Task: Find an image of a breathtaking sunrise and post it on Instagram with a caption.
Action: Mouse moved to (1244, 66)
Screenshot: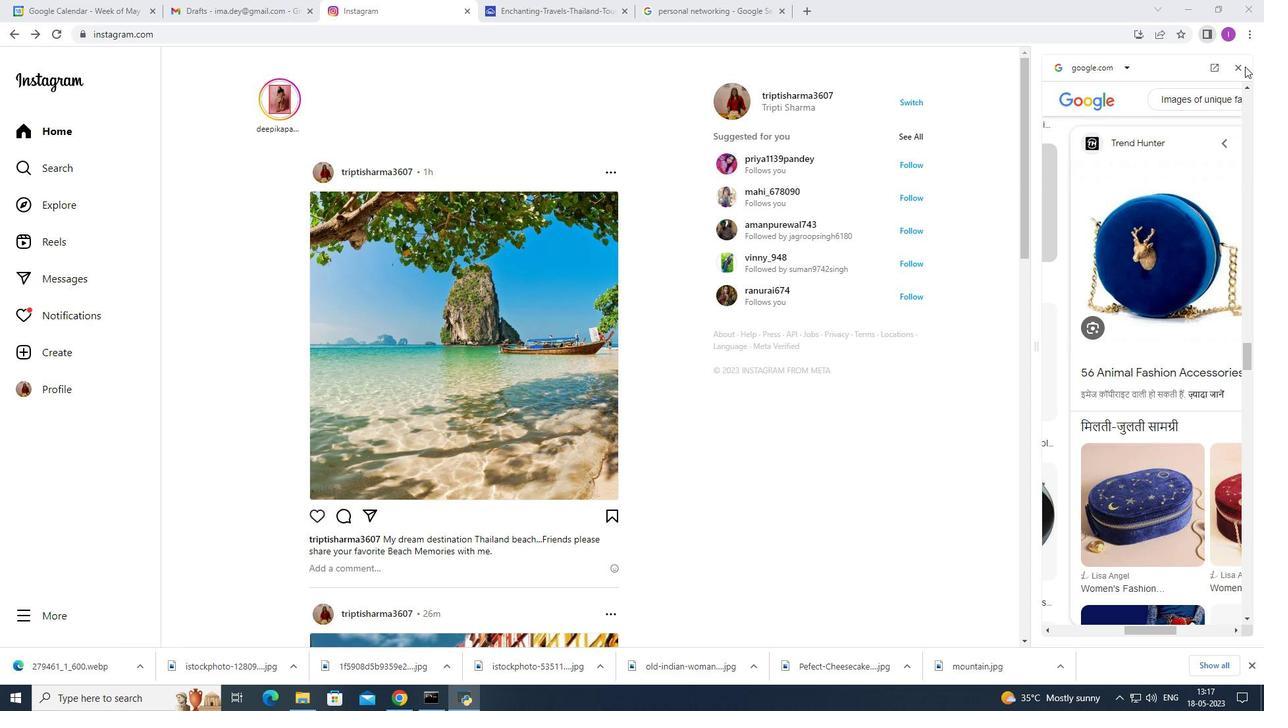 
Action: Mouse pressed left at (1244, 66)
Screenshot: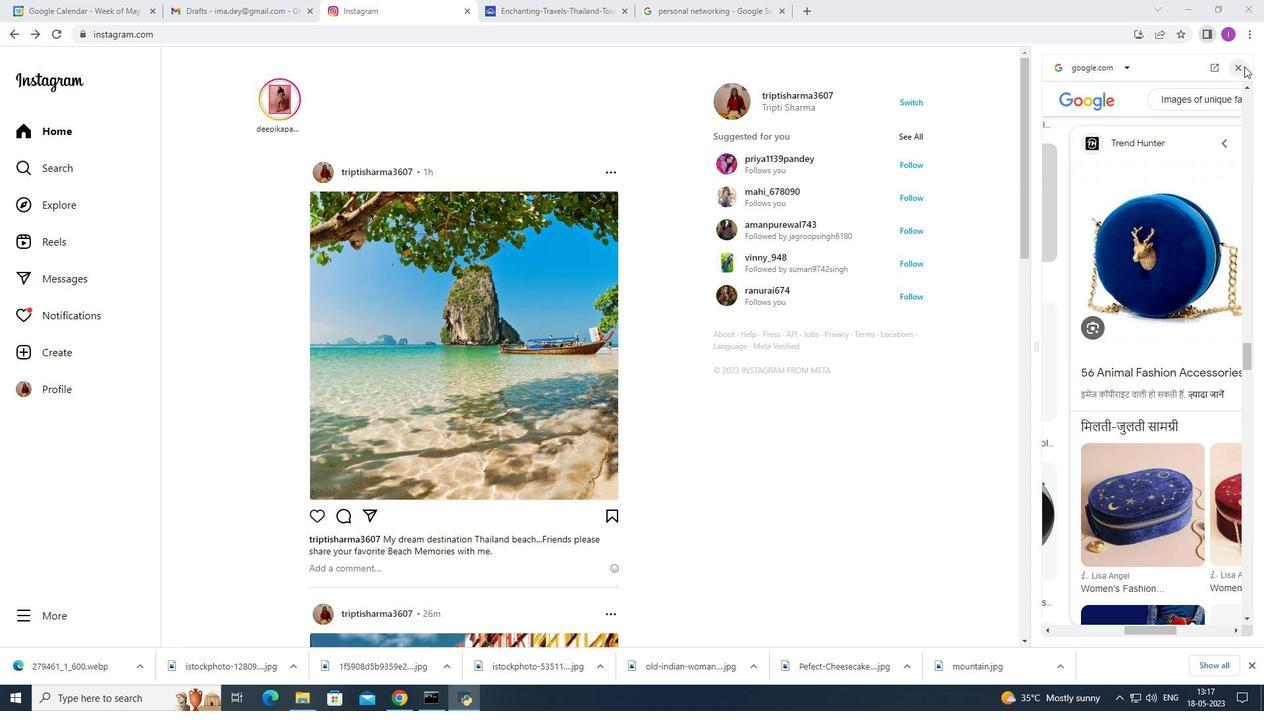 
Action: Mouse moved to (1108, 33)
Screenshot: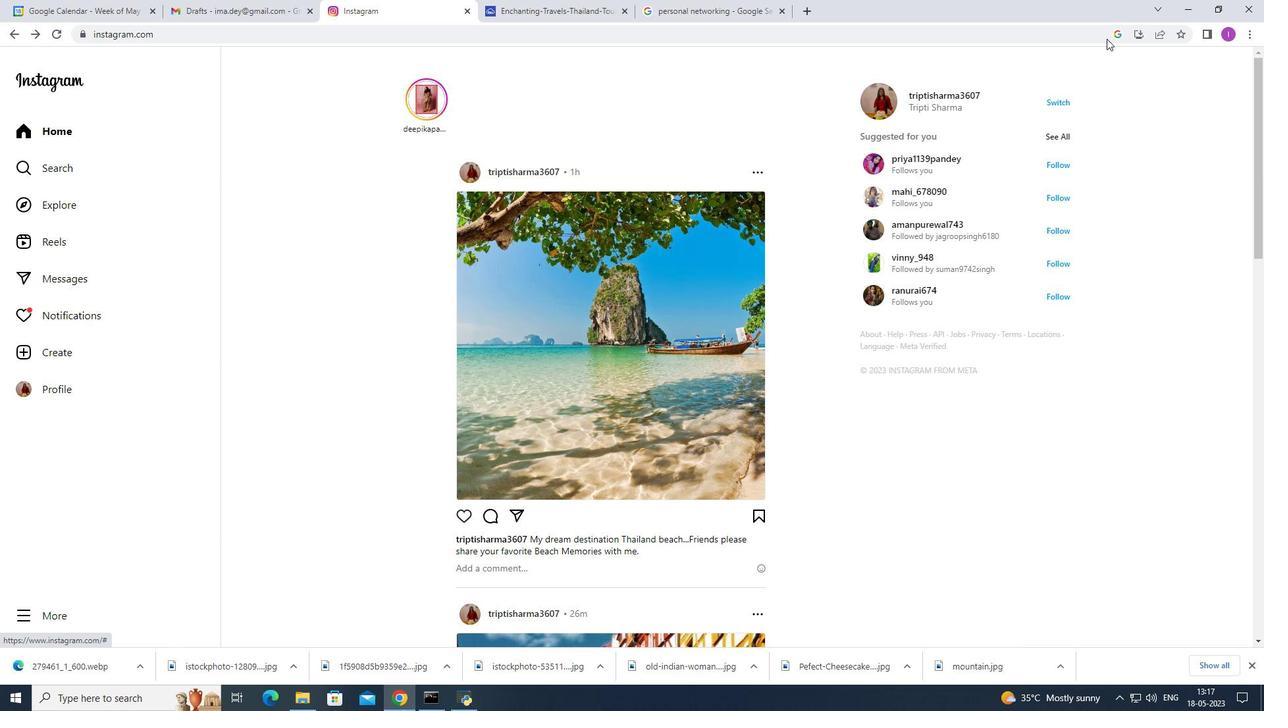 
Action: Mouse pressed left at (1108, 33)
Screenshot: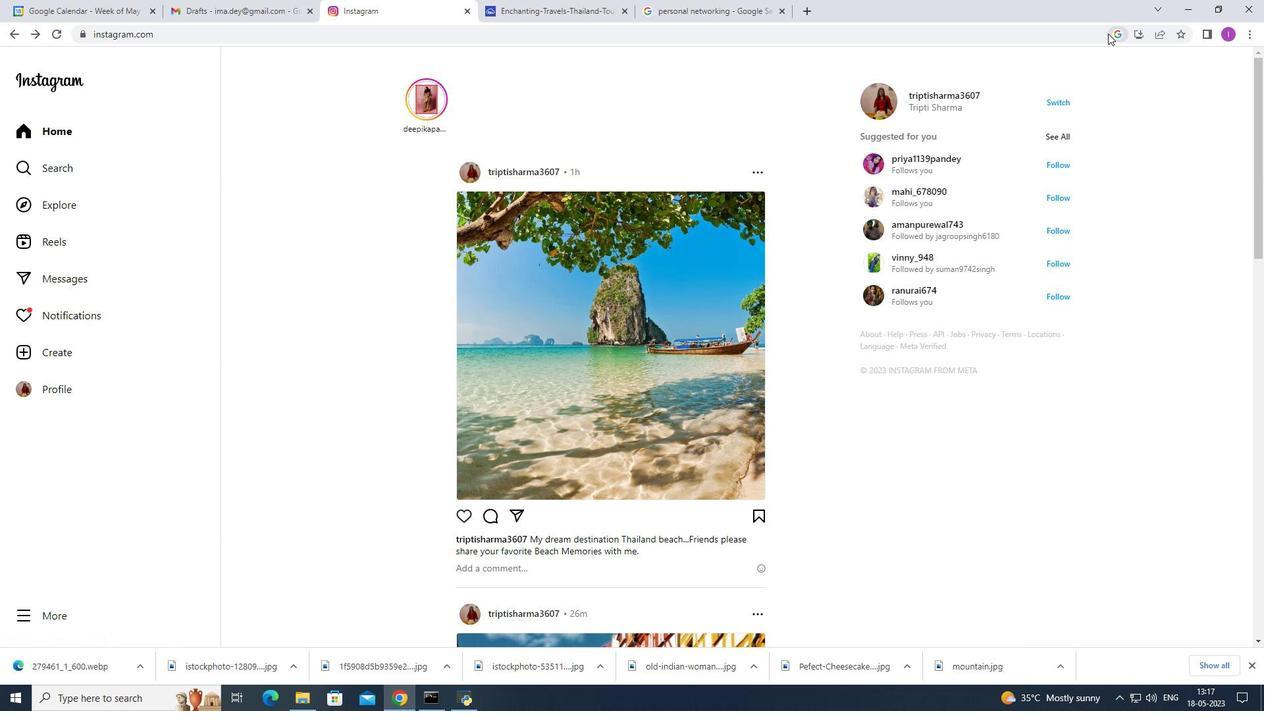 
Action: Mouse moved to (1192, 140)
Screenshot: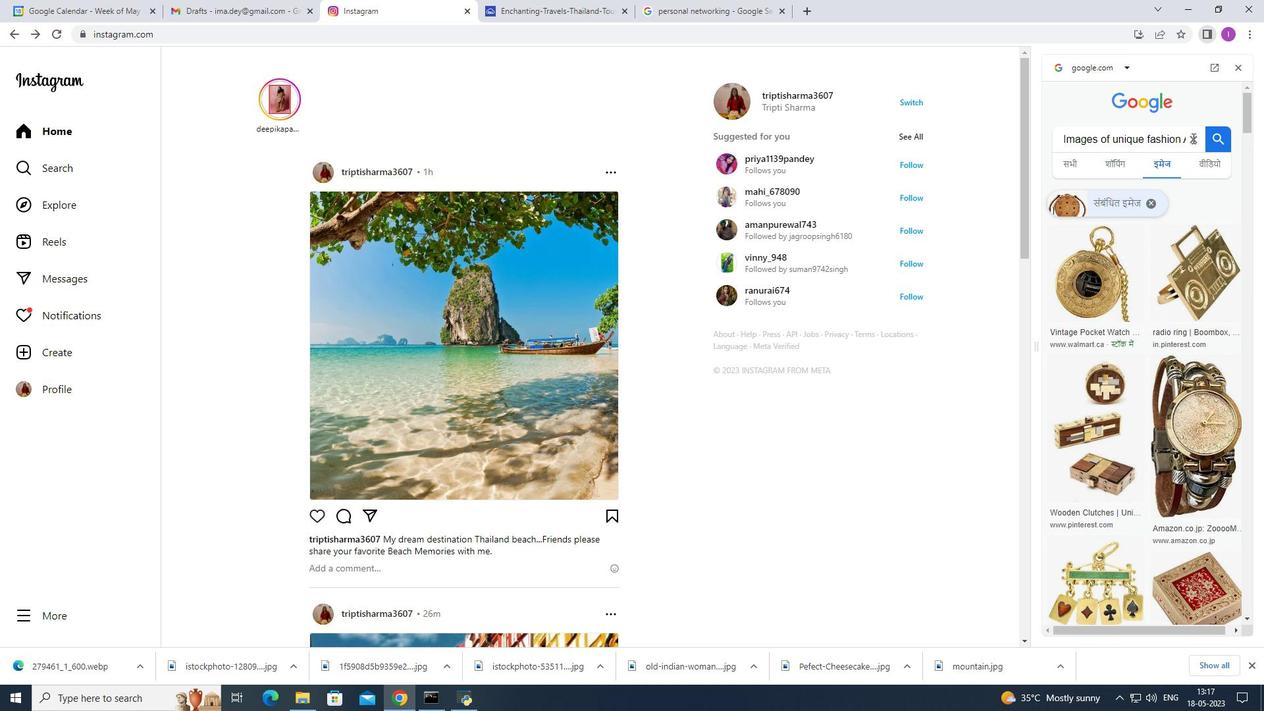 
Action: Mouse pressed left at (1192, 140)
Screenshot: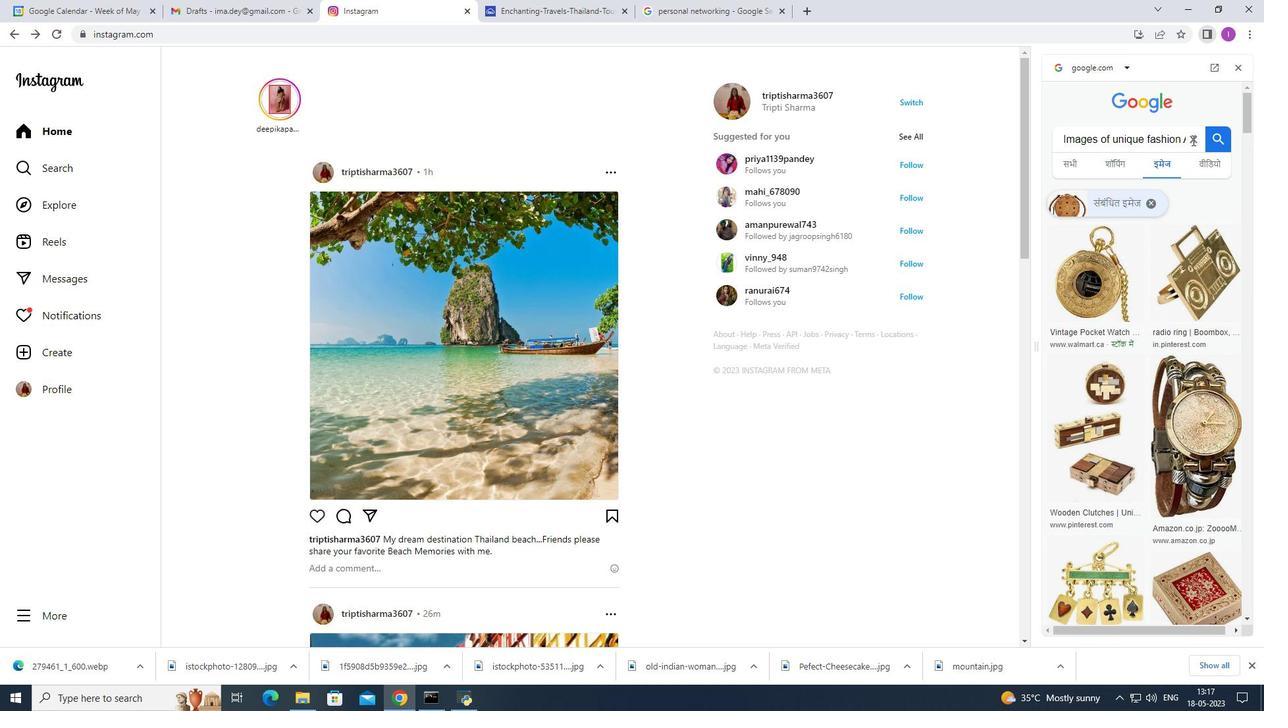 
Action: Mouse moved to (1188, 142)
Screenshot: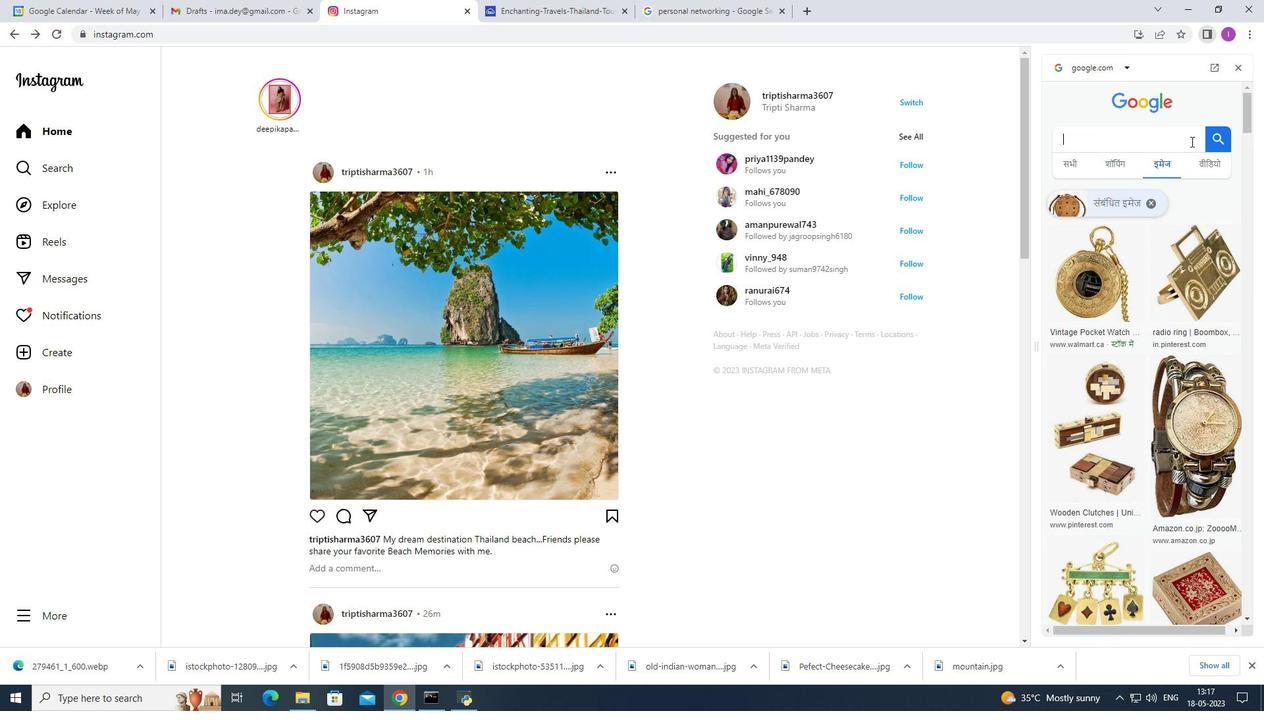 
Action: Key pressed image<Key.space>of<Key.space>breathtaking<Key.space>sunrise<Key.enter>
Screenshot: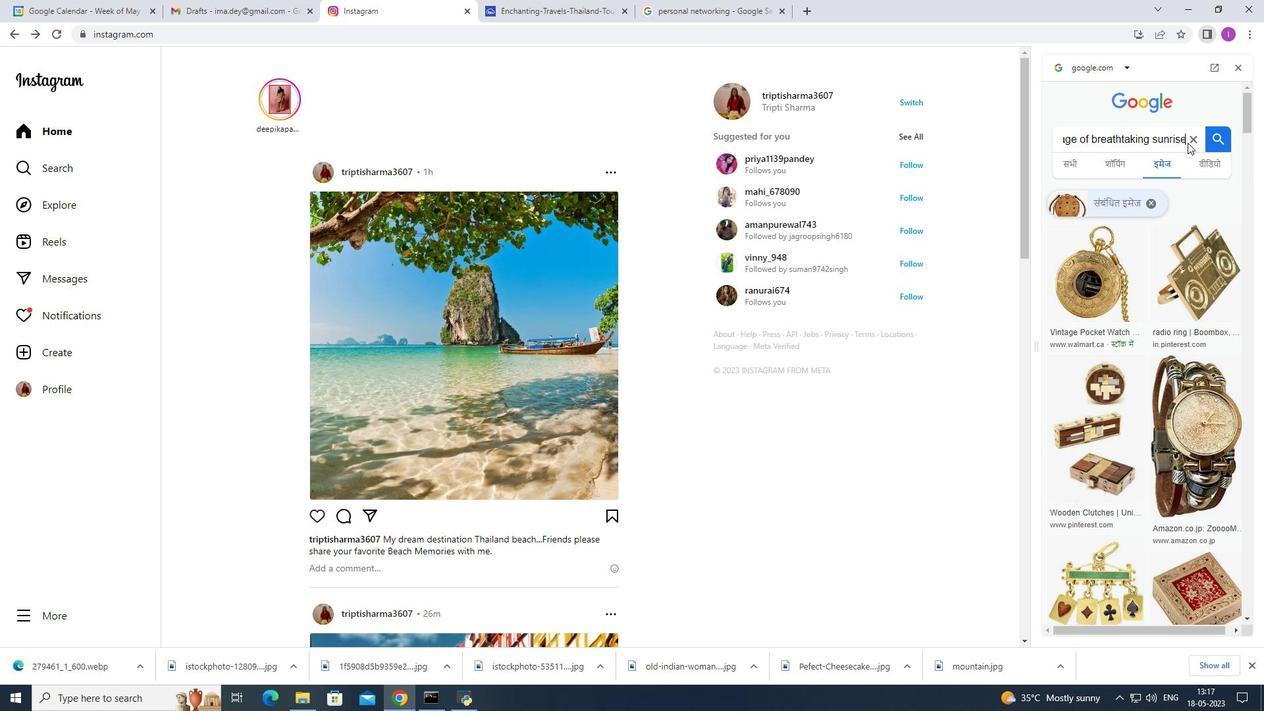 
Action: Mouse moved to (1078, 545)
Screenshot: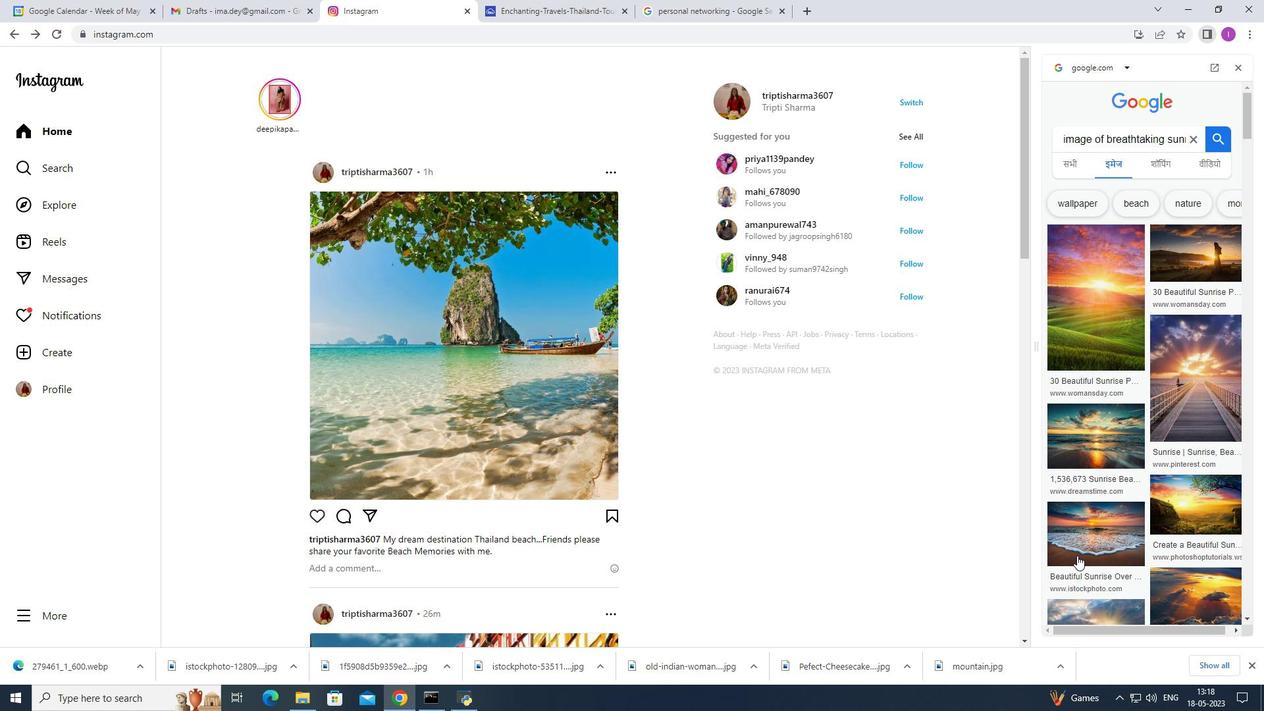 
Action: Mouse pressed left at (1078, 545)
Screenshot: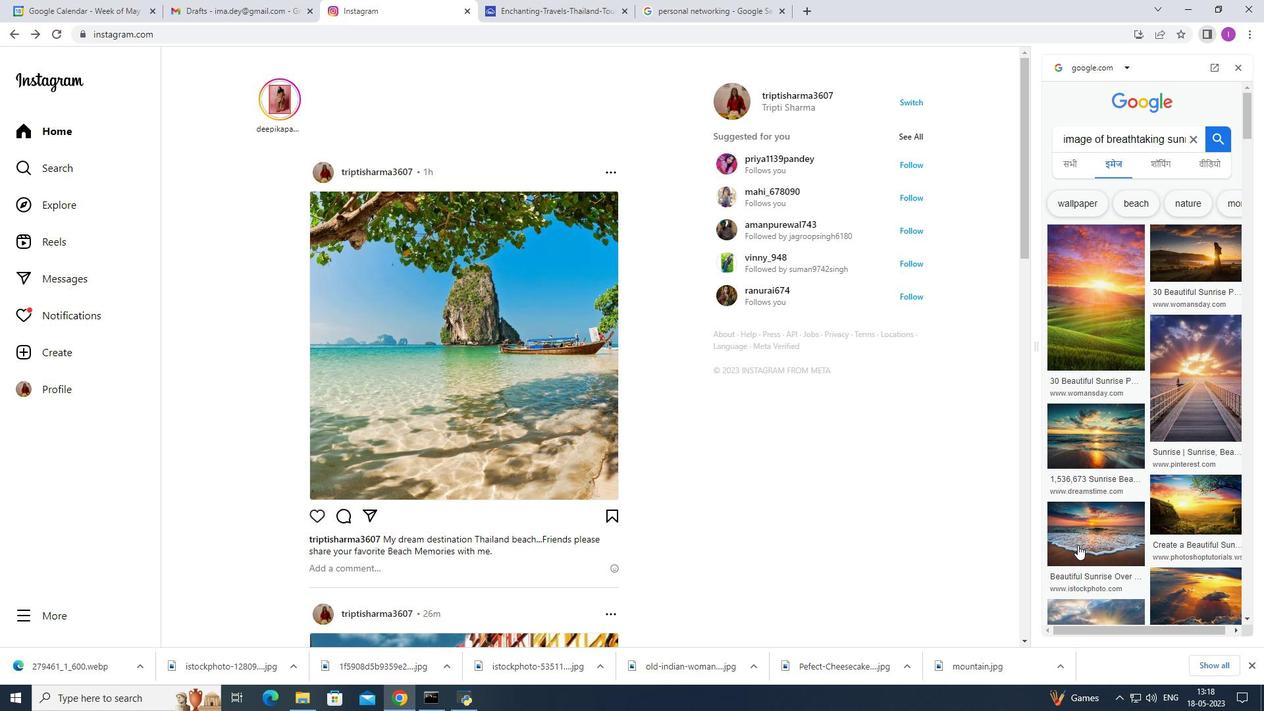 
Action: Mouse moved to (1136, 165)
Screenshot: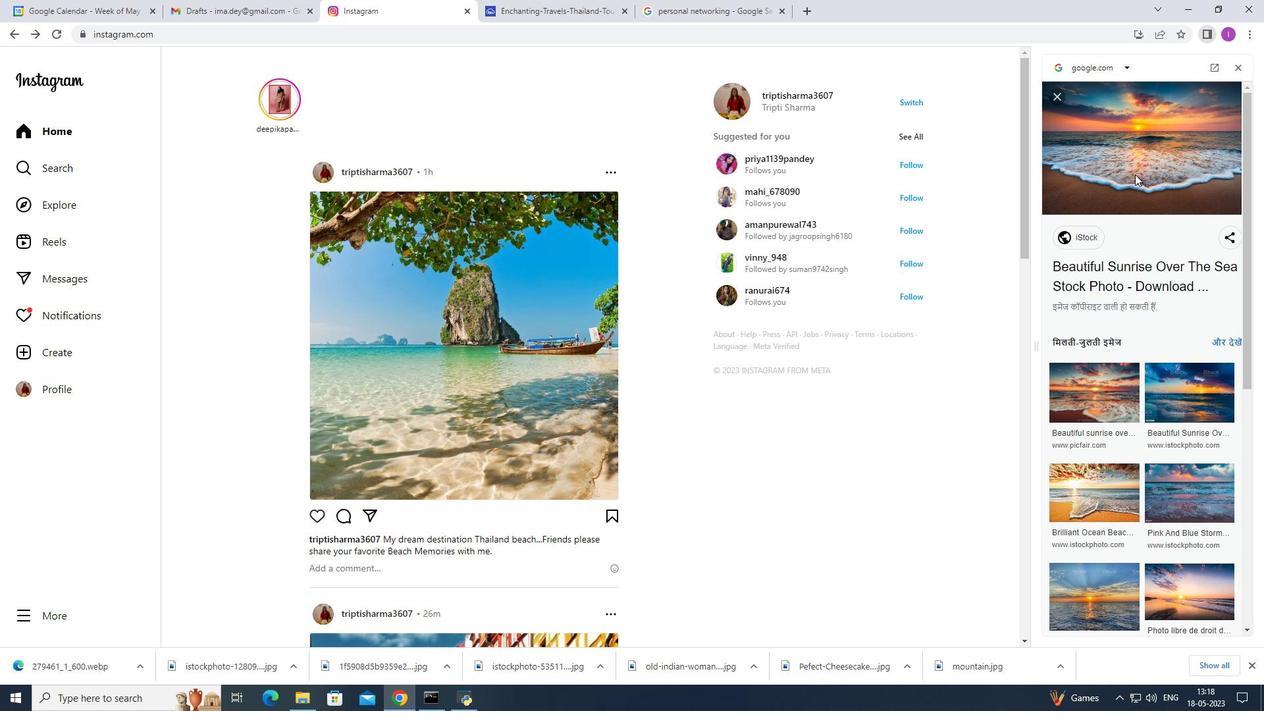
Action: Mouse pressed left at (1136, 165)
Screenshot: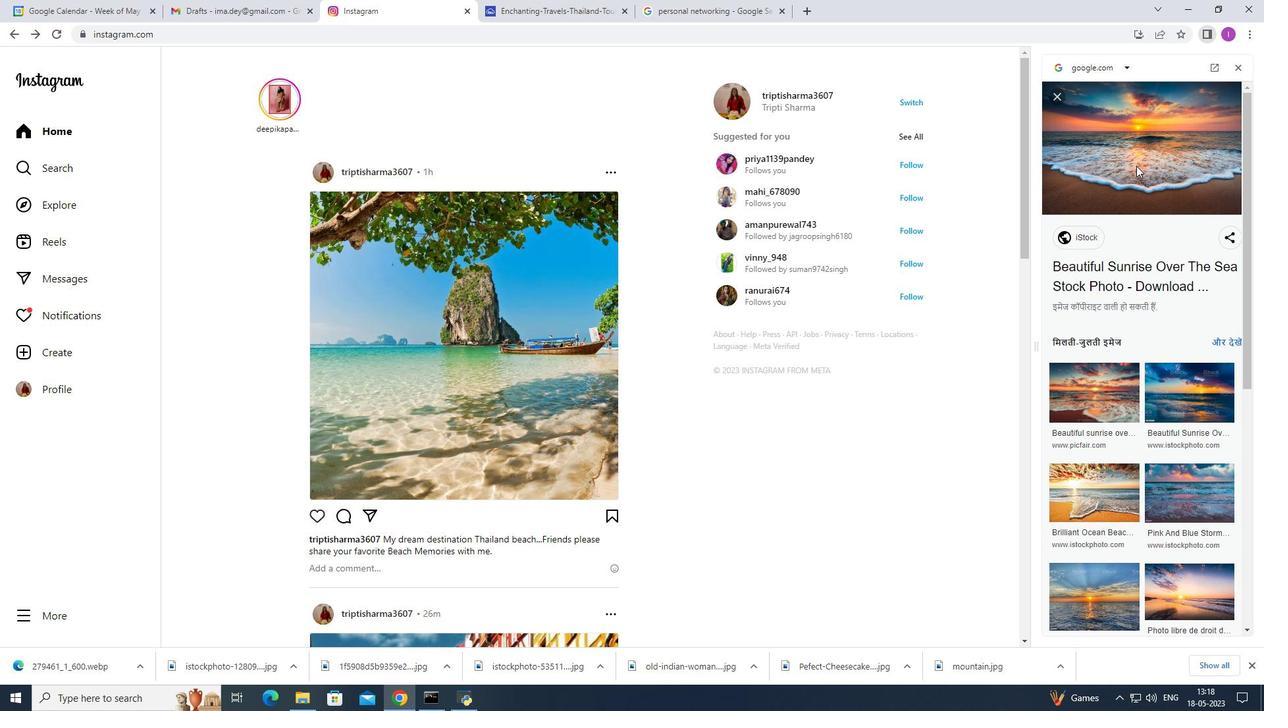 
Action: Mouse moved to (1125, 132)
Screenshot: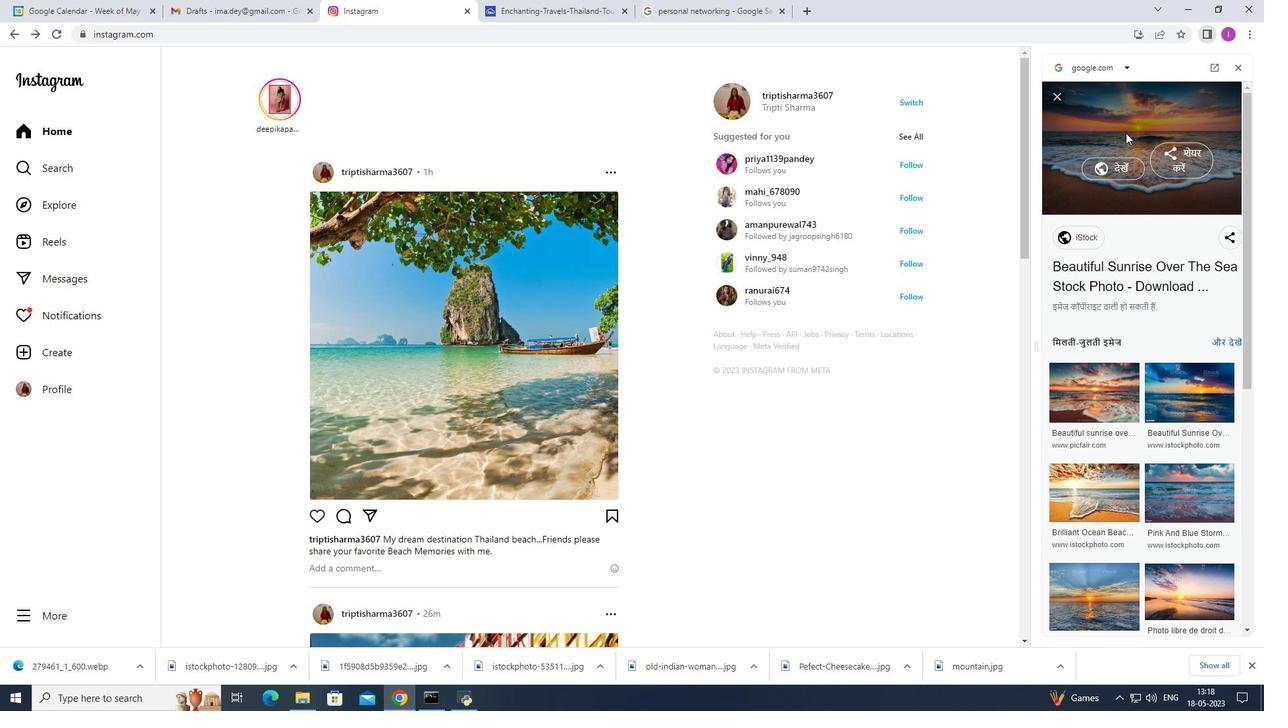 
Action: Mouse pressed right at (1125, 132)
Screenshot: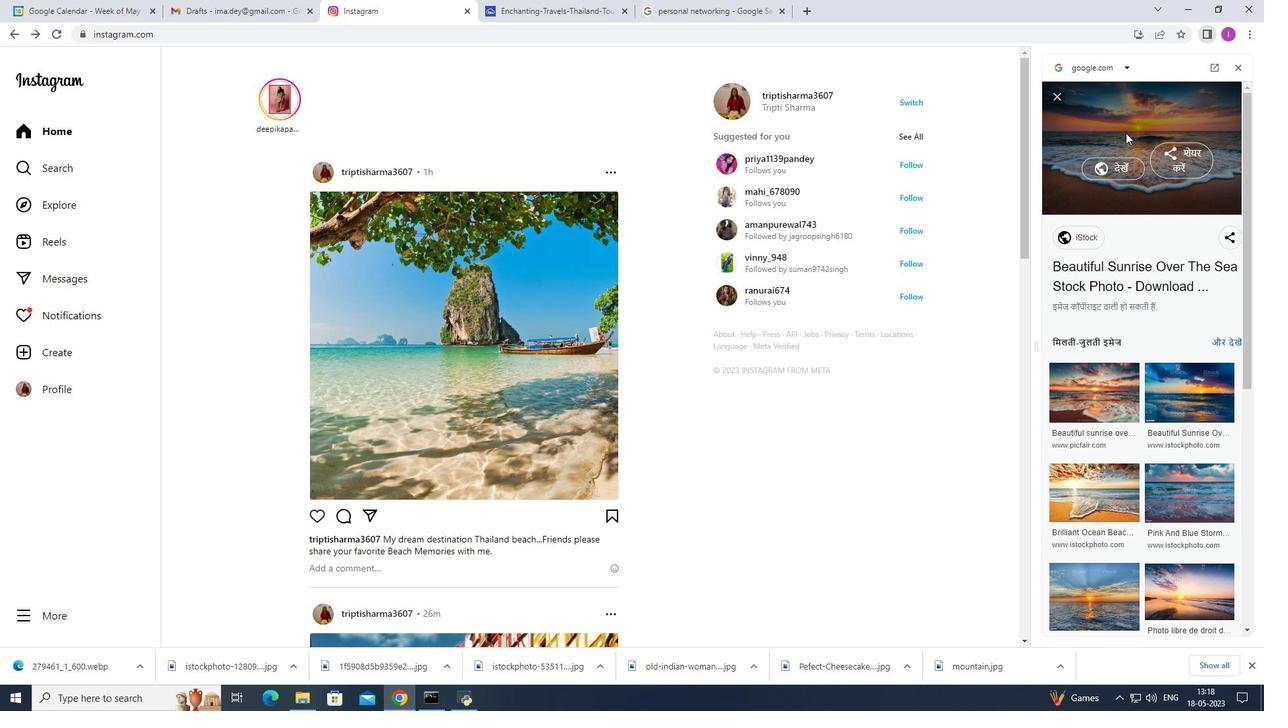 
Action: Mouse moved to (1164, 161)
Screenshot: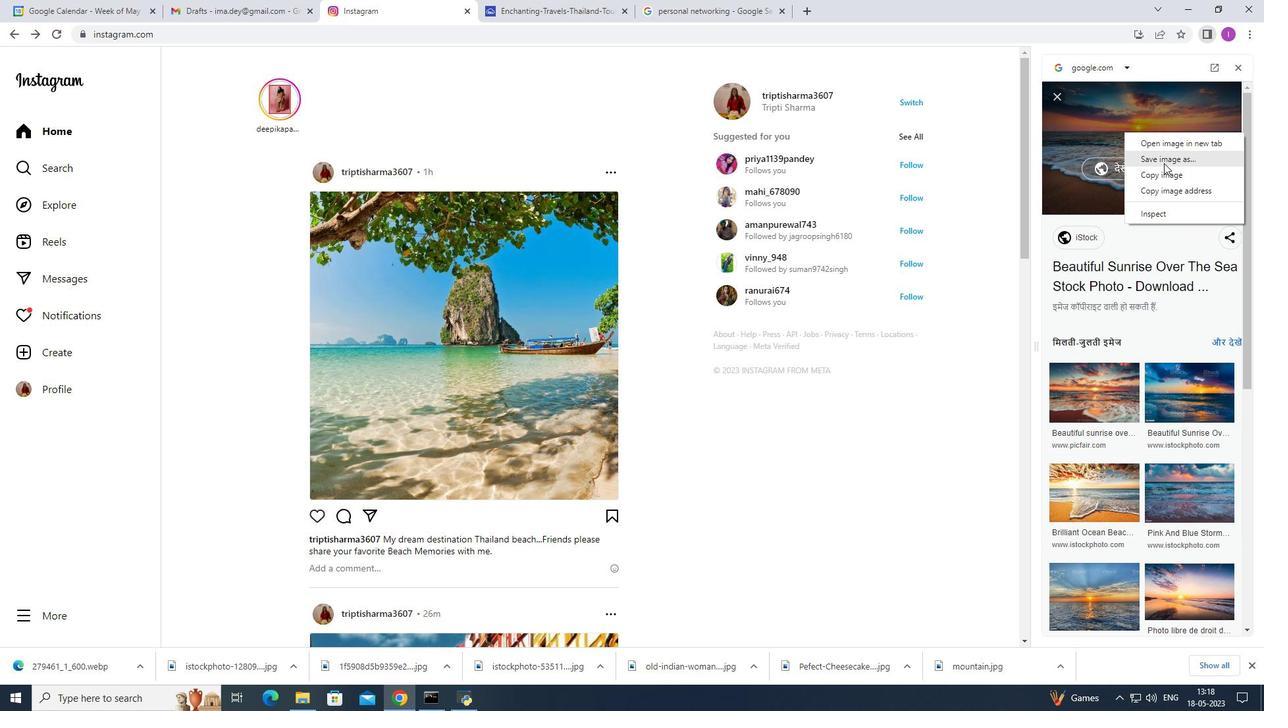 
Action: Mouse pressed left at (1164, 161)
Screenshot: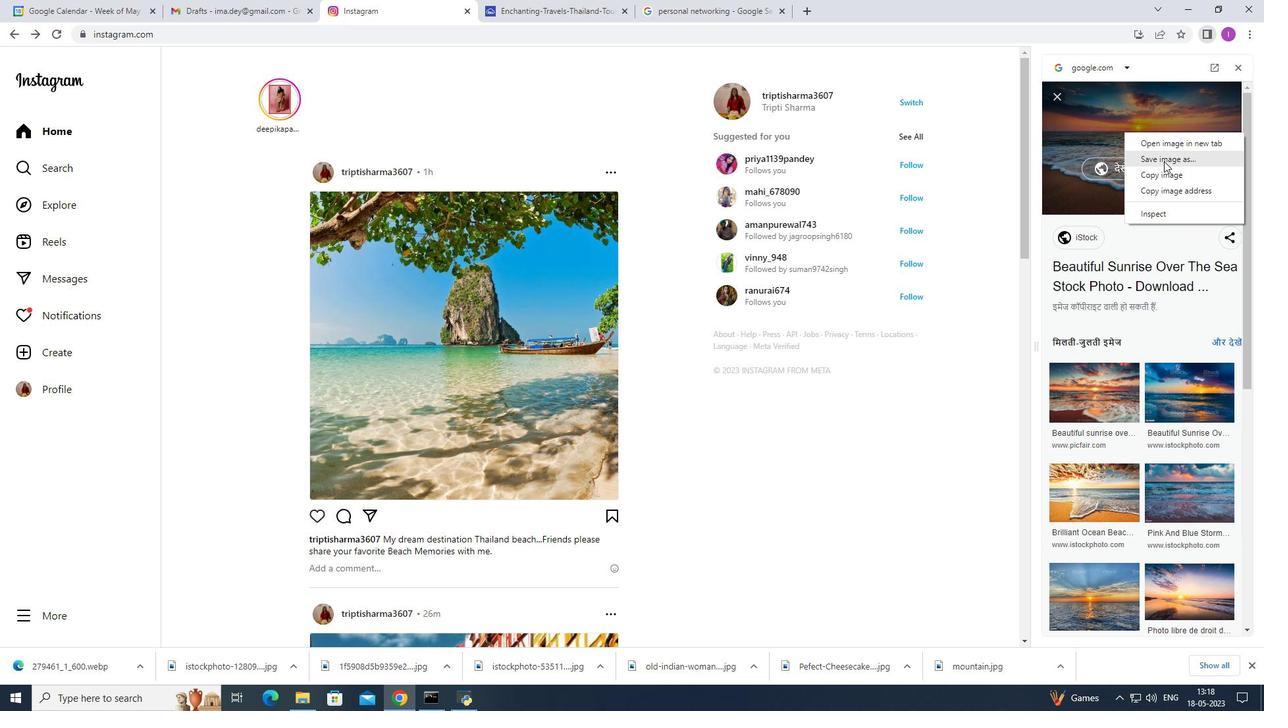 
Action: Mouse moved to (248, 285)
Screenshot: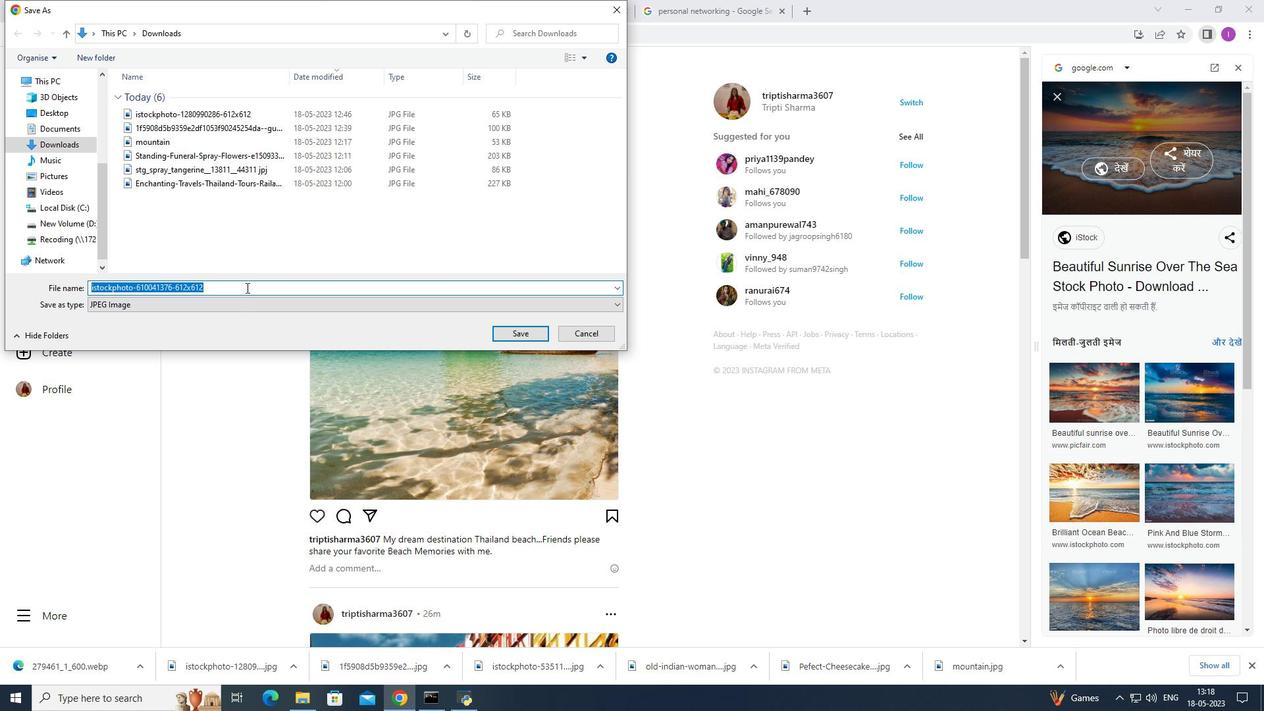 
Action: Key pressed sun
Screenshot: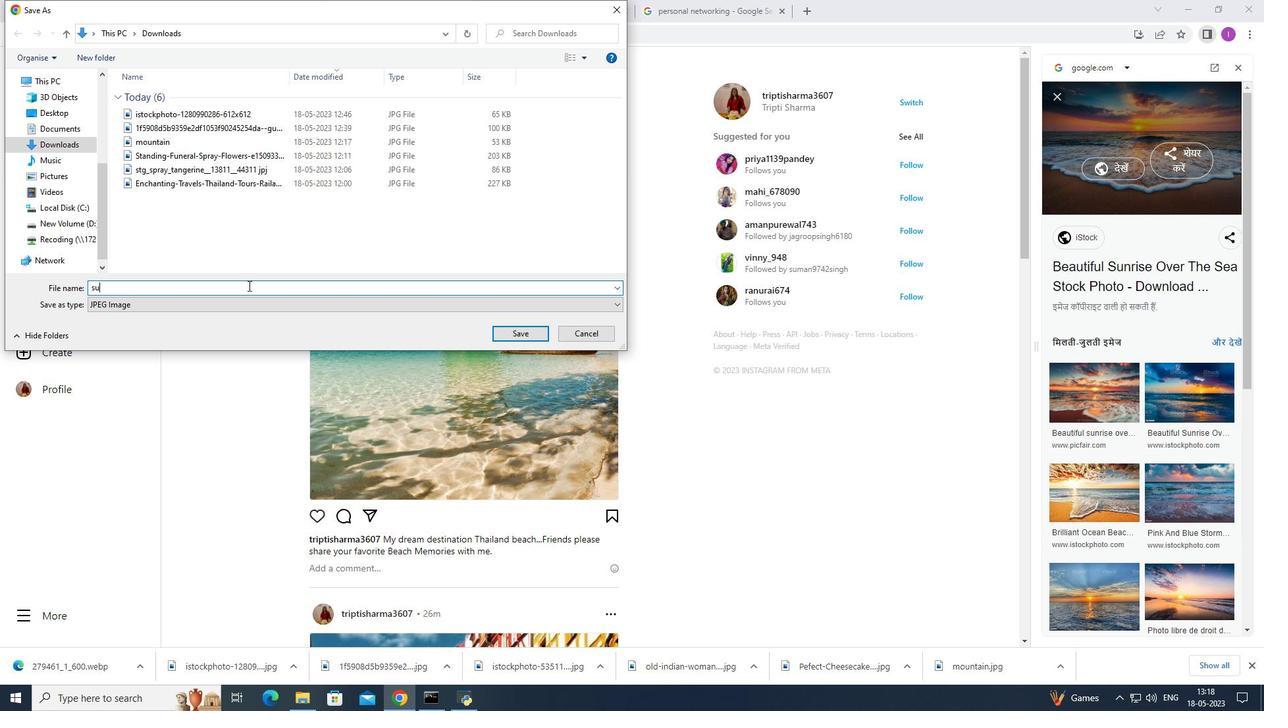 
Action: Mouse moved to (248, 284)
Screenshot: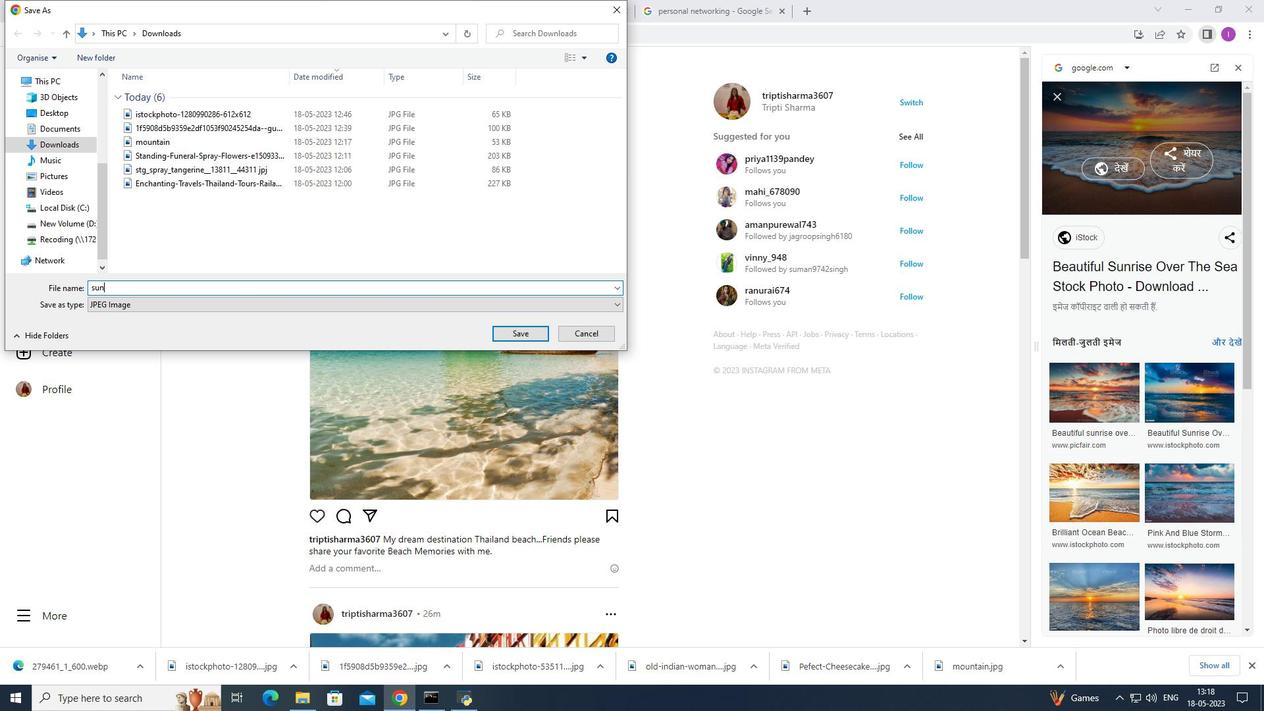 
Action: Key pressed rise
Screenshot: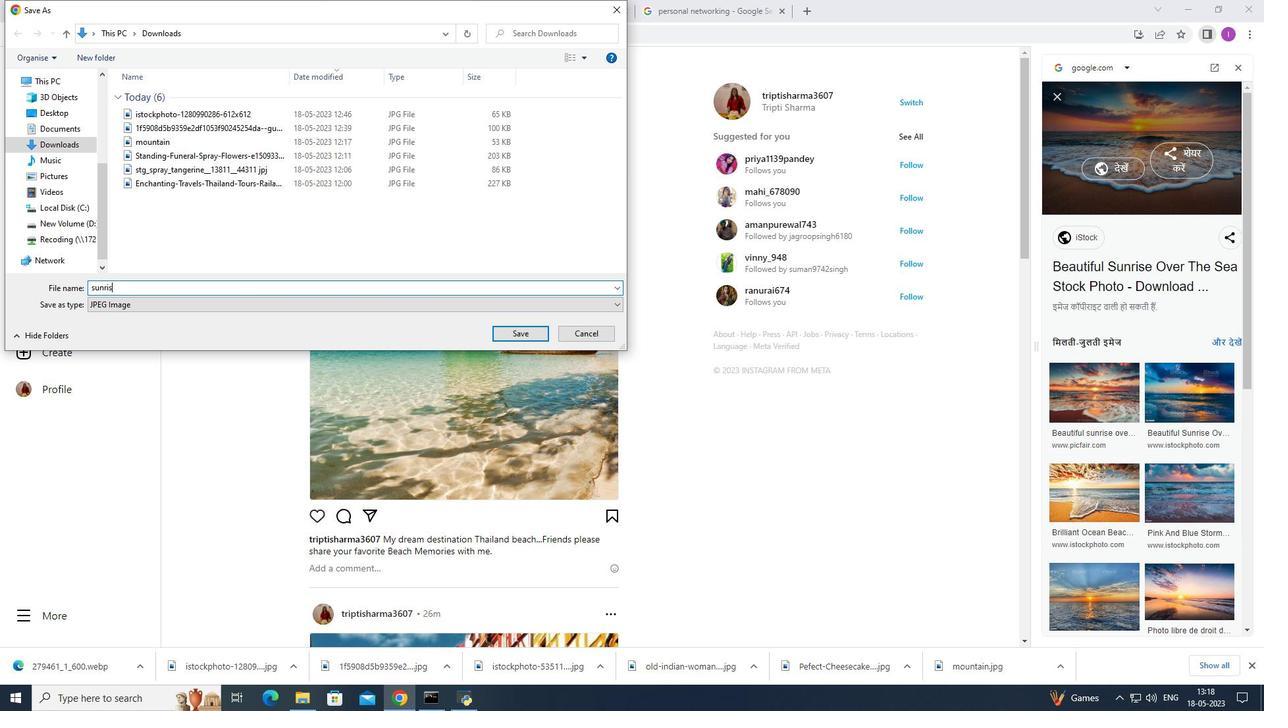 
Action: Mouse moved to (510, 329)
Screenshot: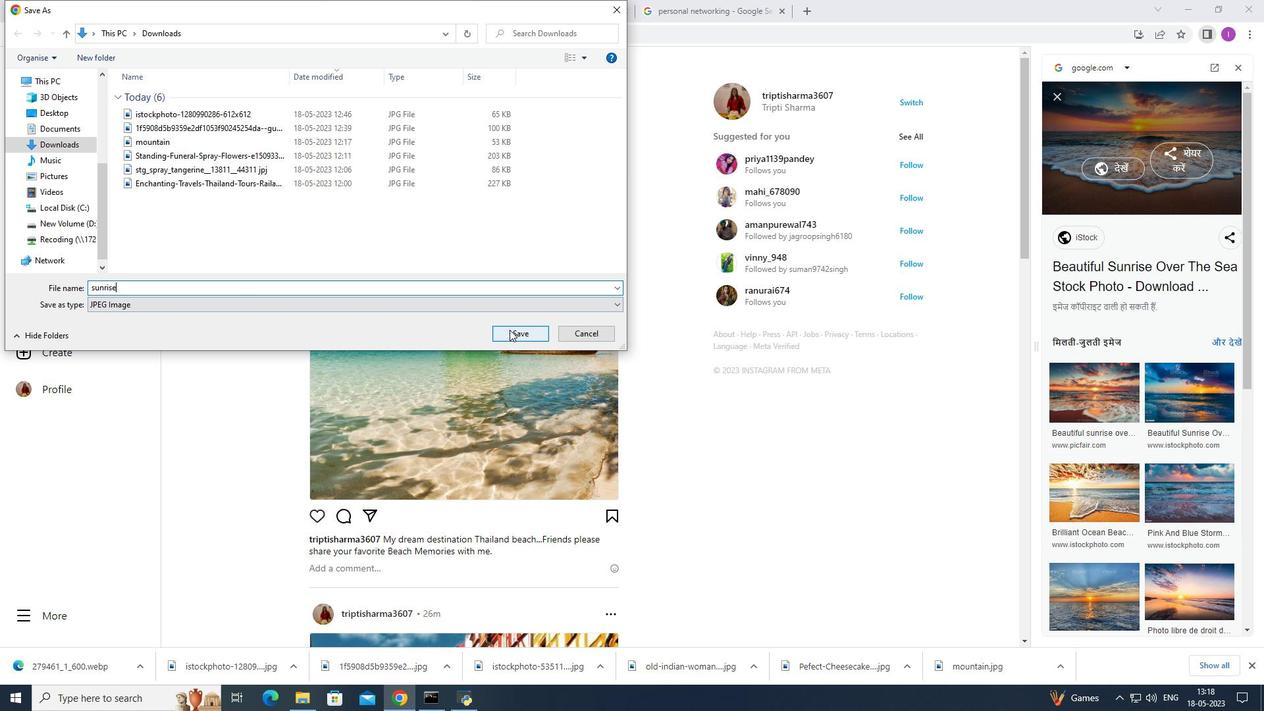 
Action: Mouse pressed left at (510, 329)
Screenshot: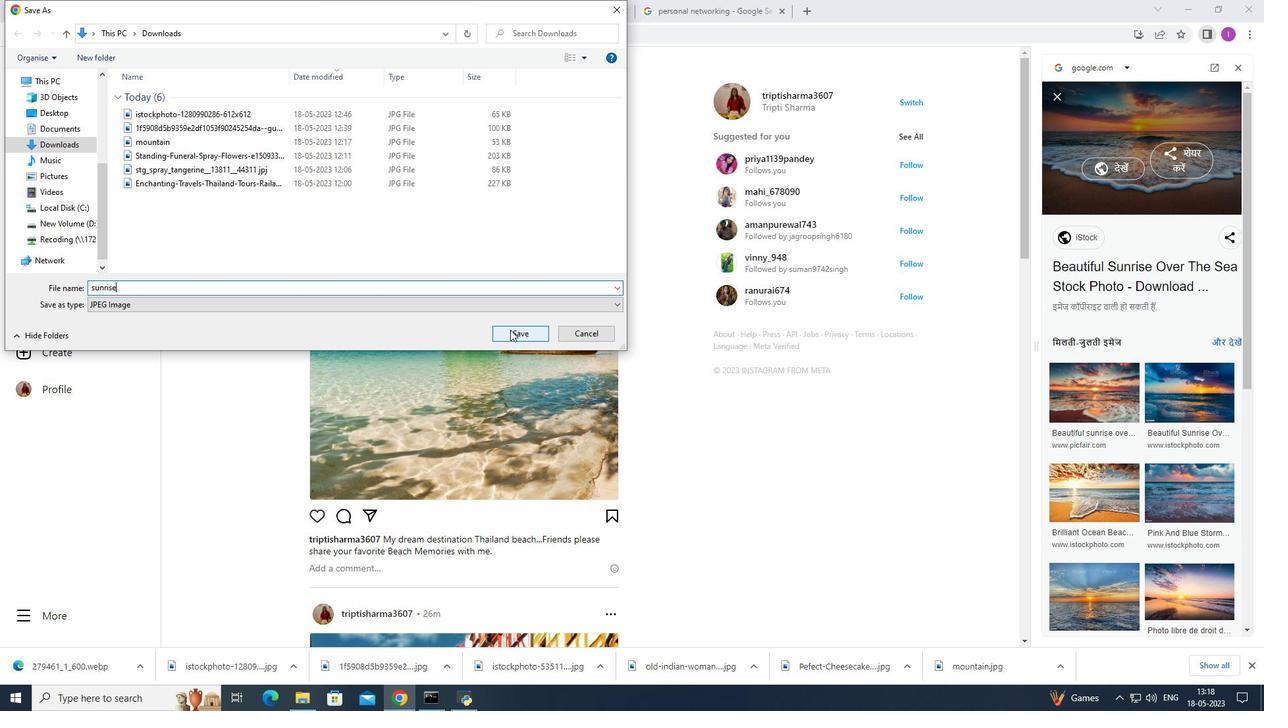 
Action: Mouse moved to (58, 355)
Screenshot: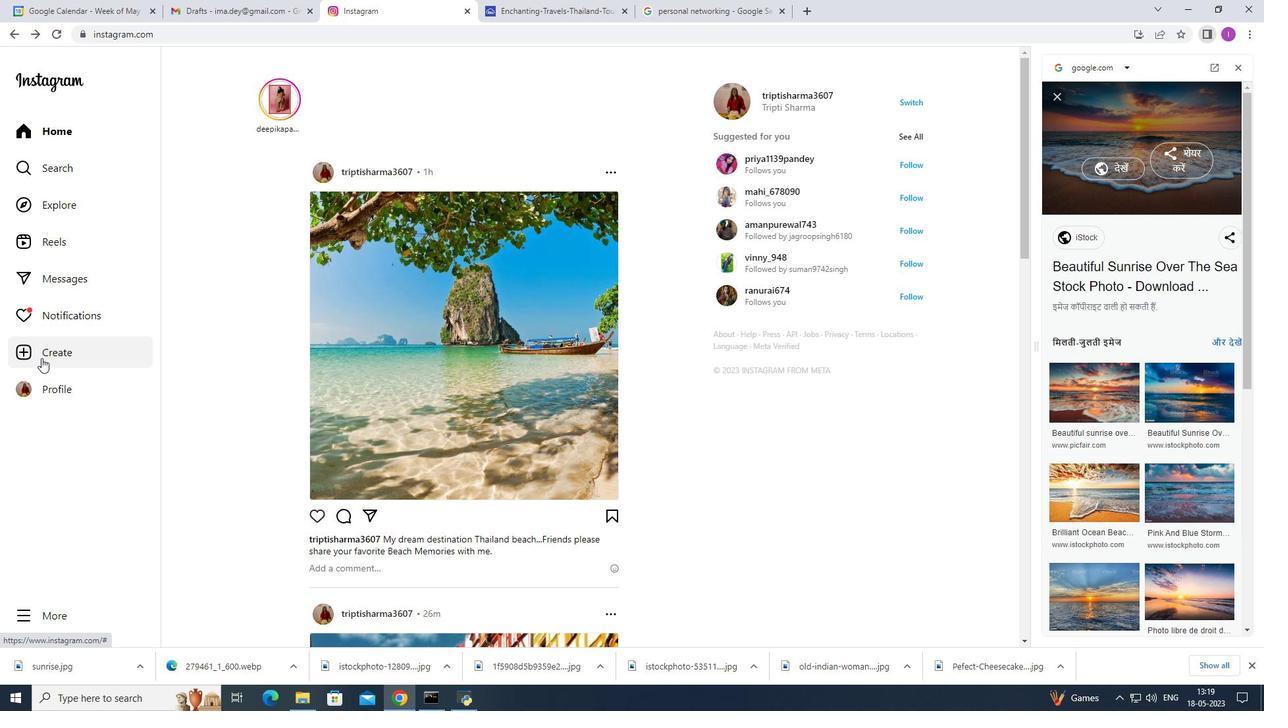 
Action: Mouse pressed left at (58, 355)
Screenshot: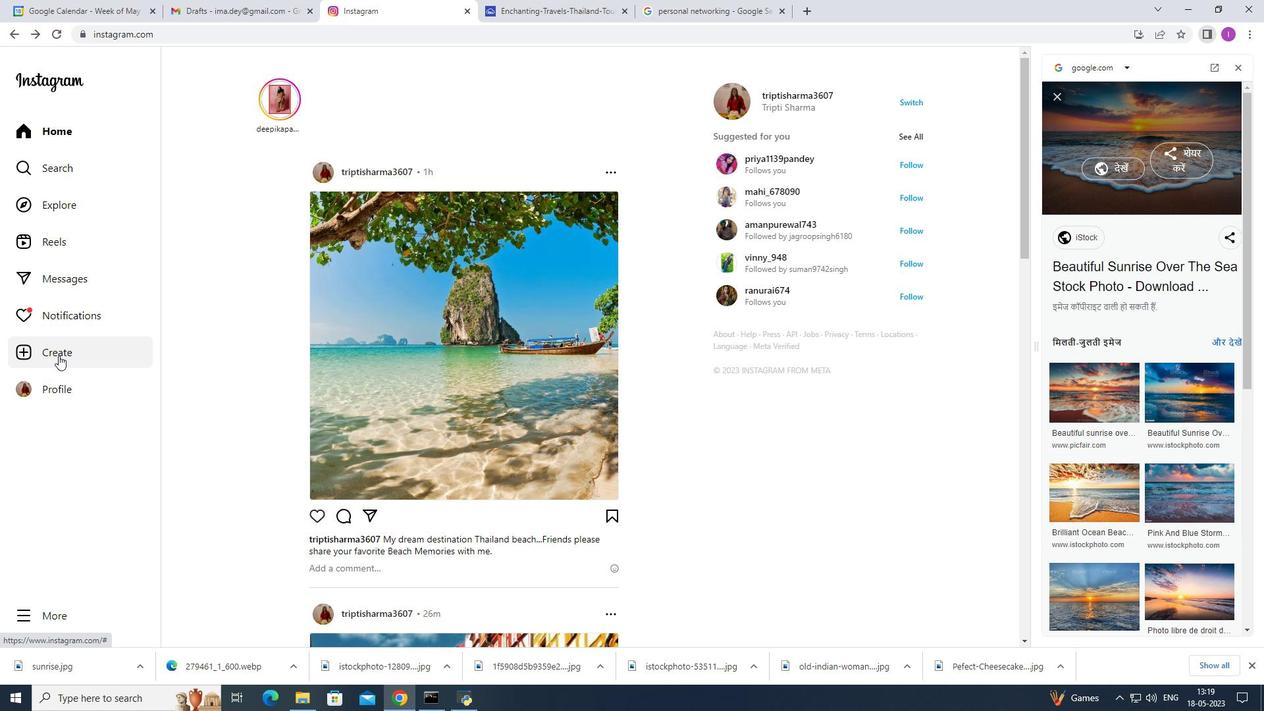 
Action: Mouse moved to (507, 406)
Screenshot: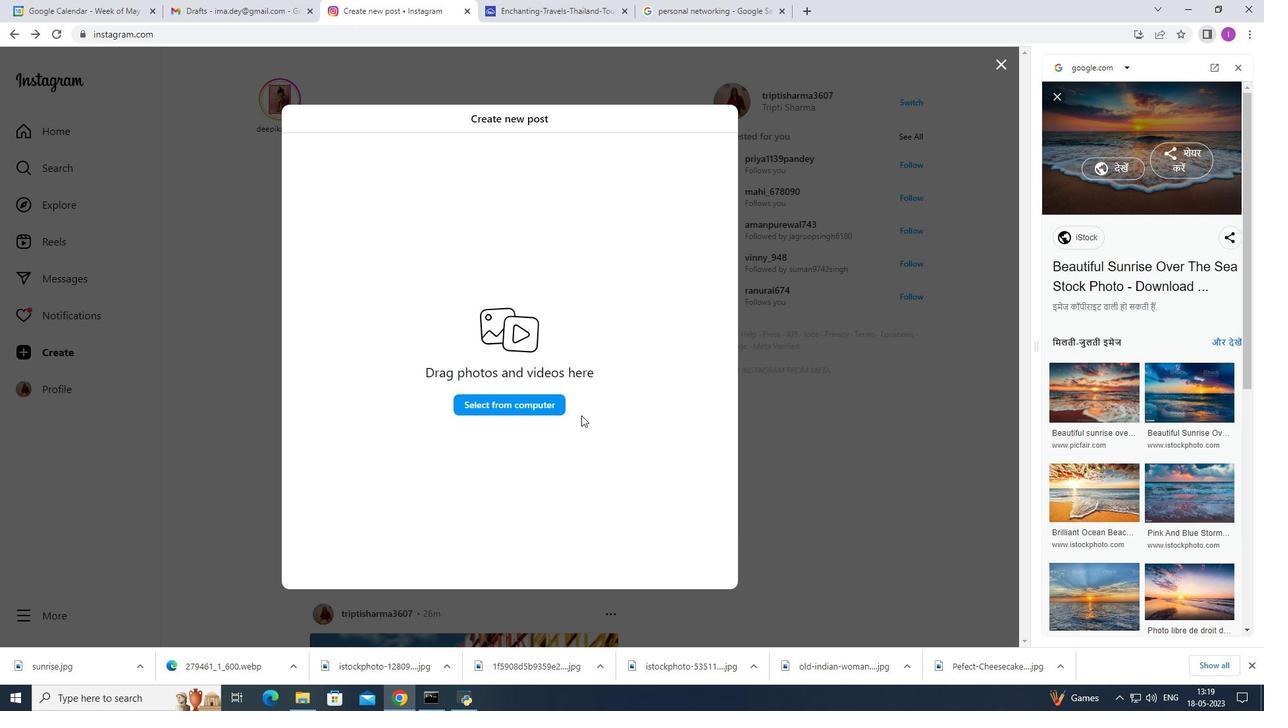 
Action: Mouse pressed left at (507, 406)
Screenshot: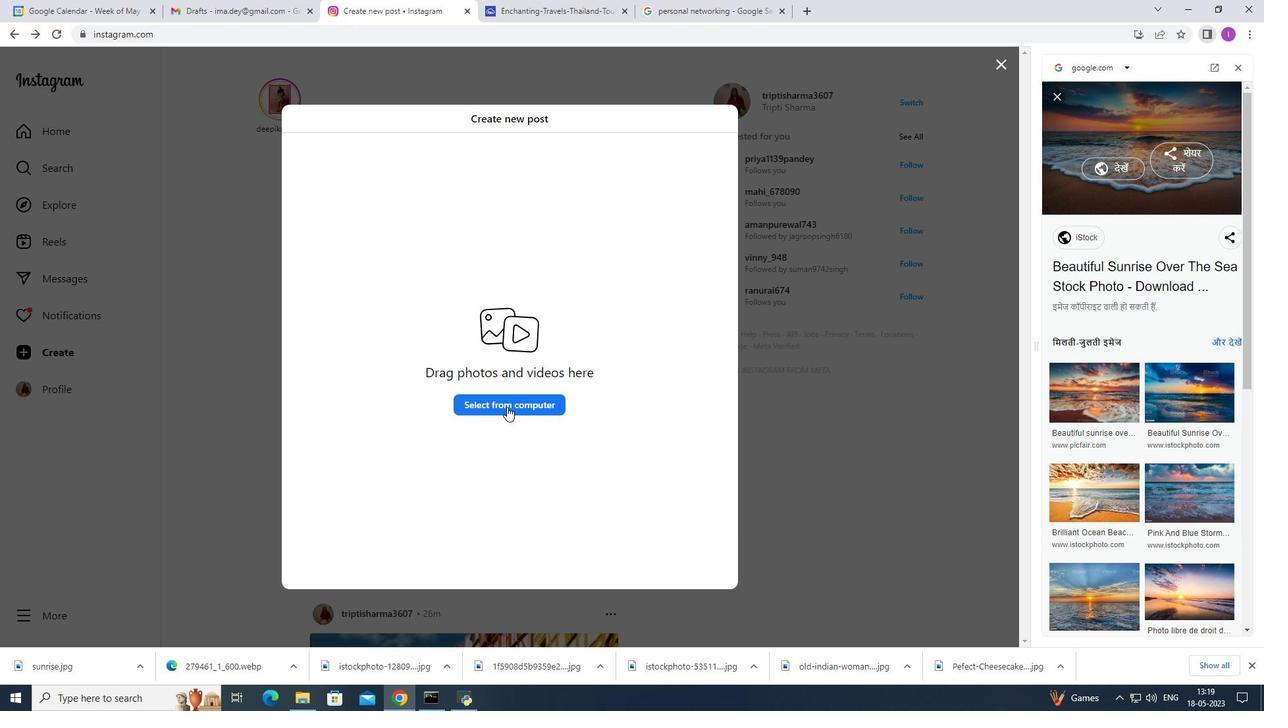 
Action: Mouse moved to (147, 115)
Screenshot: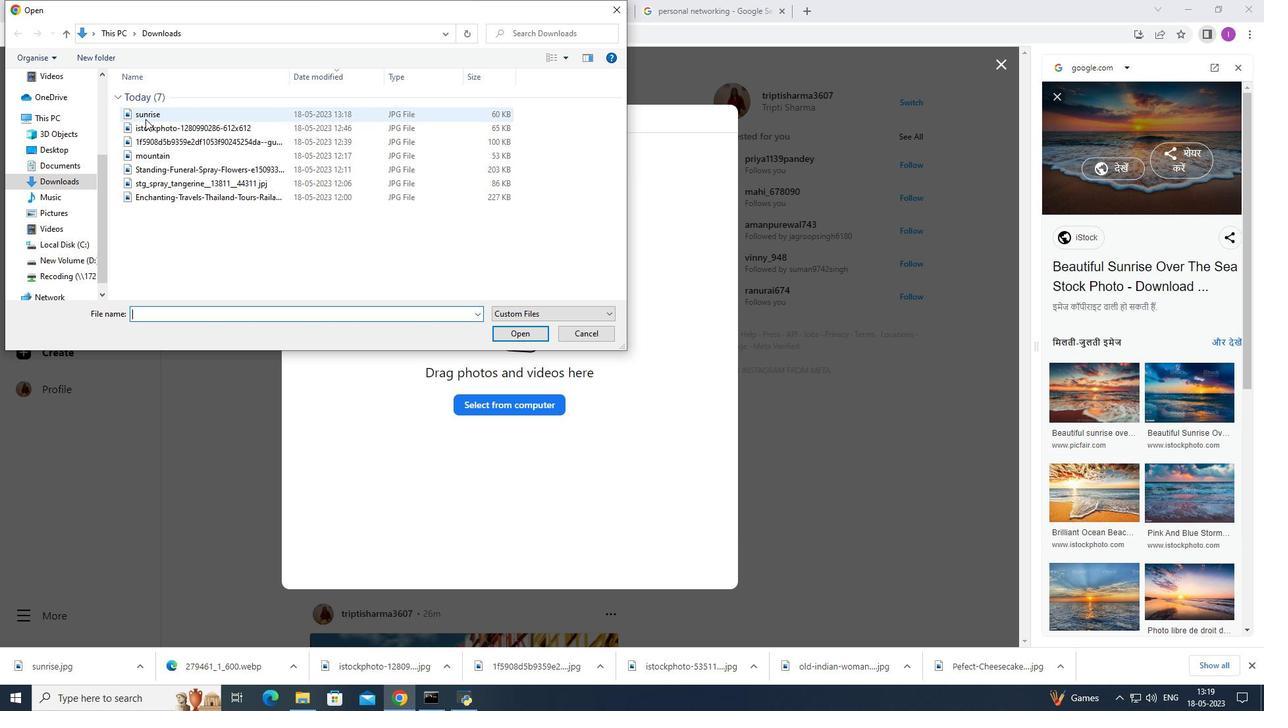 
Action: Mouse pressed left at (147, 115)
Screenshot: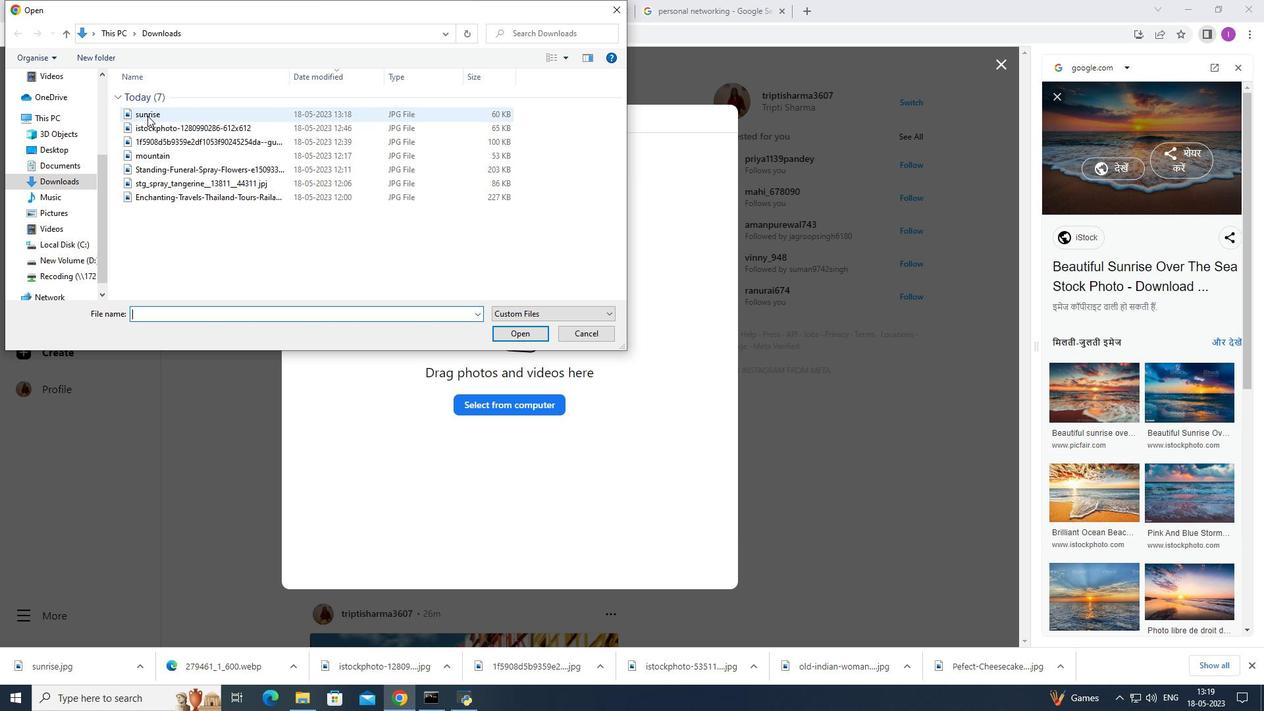 
Action: Mouse moved to (530, 335)
Screenshot: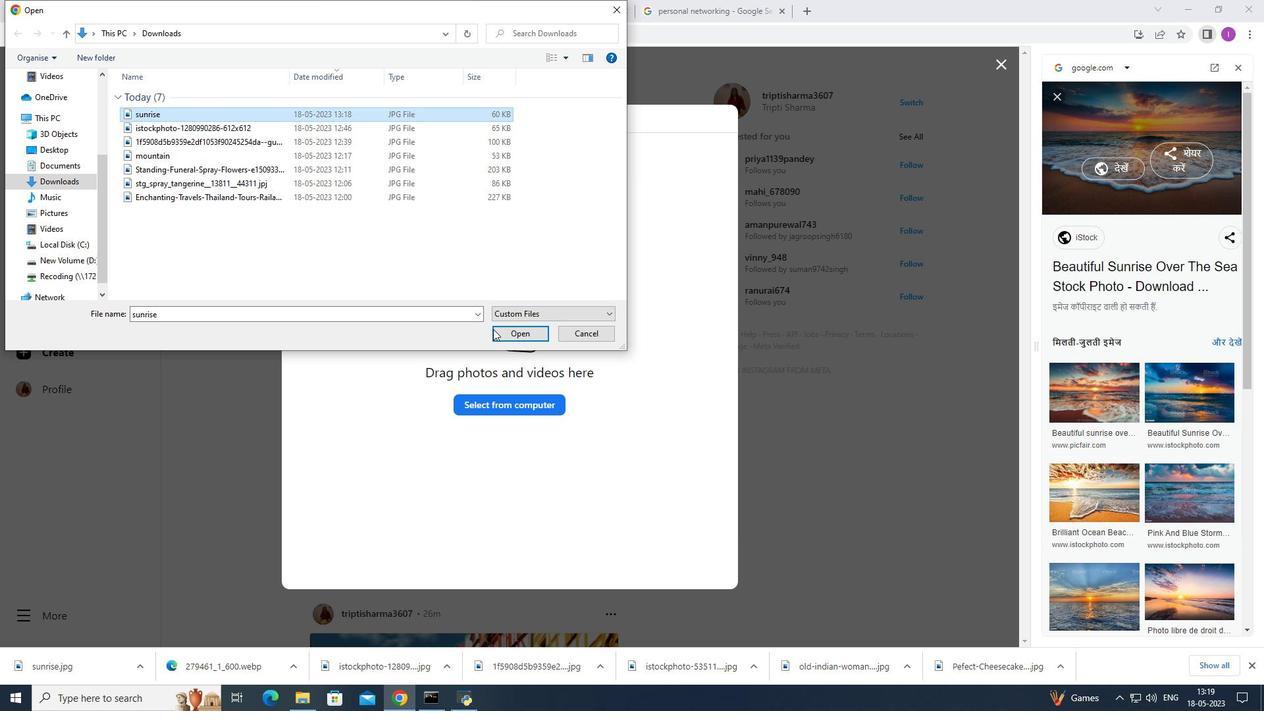 
Action: Mouse pressed left at (530, 335)
Screenshot: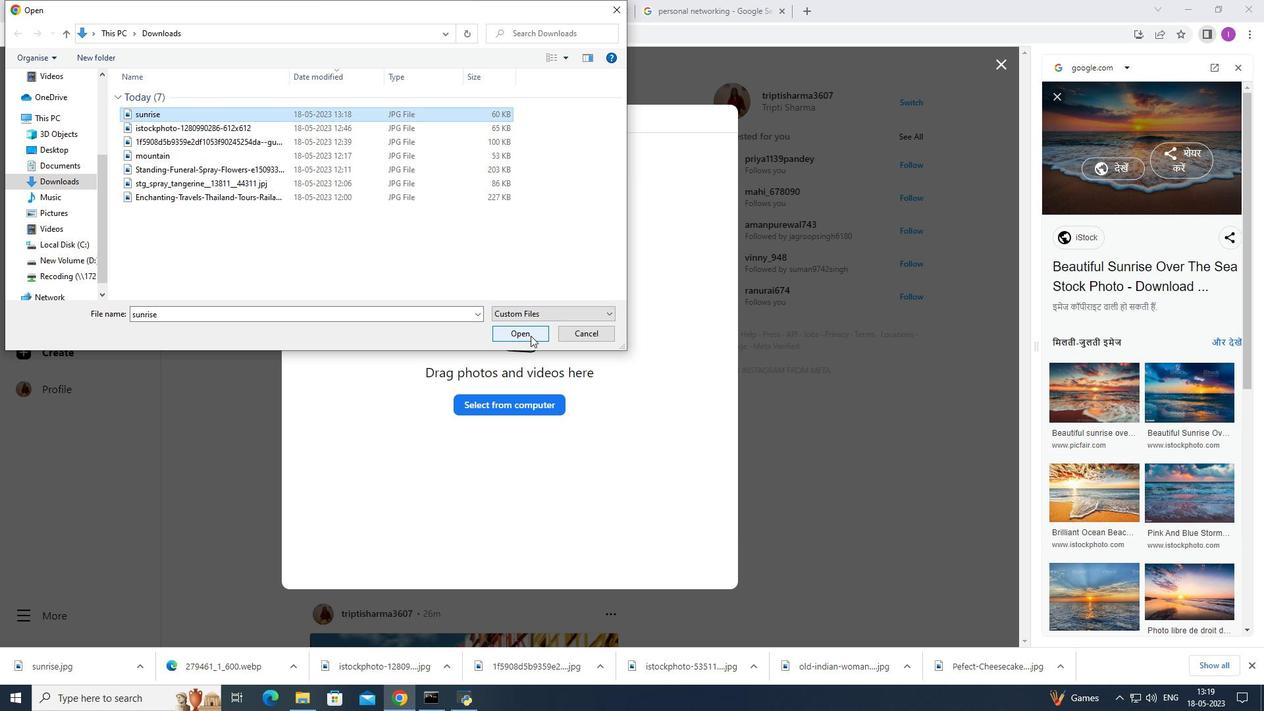 
Action: Mouse moved to (723, 120)
Screenshot: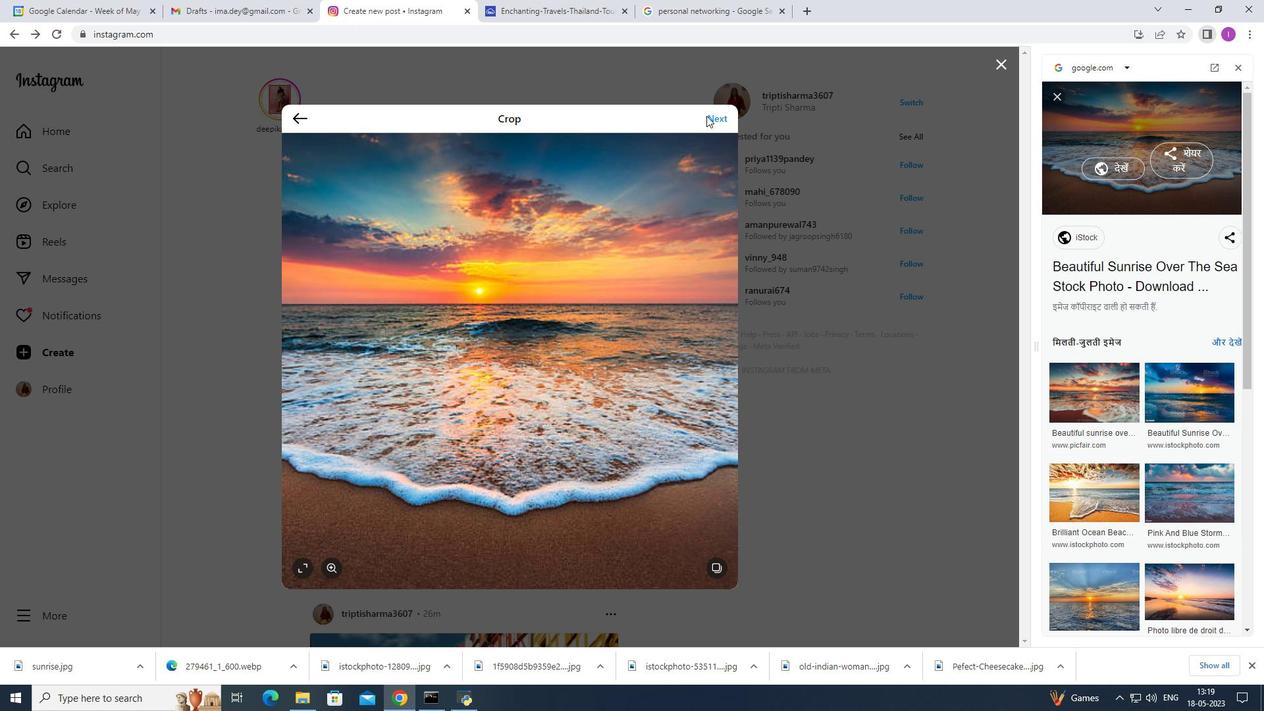 
Action: Mouse pressed left at (723, 120)
Screenshot: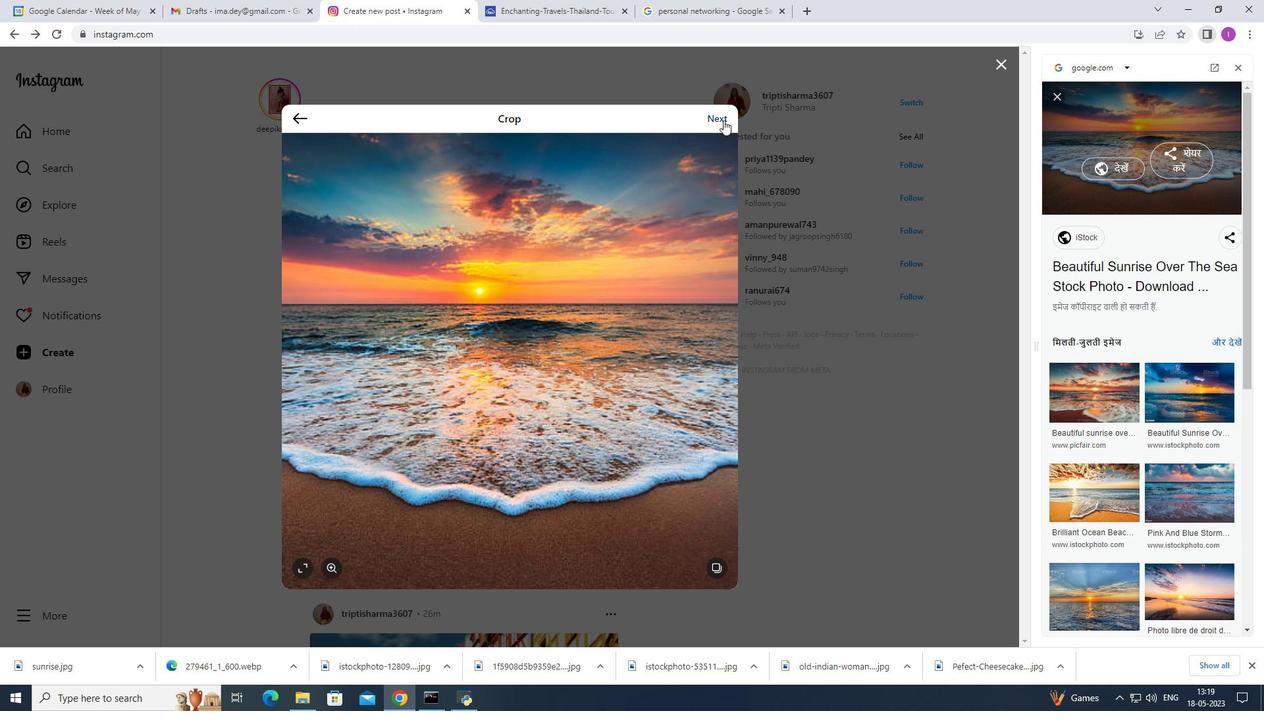
Action: Mouse moved to (824, 118)
Screenshot: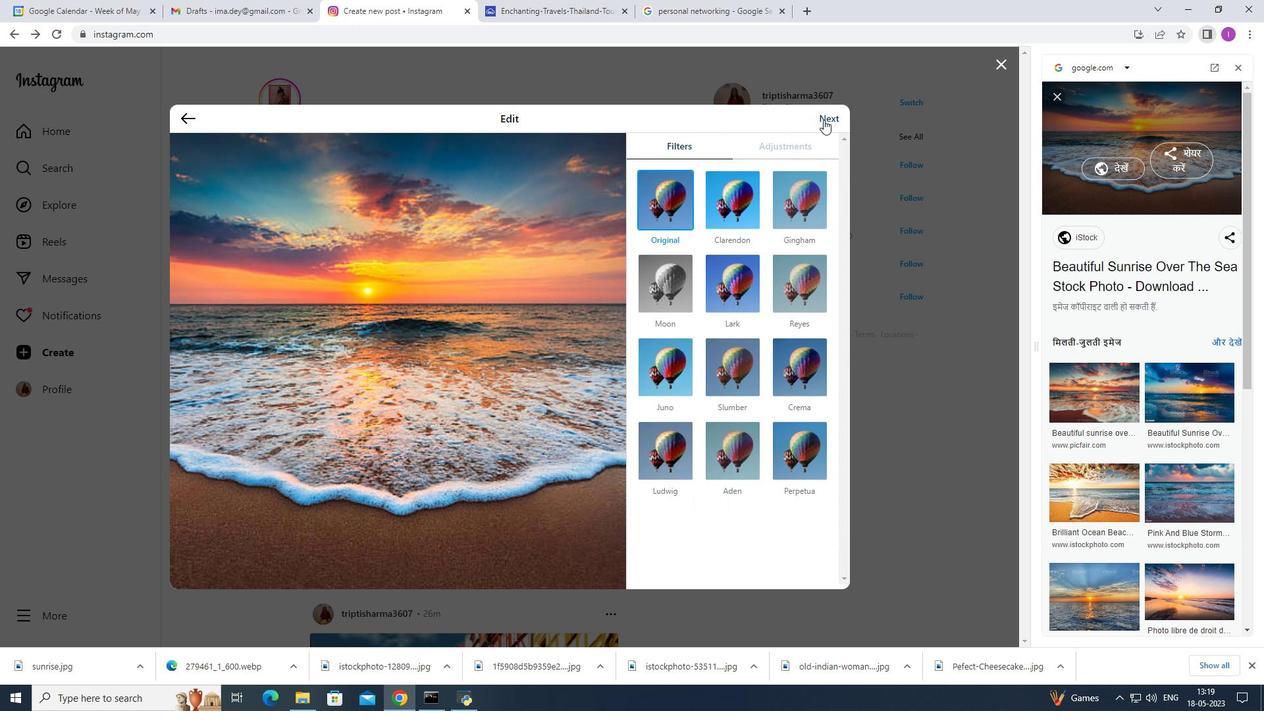 
Action: Mouse pressed left at (824, 118)
Screenshot: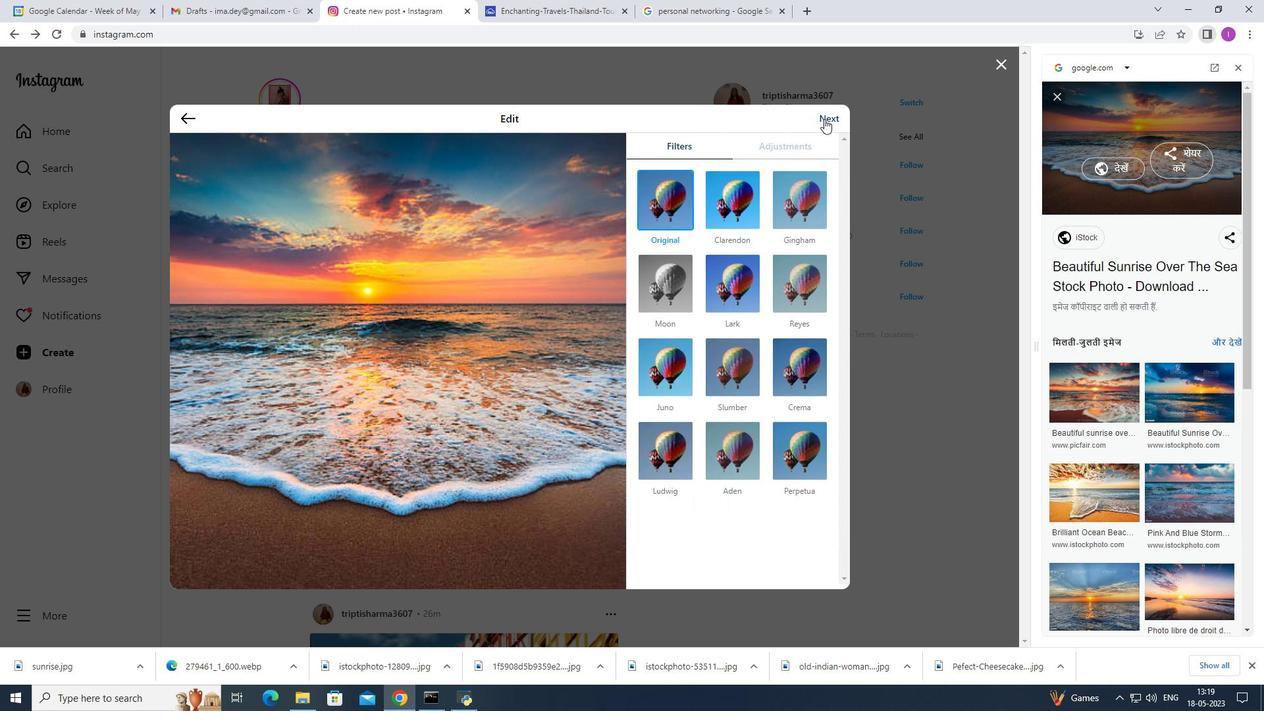 
Action: Mouse moved to (649, 186)
Screenshot: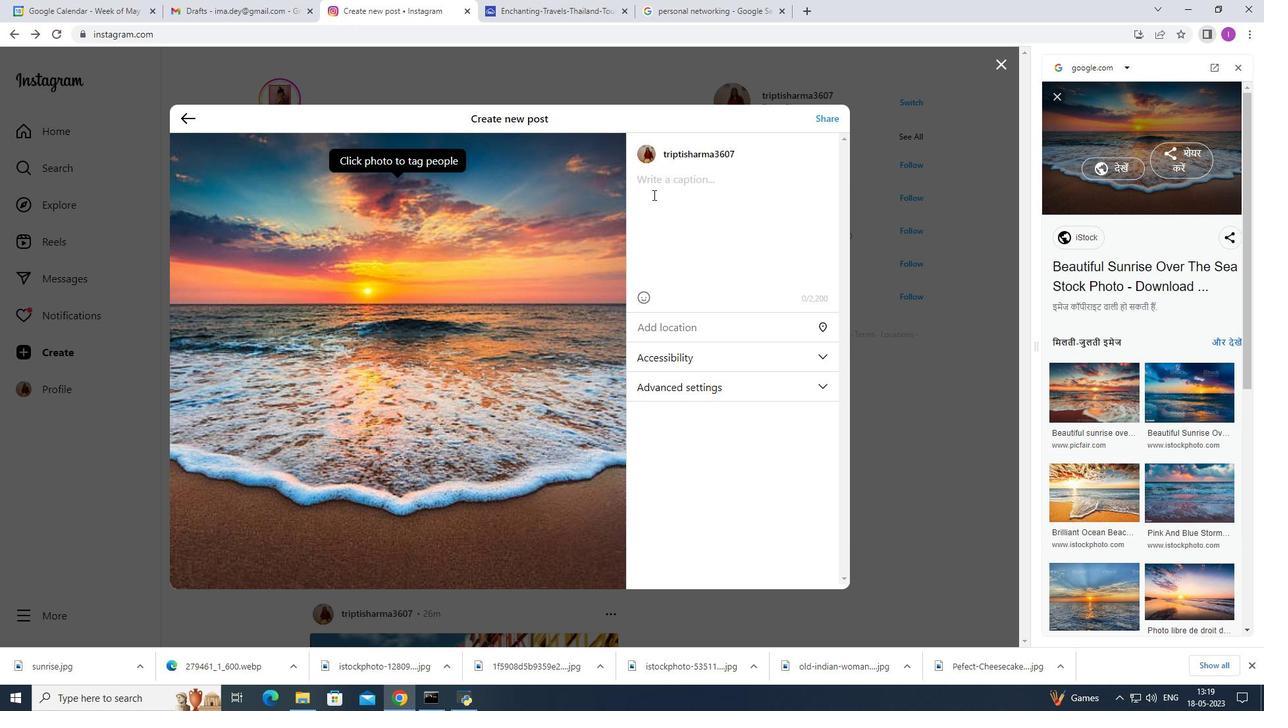 
Action: Mouse pressed left at (649, 186)
Screenshot: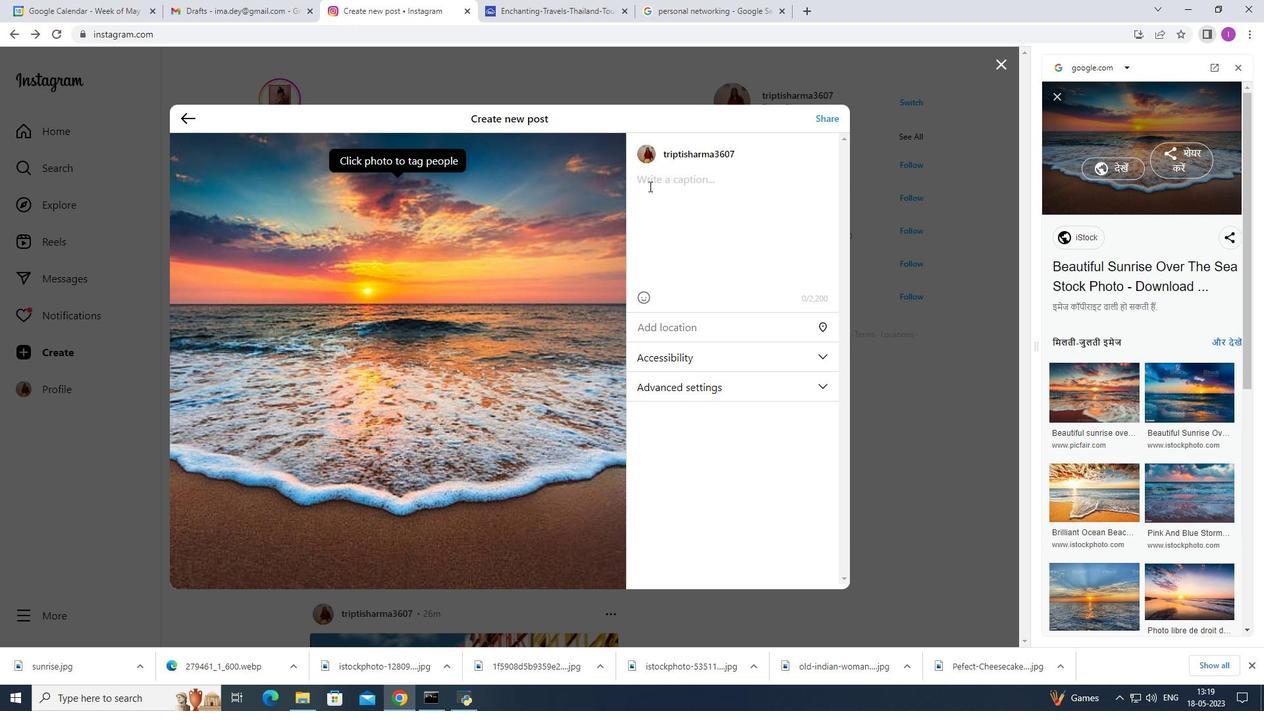 
Action: Mouse moved to (719, 206)
Screenshot: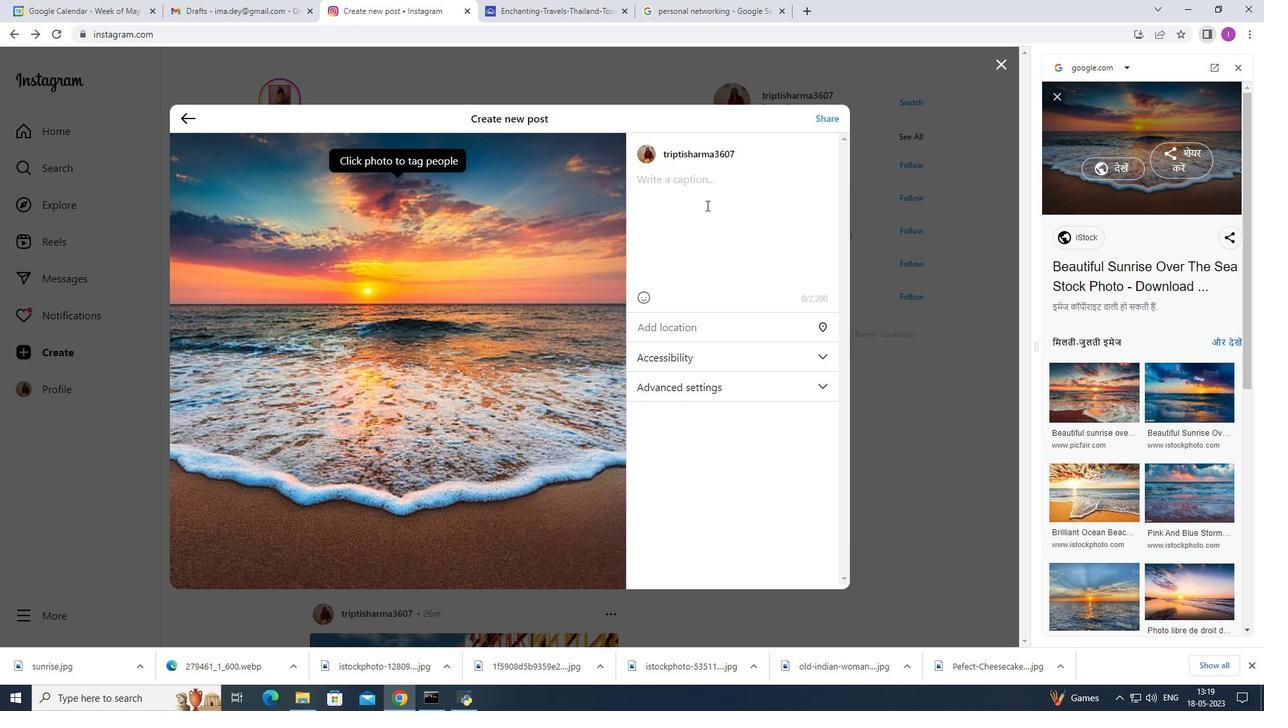 
Action: Key pressed see<Key.space>thisw<Key.space><Key.backspace><Key.backspace><Key.backspace><Key.backspace><Key.backspace><Key.backspace><Key.backspace><Key.backspace><Key.backspace><Key.backspace><Key.backspace><Key.backspace><Key.backspace><Key.backspace><Key.backspace><Key.backspace><Key.backspace><Key.backspace>good<Key.space>morn<Key.backspace><Key.backspace><Key.backspace><Key.backspace><Key.backspace><Key.backspace><Key.backspace><Key.backspace><Key.backspace><Key.backspace><Key.backspace><Key.backspace><Key.backspace><Key.backspace><Key.backspace><Key.backspace><Key.backspace><Key.shift><Key.shift><Key.shift><Key.shift><Key.shift><Key.shift><Key.shift><Key.shift><Key.shift><Key.shift><Key.shift><Key.shift><Key.shift>Good<Key.space>morning<Key.space>friends<<49>>
Screenshot: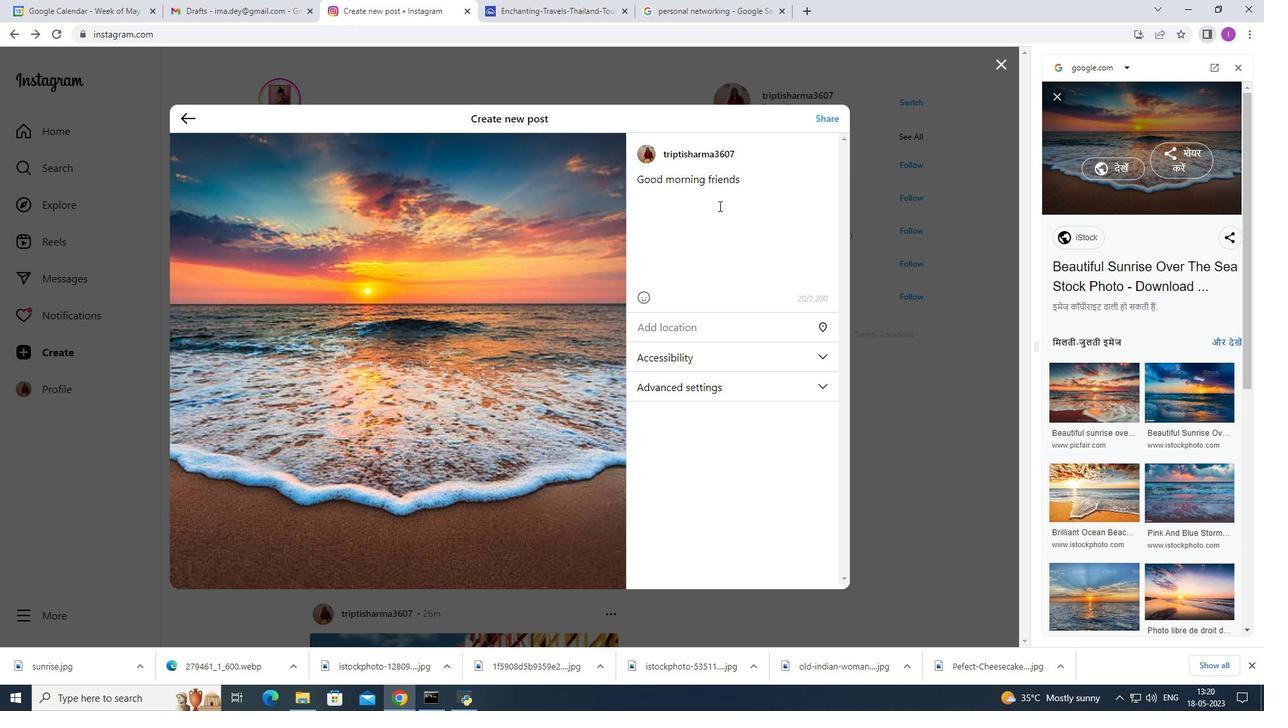 
Action: Mouse moved to (379, 11)
Screenshot: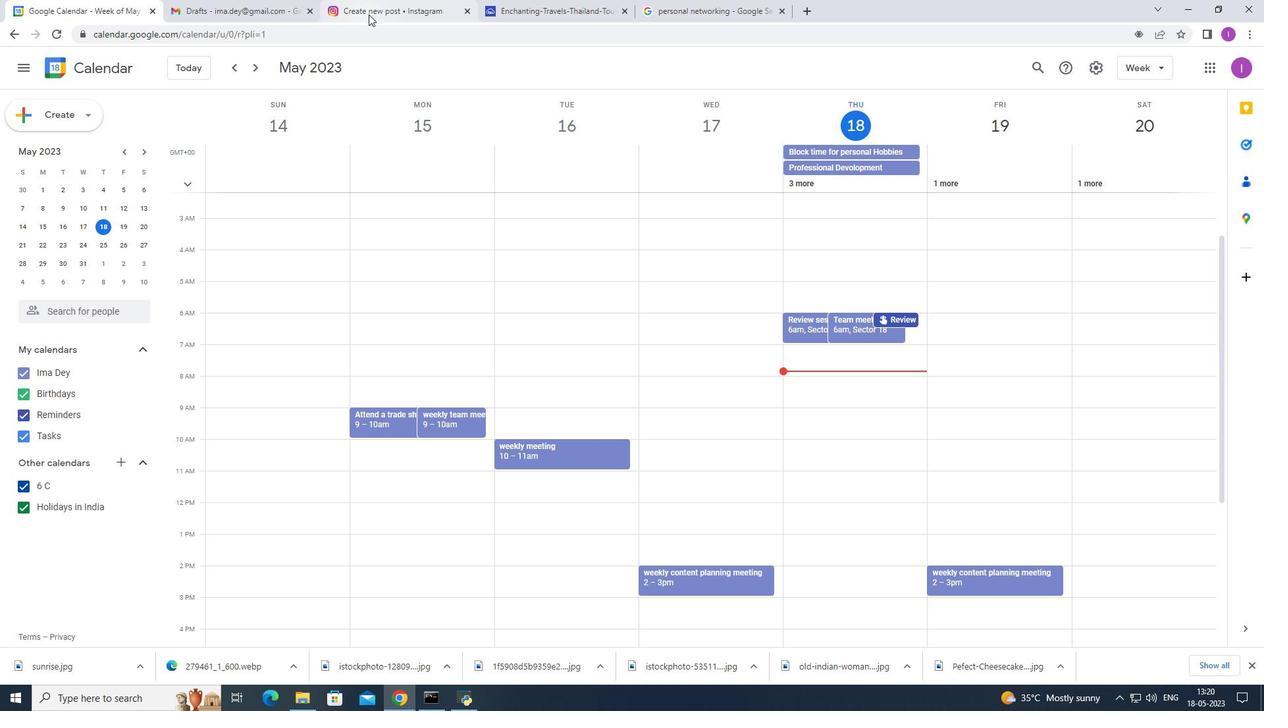 
Action: Mouse pressed left at (379, 11)
Screenshot: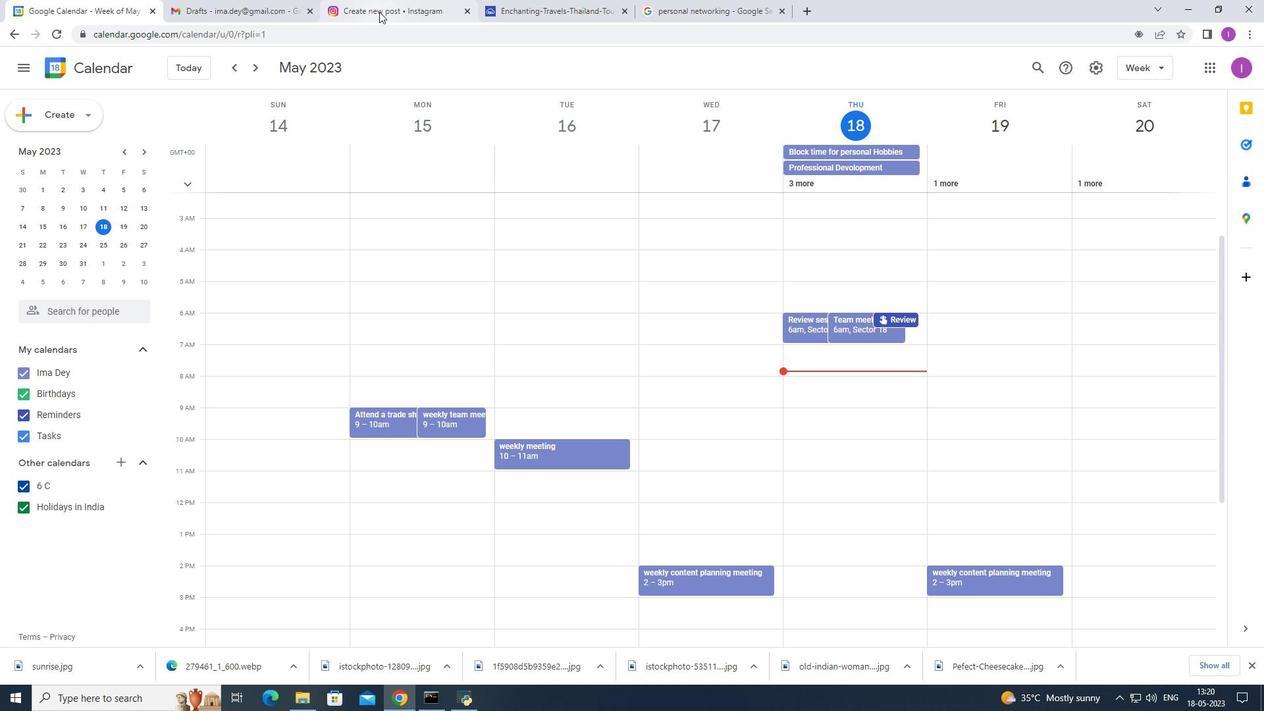 
Action: Mouse moved to (750, 181)
Screenshot: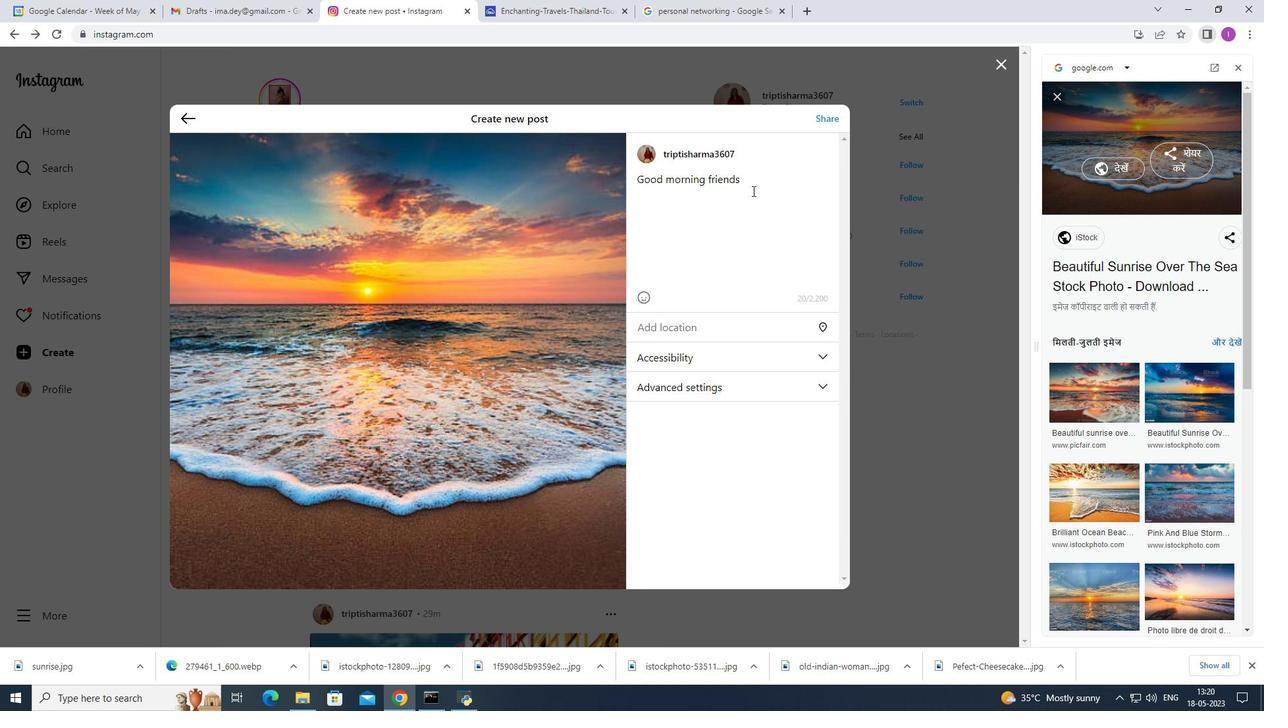
Action: Mouse pressed left at (750, 181)
Screenshot: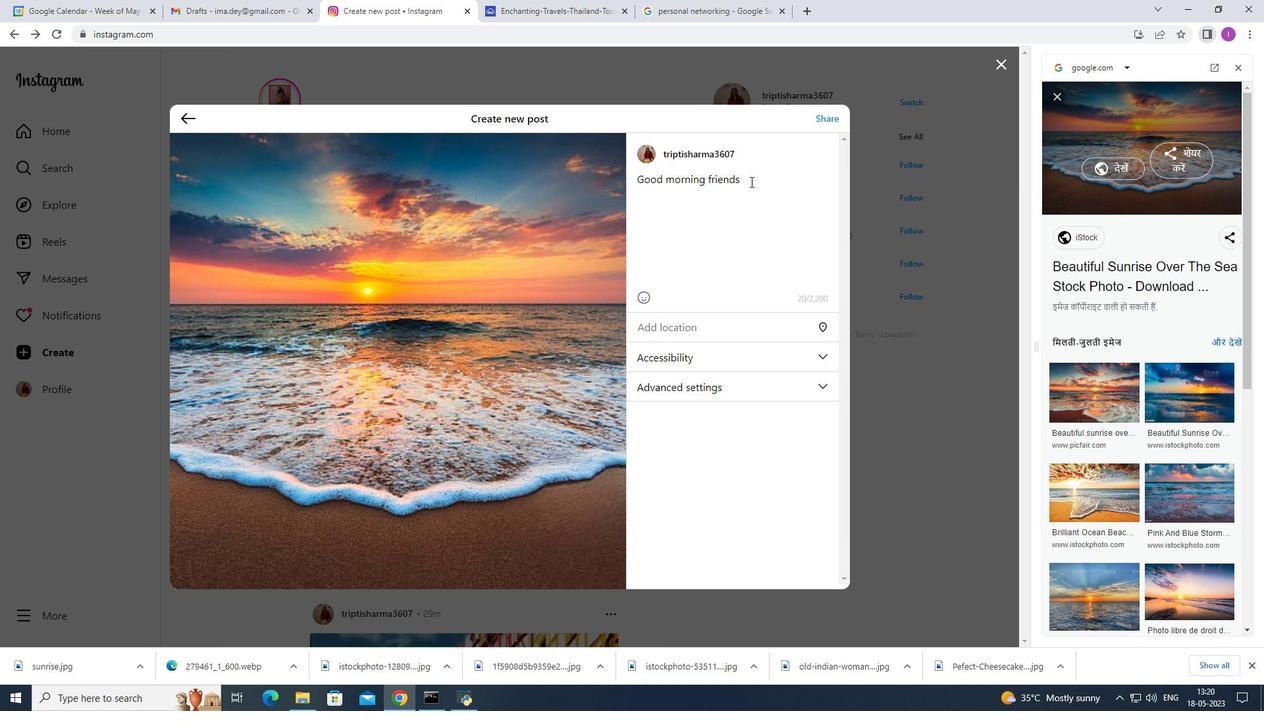 
Action: Mouse moved to (750, 183)
Screenshot: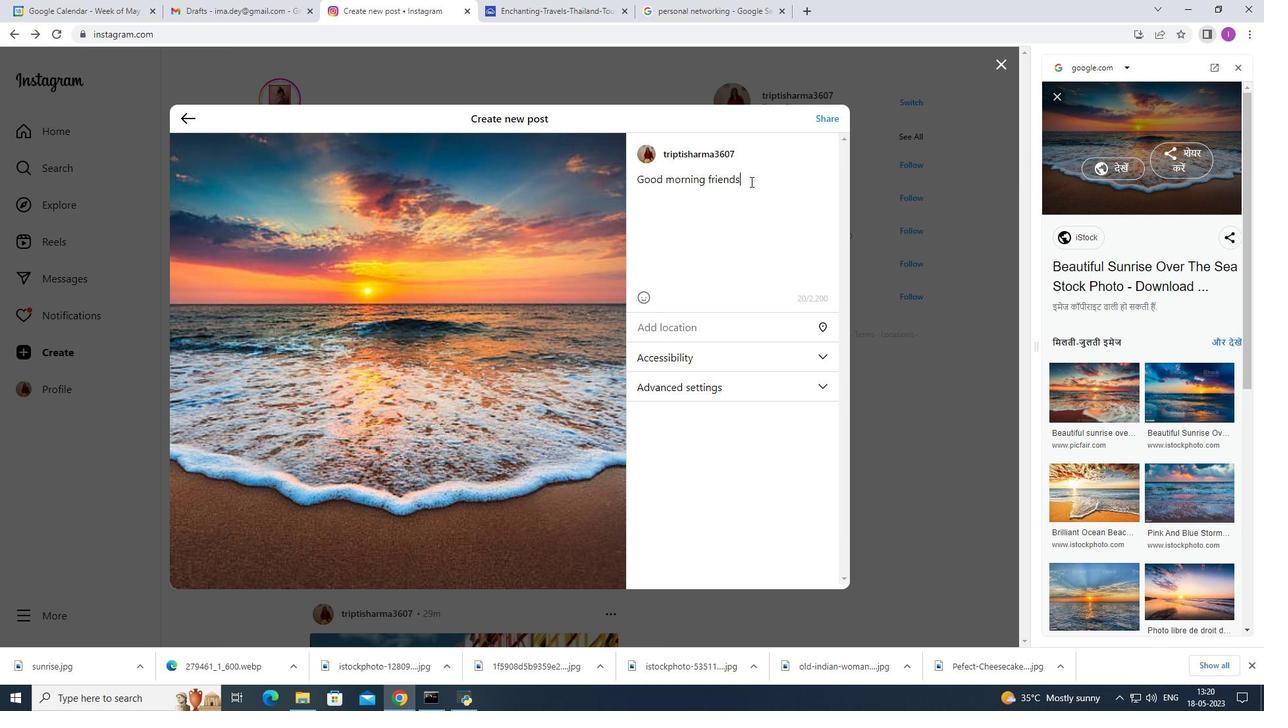 
Action: Key pressed <Key.shift>!
Screenshot: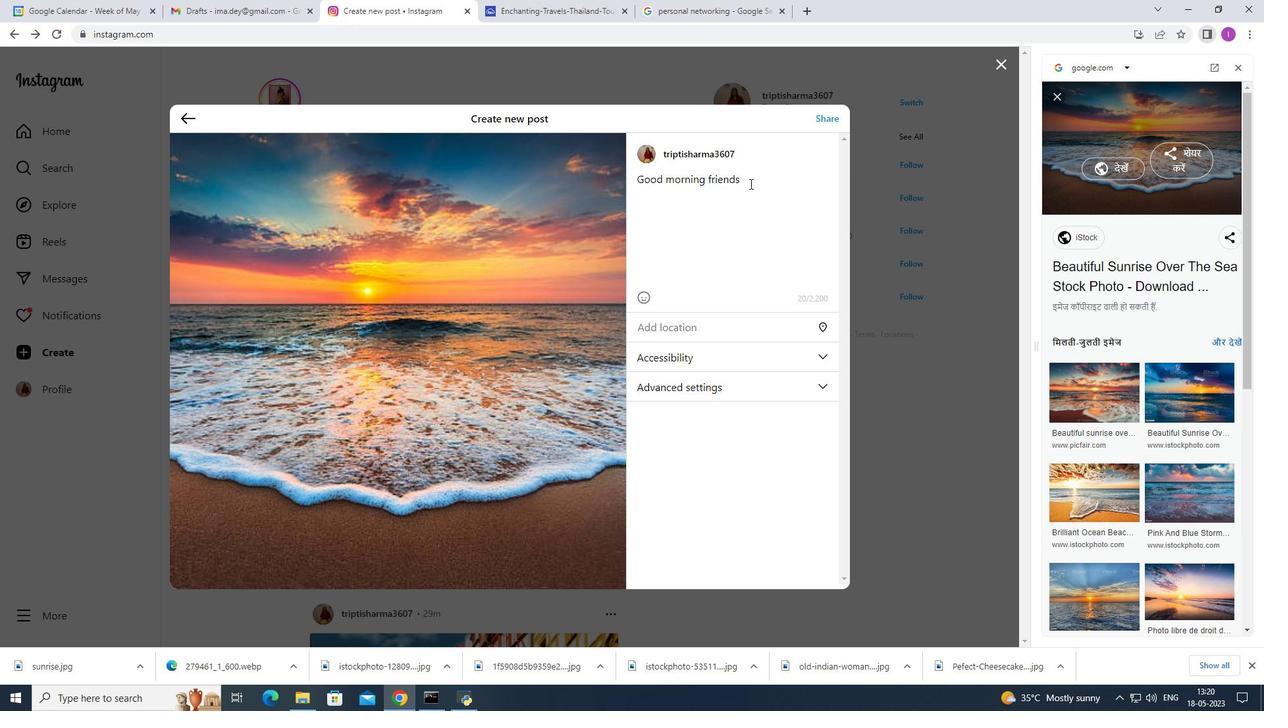 
Action: Mouse moved to (792, 181)
Screenshot: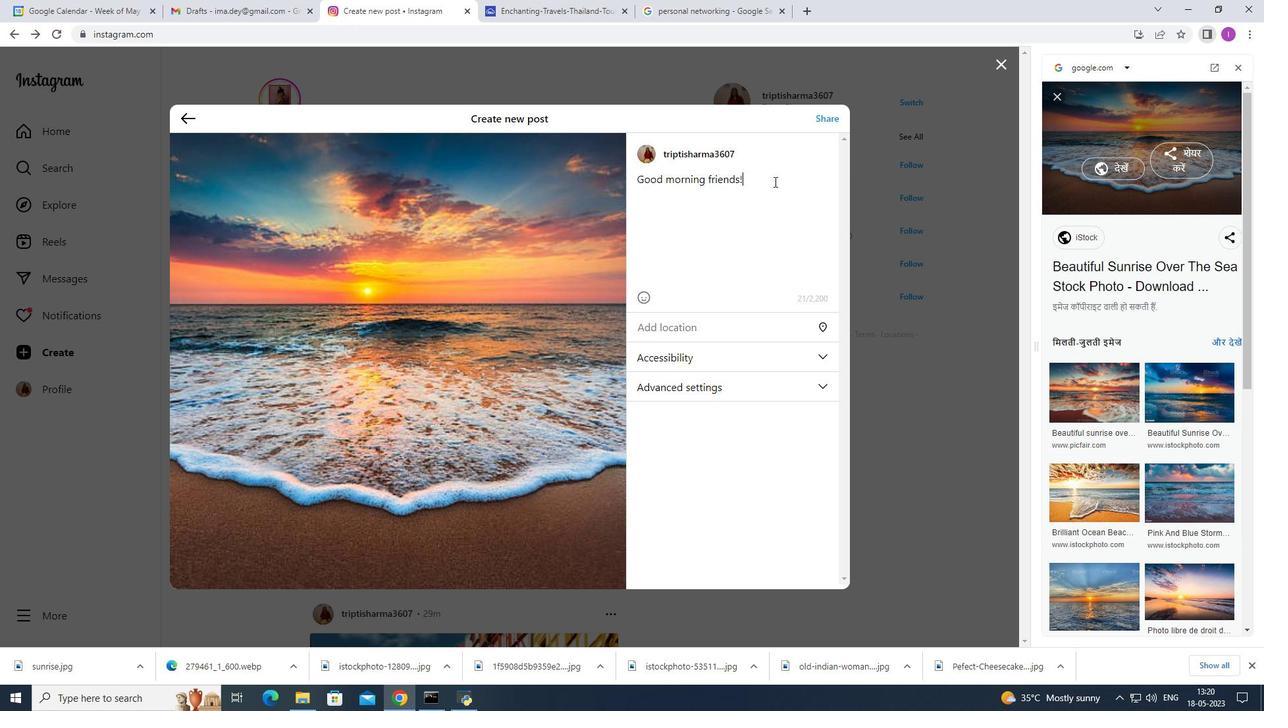 
Action: Key pressed <Key.shift>See<Key.space>this<Key.space>beautiful<Key.space>in<Key.backspace>mage<Key.space>of<Key.space>breathtaking<Key.space>sunrise,<Key.shift><Key.shift><Key.shift><Key.shift><Key.shift><Key.shift><Key.shift><Key.shift><Key.shift><Key.shift><Key.shift><Key.shift><Key.shift><Key.shift><Key.shift><Key.shift><Key.shift><Key.shift><Key.shift><Key.shift><Key.shift><Key.shift><Key.shift><Key.shift><Key.shift><Key.shift><Key.shift><Key.shift><Key.shift><Key.shift><Key.shift><Key.shift><Key.shift><Key.shift><Key.shift><Key.shift><Key.shift><Key.shift><Key.shift><Key.shift><Key.shift>Really<Key.shift>!<Key.shift><Key.shift><Key.shift><Key.shift><Key.shift><Key.shift><Key.shift><Key.shift>life<Key.space>is<Key.space>beautiful.<Key.shift><Key.shift><Key.shift><Key.shift><Key.shift><Key.shift><Key.shift><Key.shift><Key.shift><Key.shift><Key.shift><Key.shift>Every<Key.space>day<Key.space>we<Key.space>should<Key.space>enjoy<Key.space>our<Key.space>life,<Key.backspace>.
Screenshot: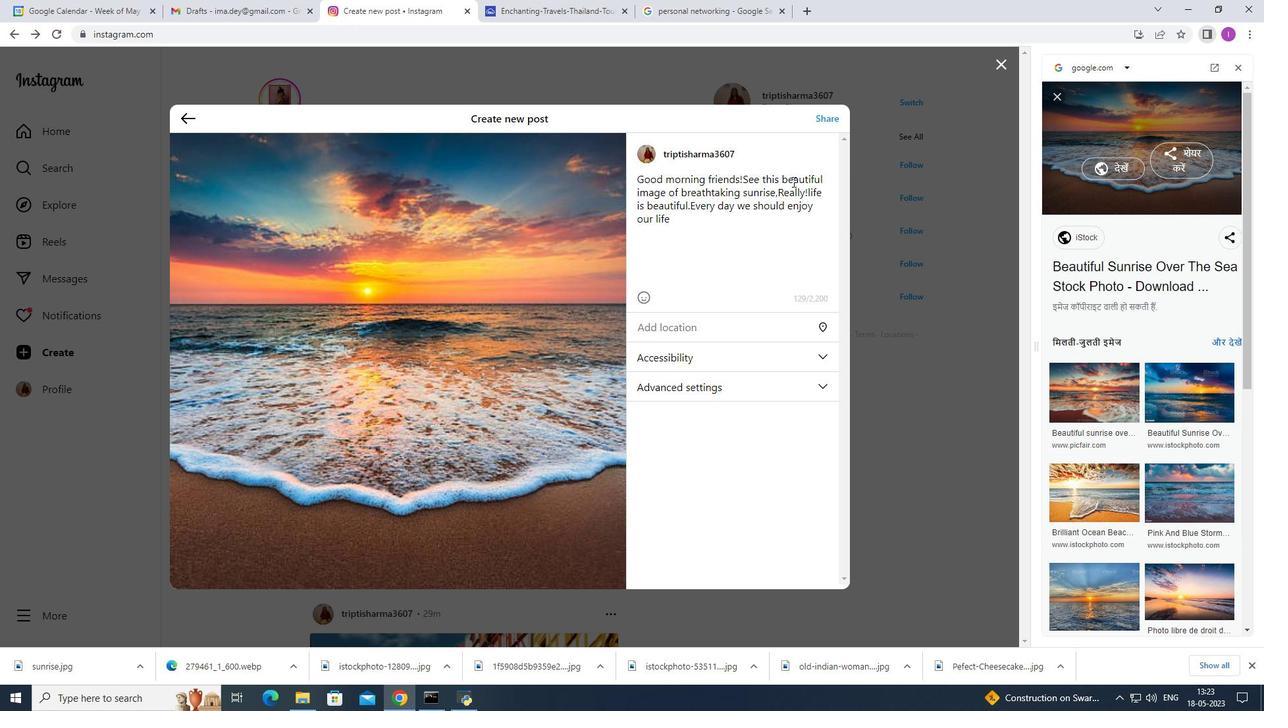 
Action: Mouse moved to (828, 115)
Screenshot: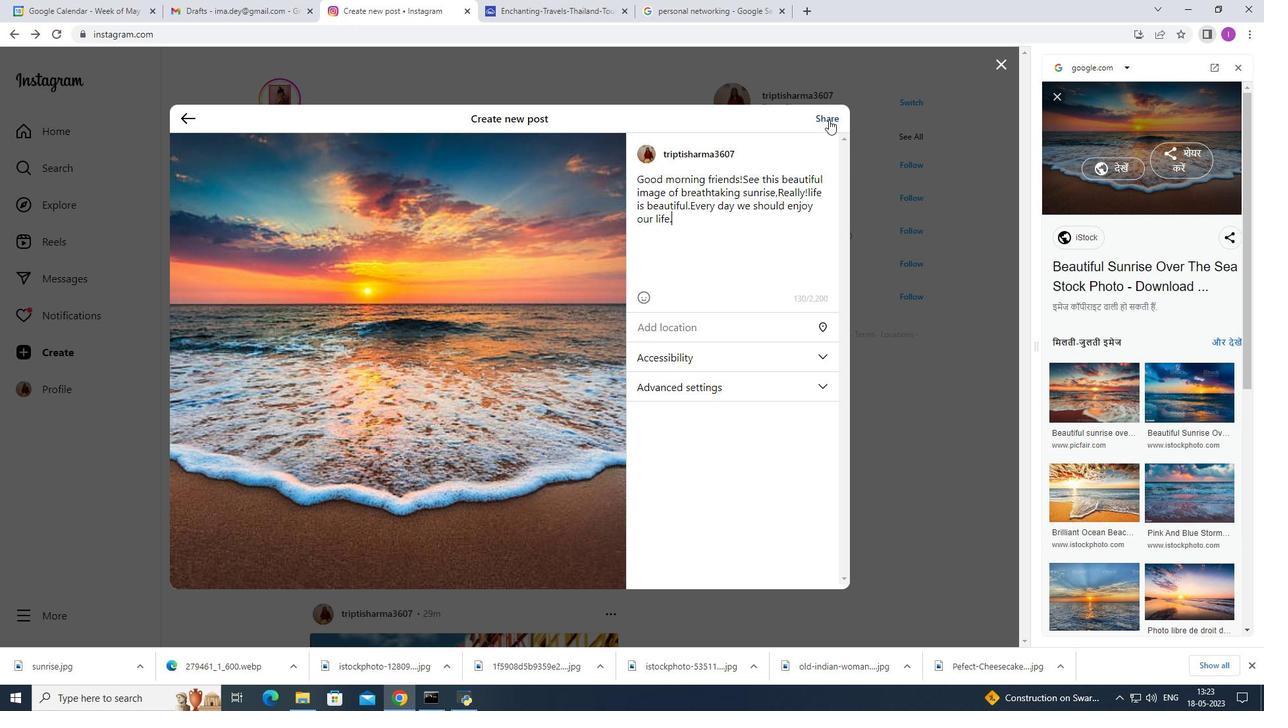 
Action: Mouse pressed left at (828, 115)
Screenshot: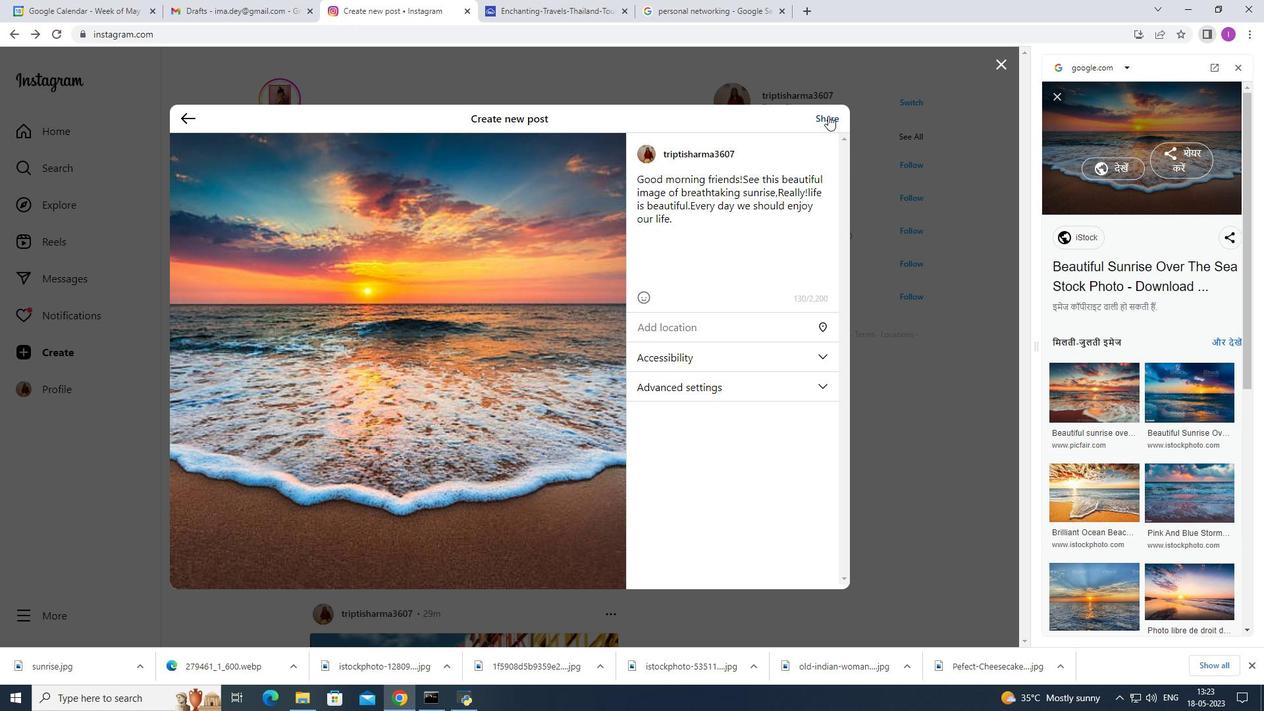 
Action: Mouse moved to (1001, 62)
Screenshot: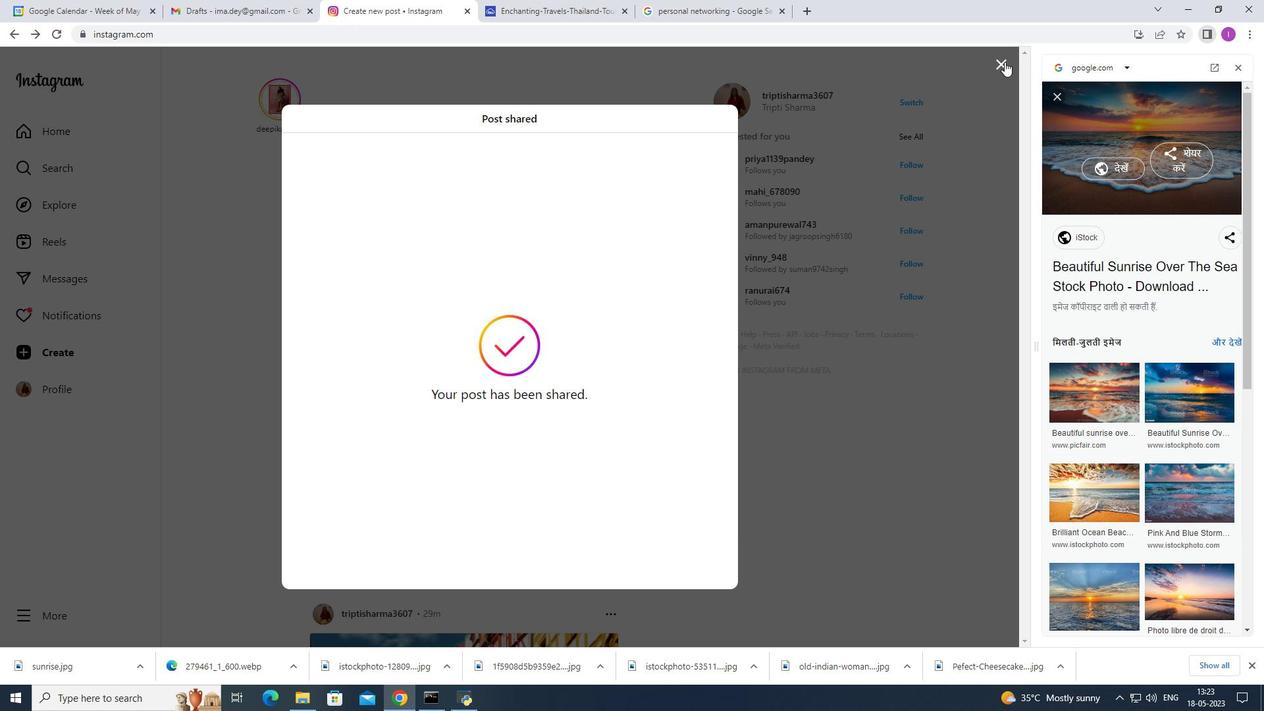 
Action: Mouse pressed left at (1001, 62)
Screenshot: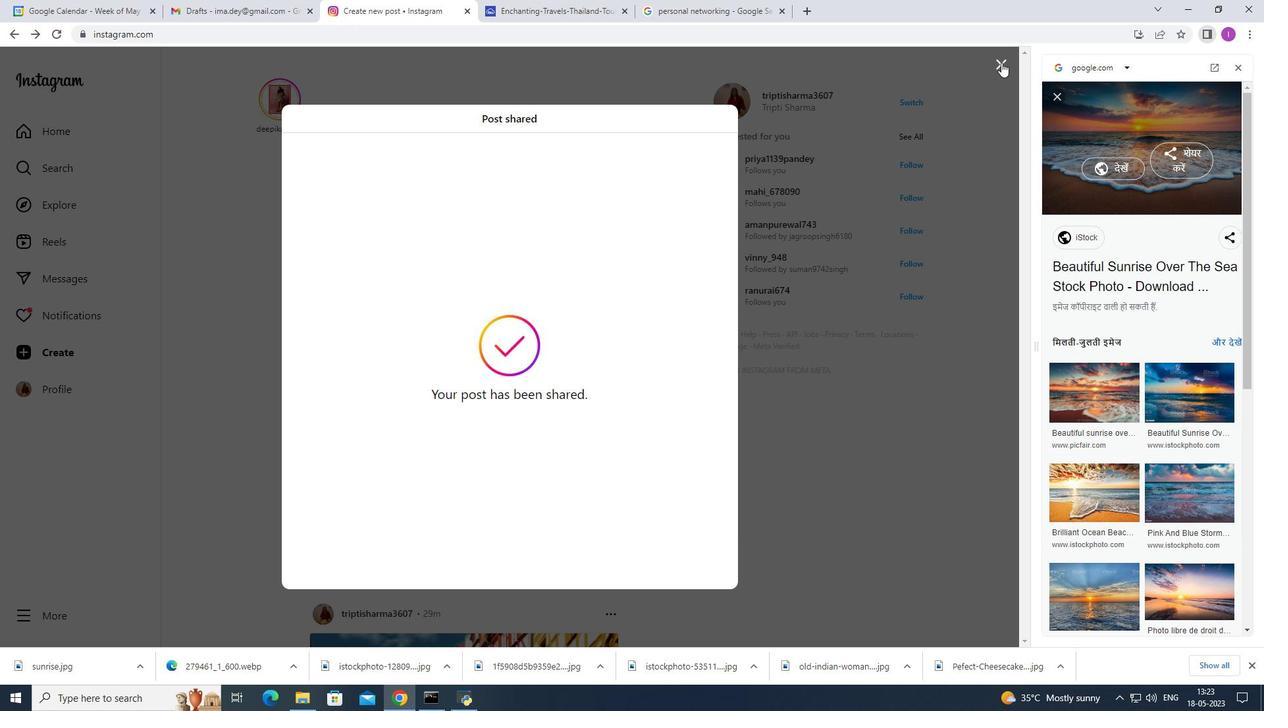 
Action: Mouse moved to (480, 449)
Screenshot: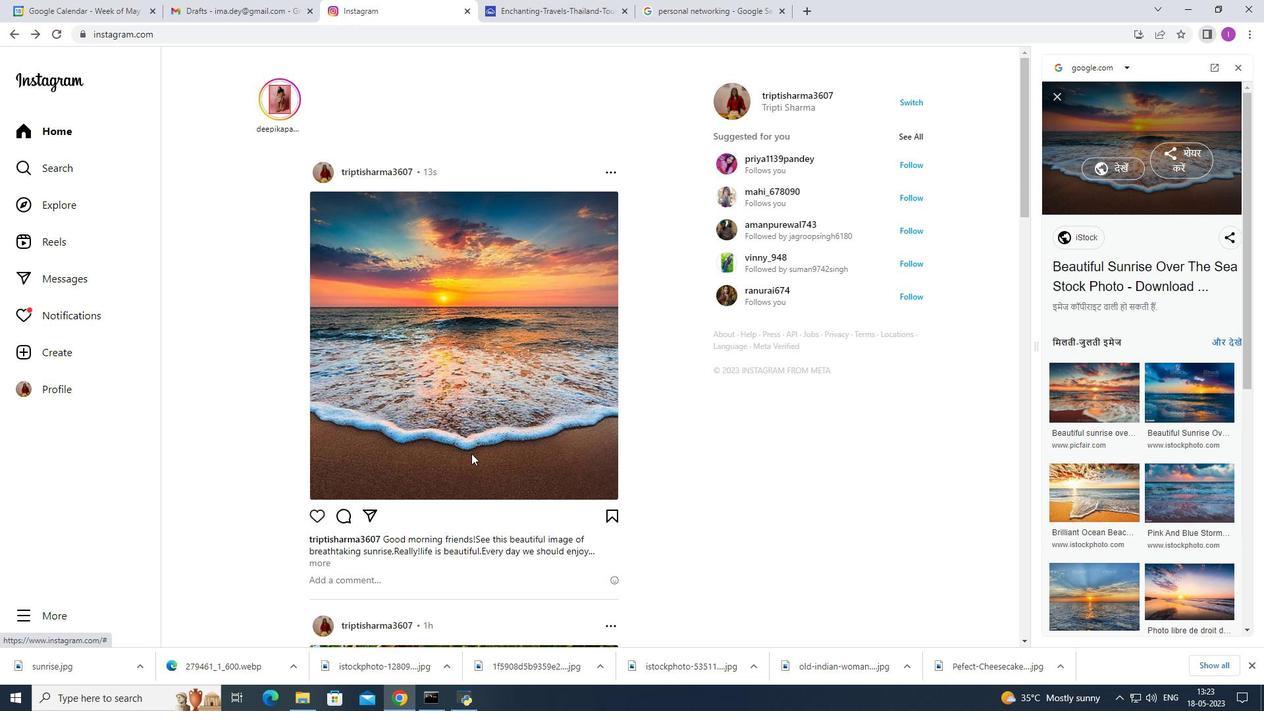 
Action: Mouse scrolled (480, 449) with delta (0, 0)
Screenshot: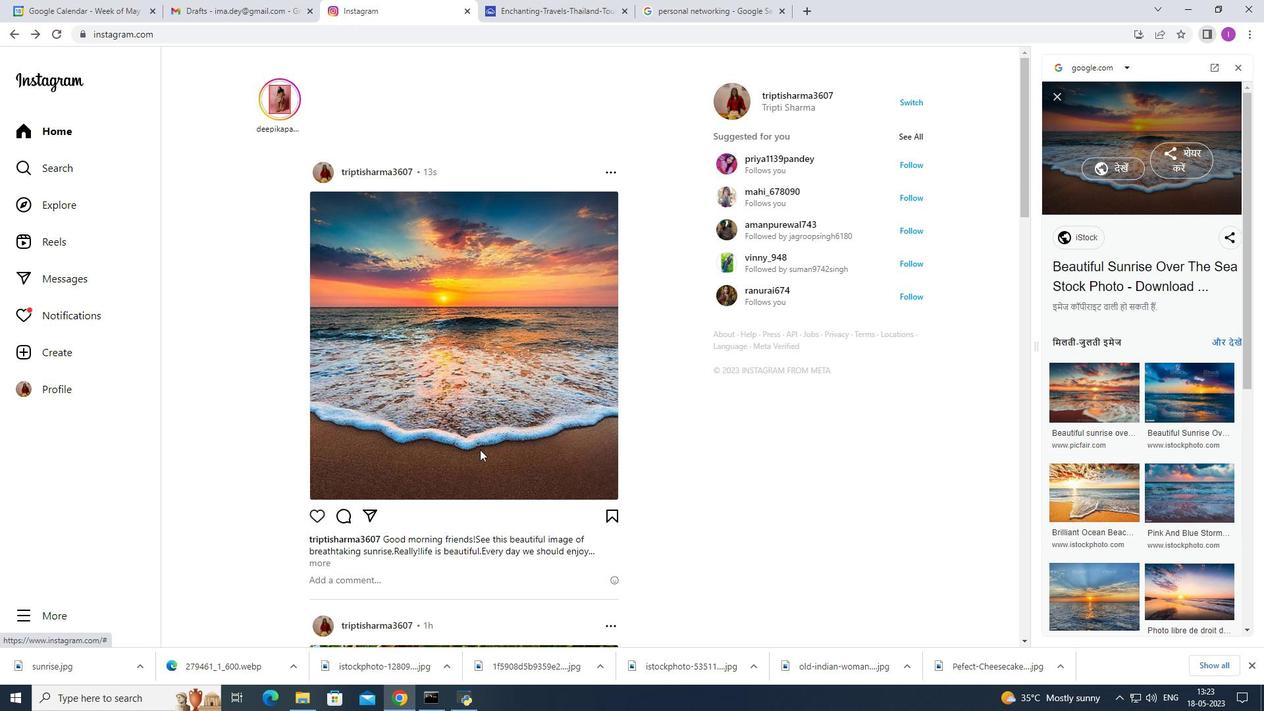 
Action: Mouse scrolled (480, 449) with delta (0, 0)
Screenshot: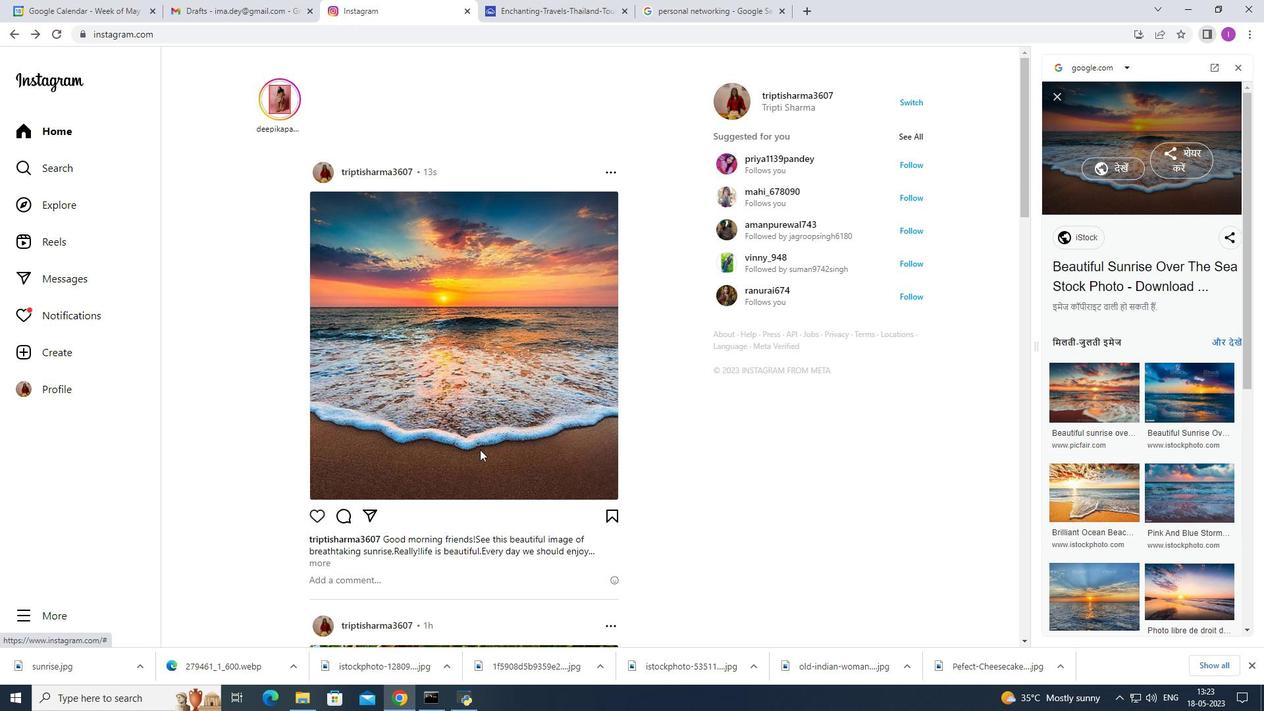 
Action: Mouse scrolled (480, 449) with delta (0, 0)
Screenshot: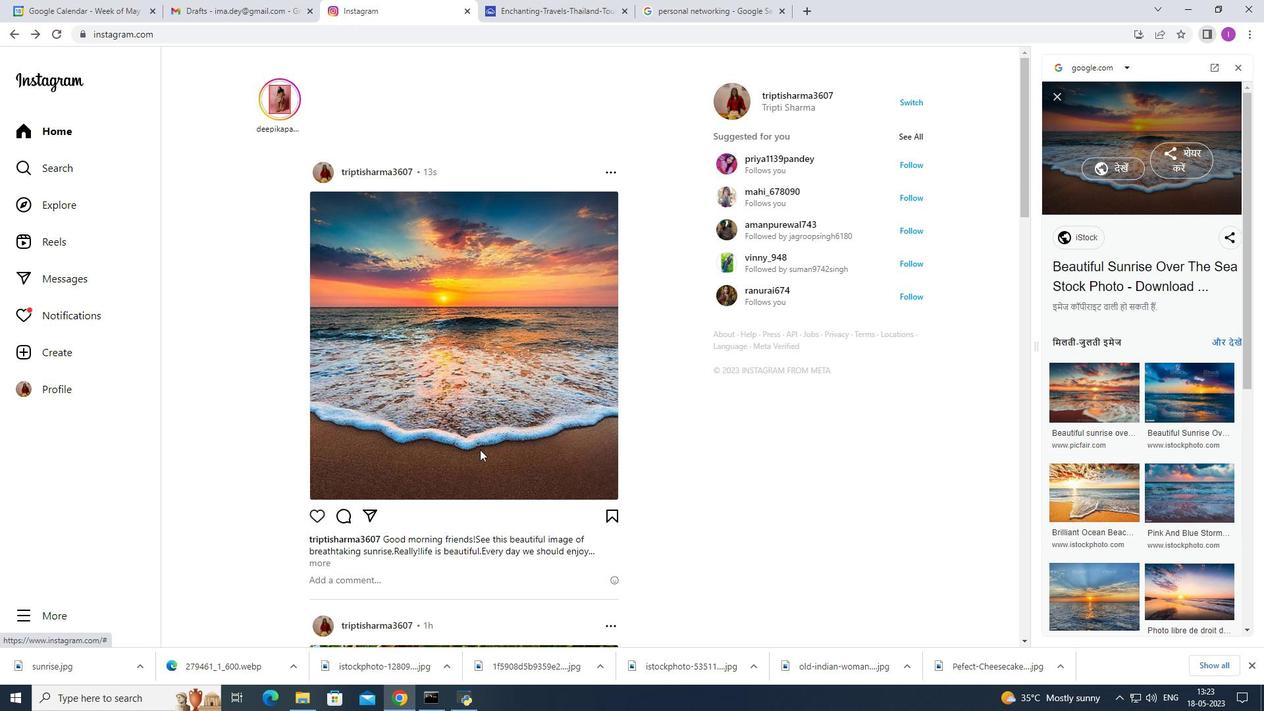 
Action: Mouse moved to (528, 316)
Screenshot: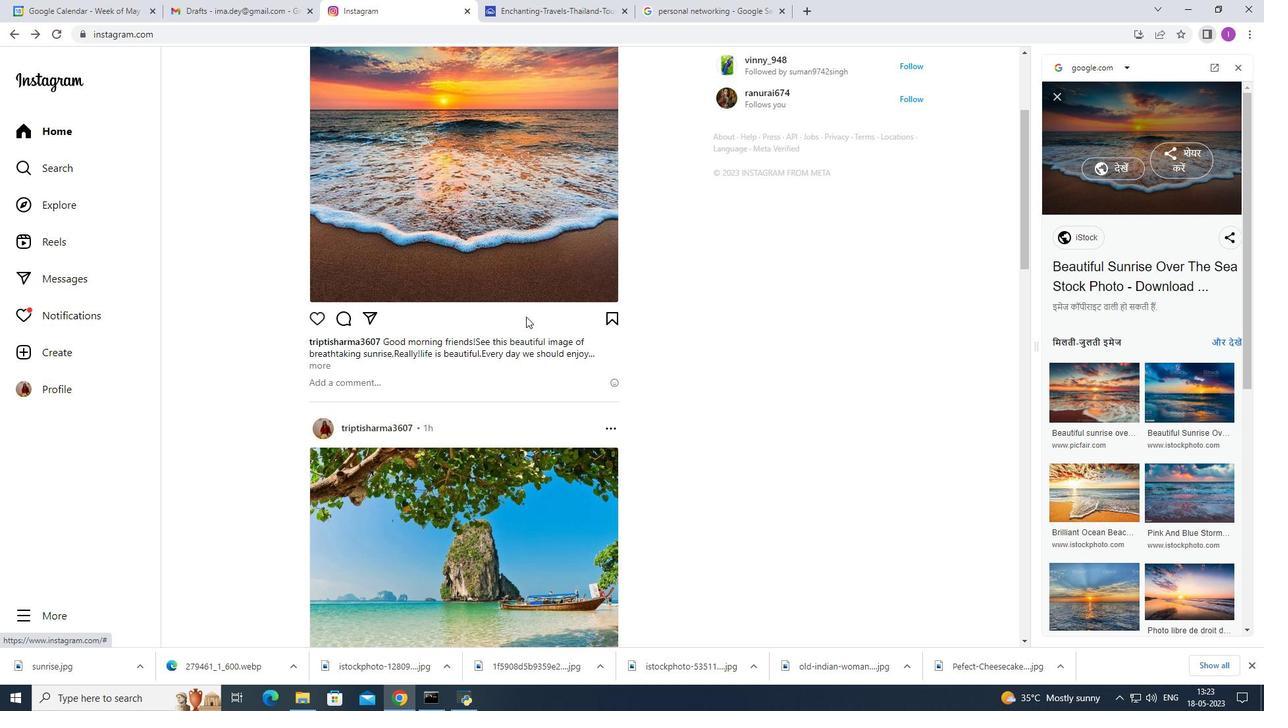 
Action: Mouse scrolled (528, 316) with delta (0, 0)
Screenshot: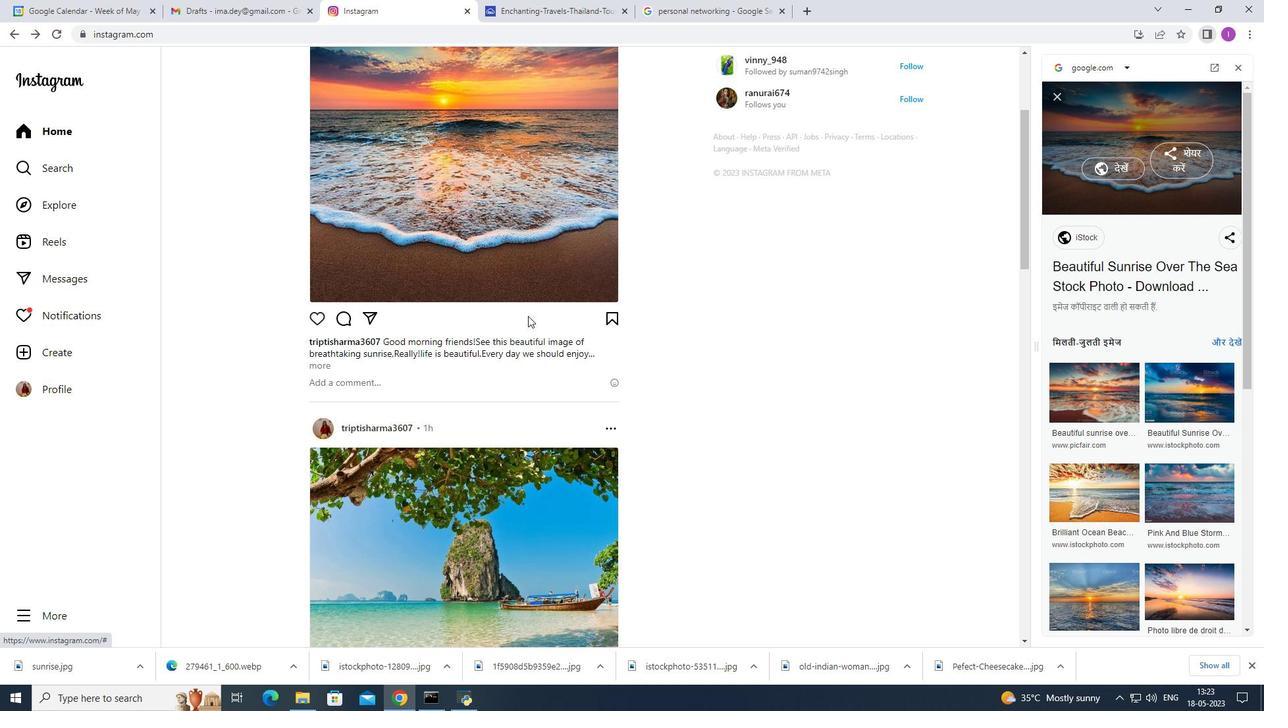 
Action: Mouse scrolled (528, 316) with delta (0, 0)
Screenshot: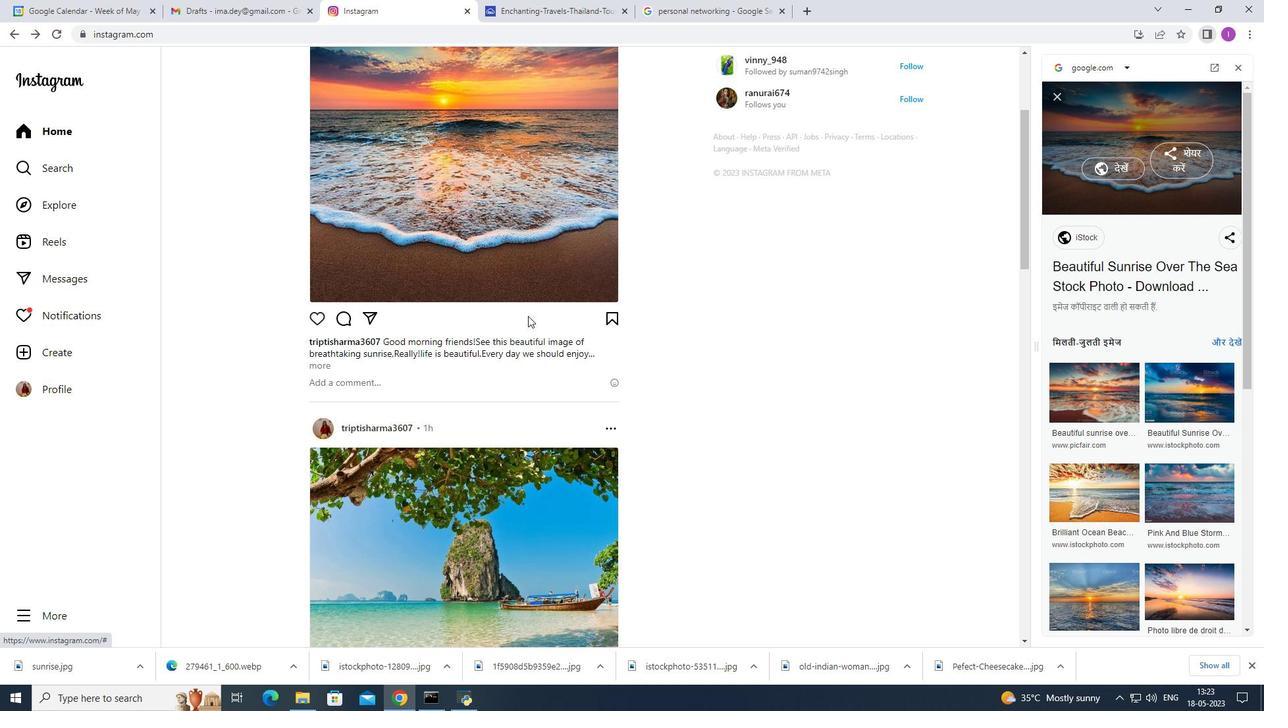 
Action: Mouse scrolled (528, 316) with delta (0, 0)
Screenshot: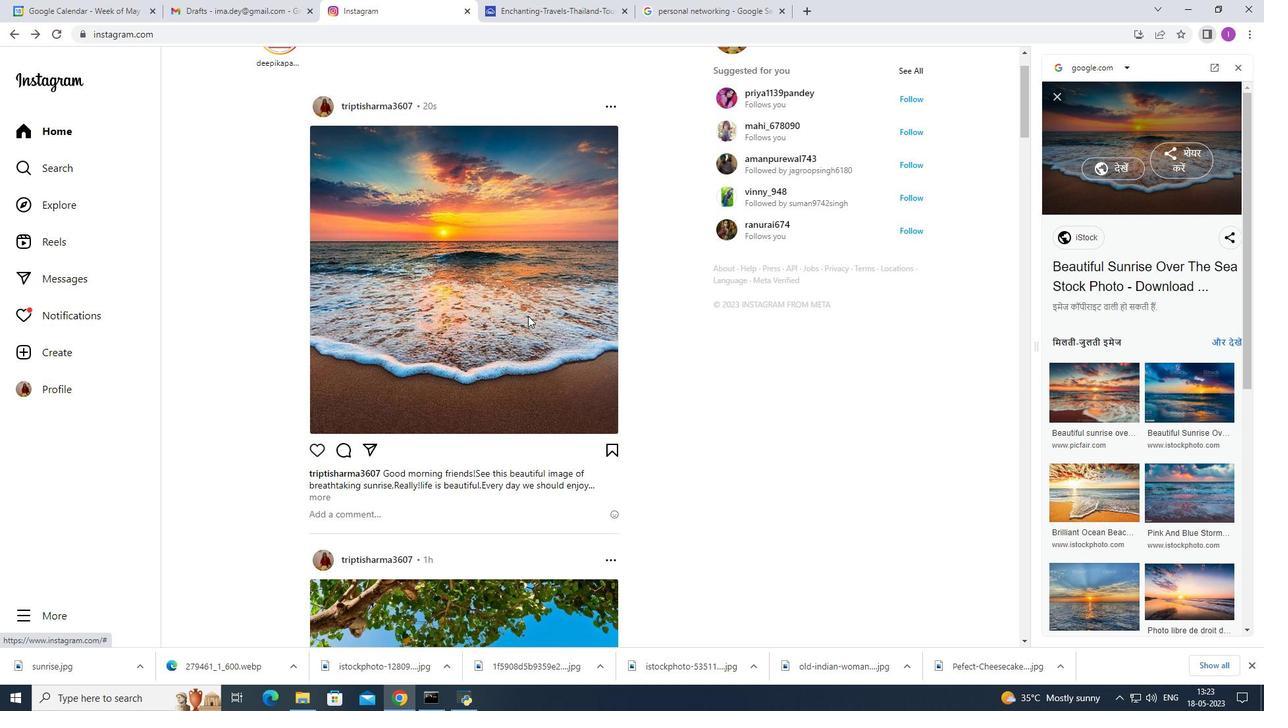 
Action: Mouse scrolled (528, 316) with delta (0, 0)
Screenshot: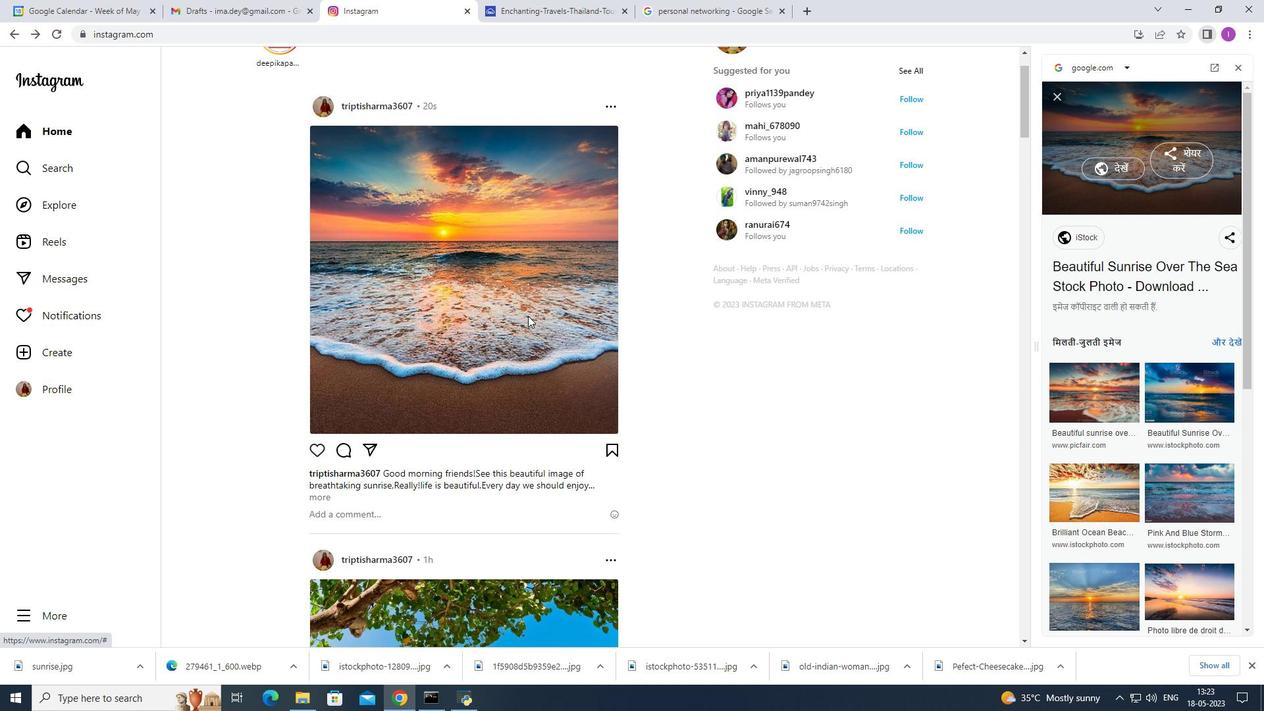 
Action: Mouse scrolled (528, 316) with delta (0, 0)
Screenshot: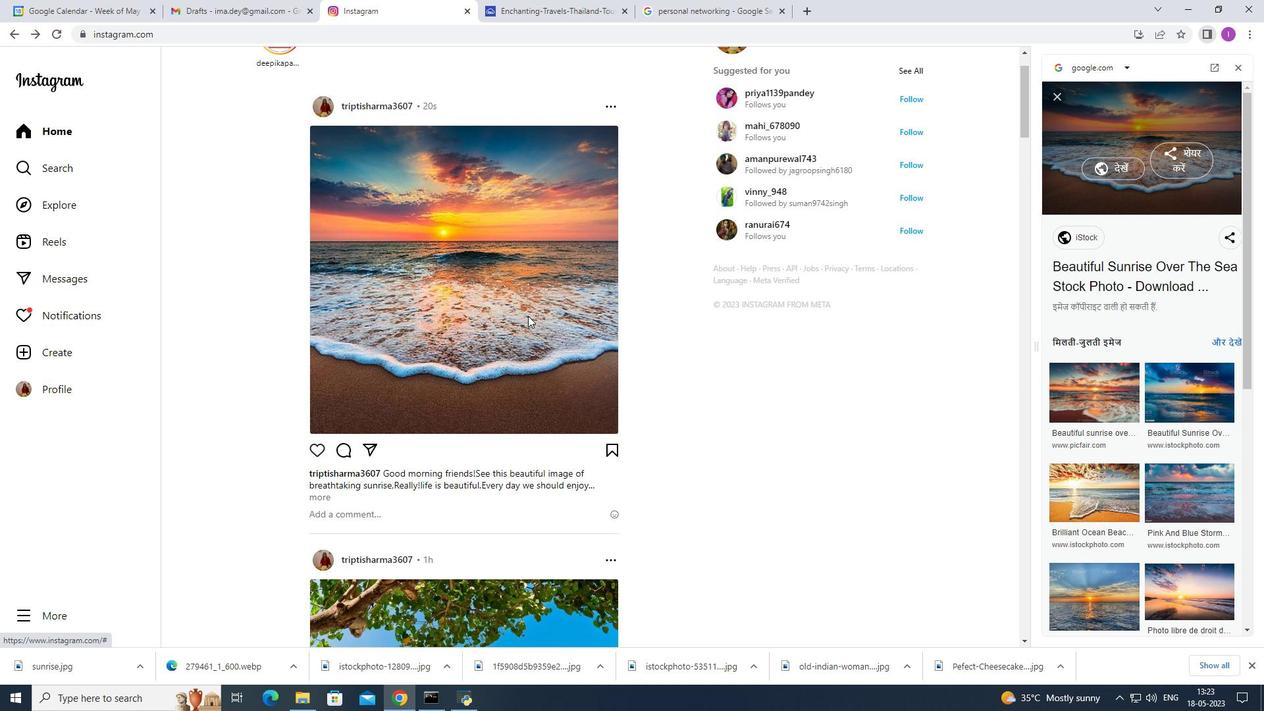 
Action: Mouse scrolled (528, 315) with delta (0, 0)
Screenshot: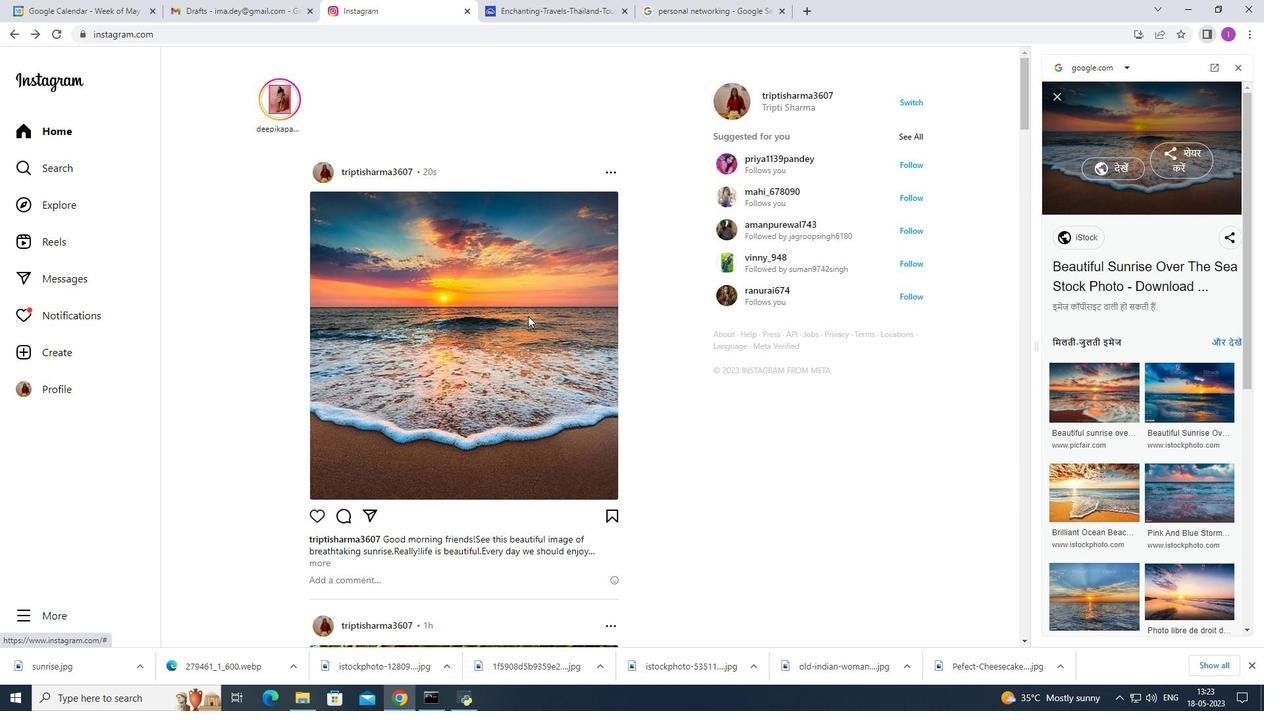 
Action: Mouse scrolled (528, 315) with delta (0, 0)
Screenshot: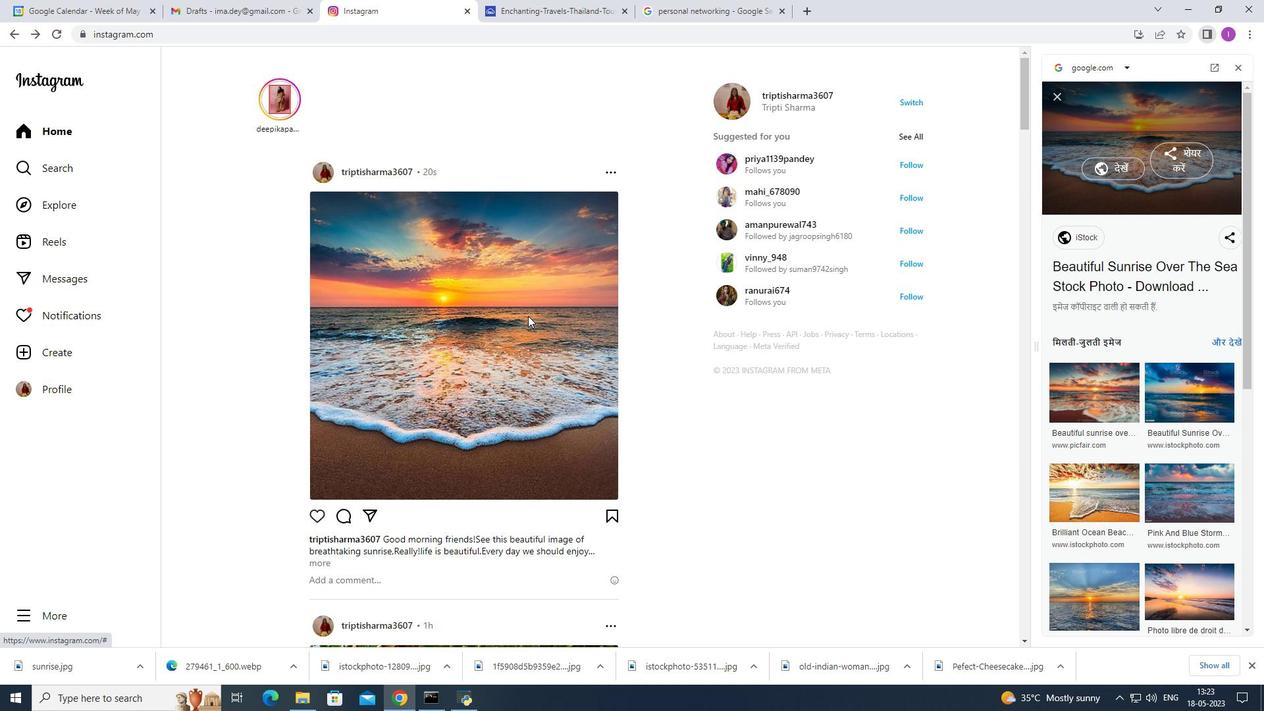 
Action: Mouse scrolled (528, 315) with delta (0, 0)
Screenshot: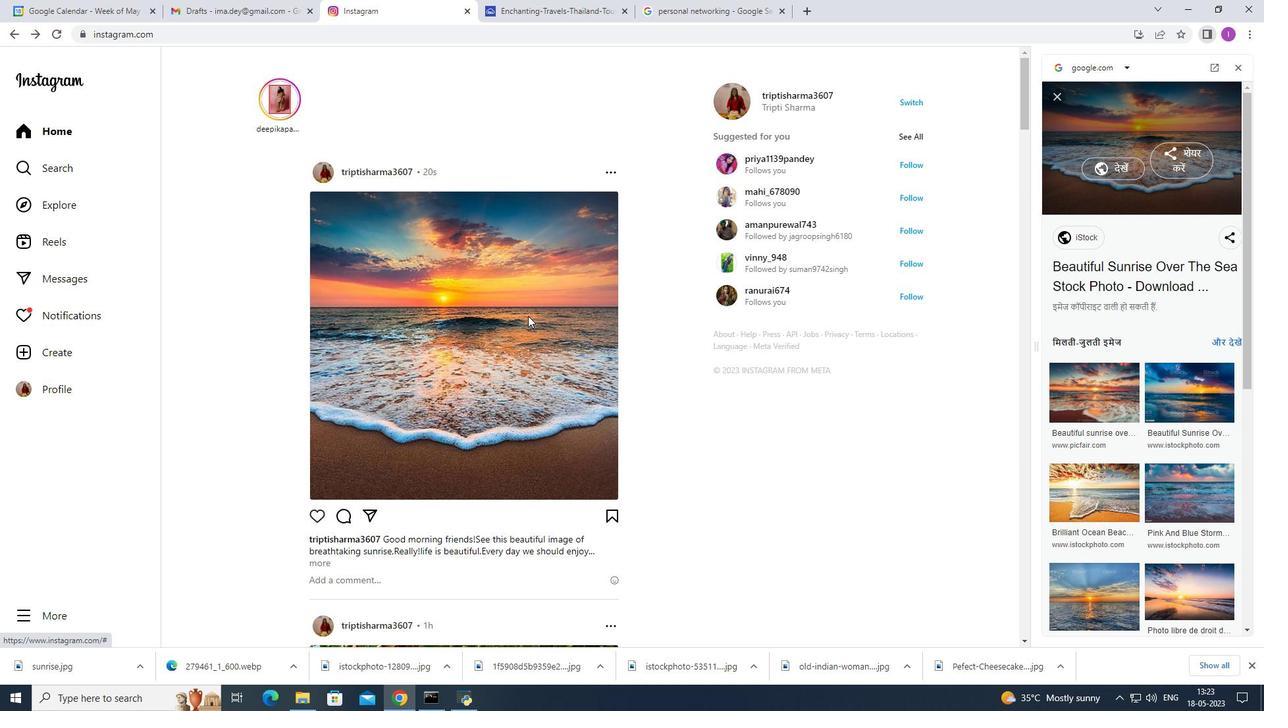 
Action: Mouse scrolled (528, 315) with delta (0, 0)
Screenshot: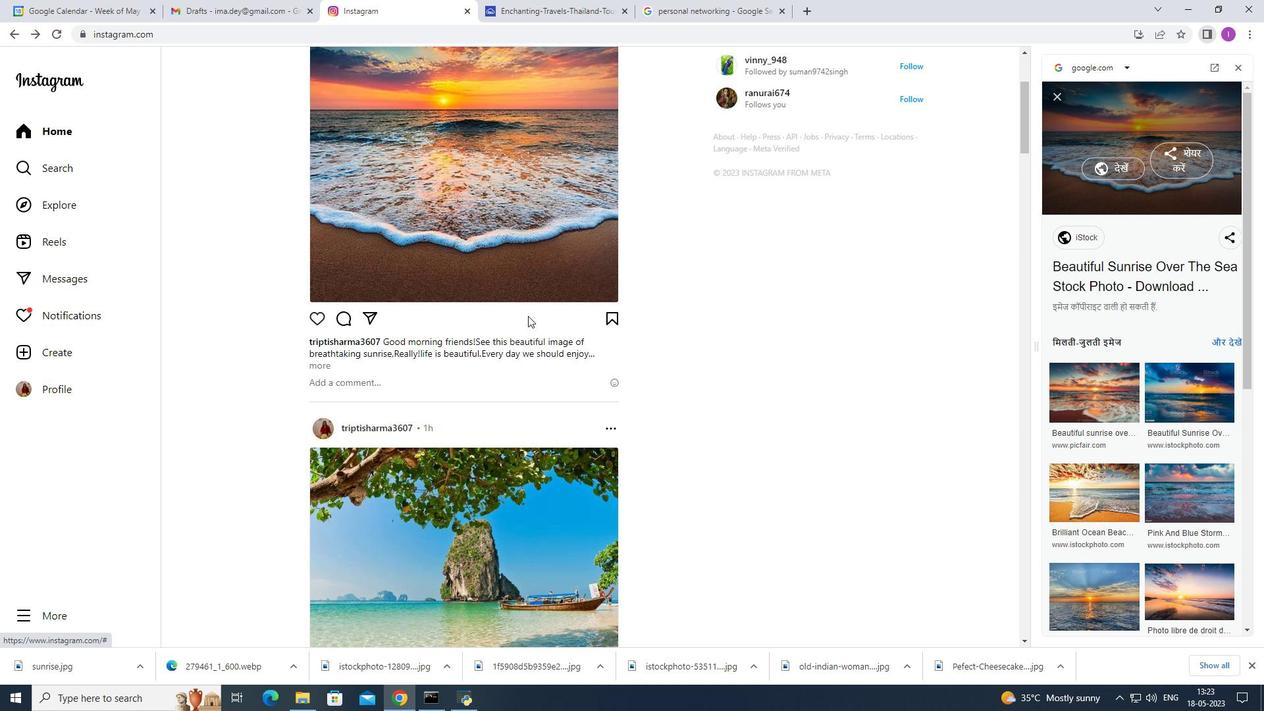 
Action: Mouse scrolled (528, 315) with delta (0, 0)
Screenshot: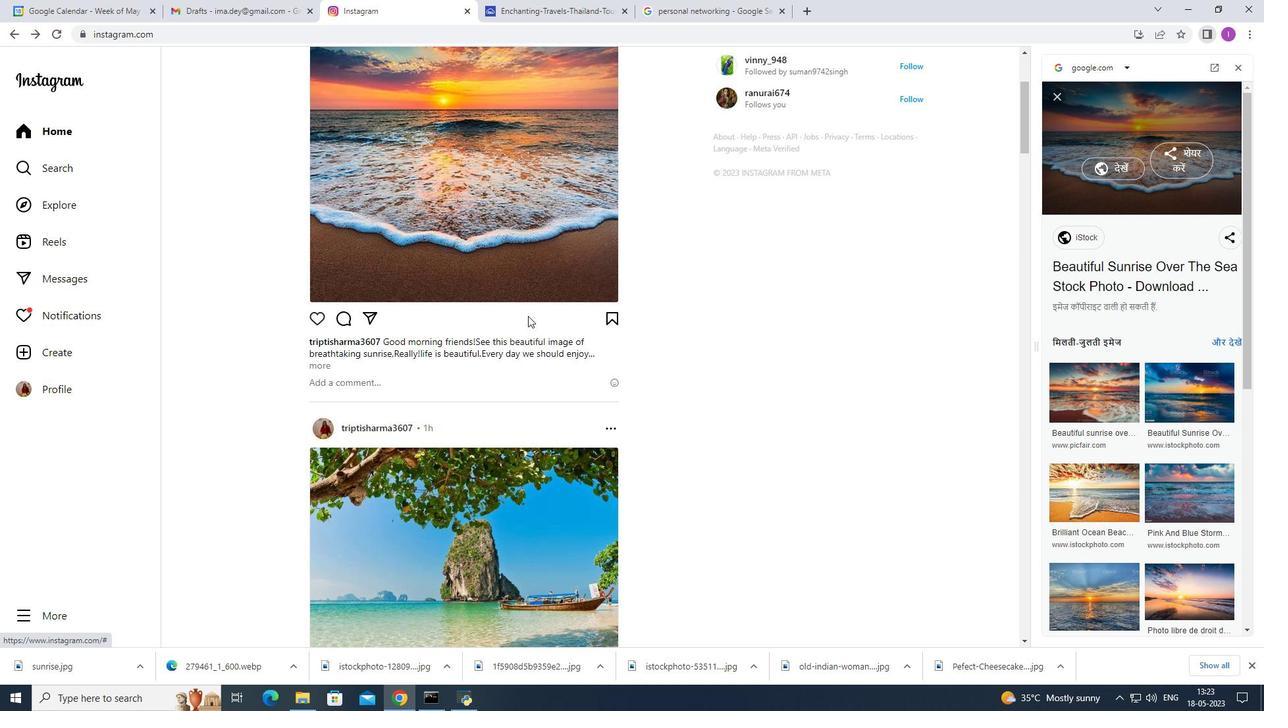 
Action: Mouse scrolled (528, 315) with delta (0, 0)
Screenshot: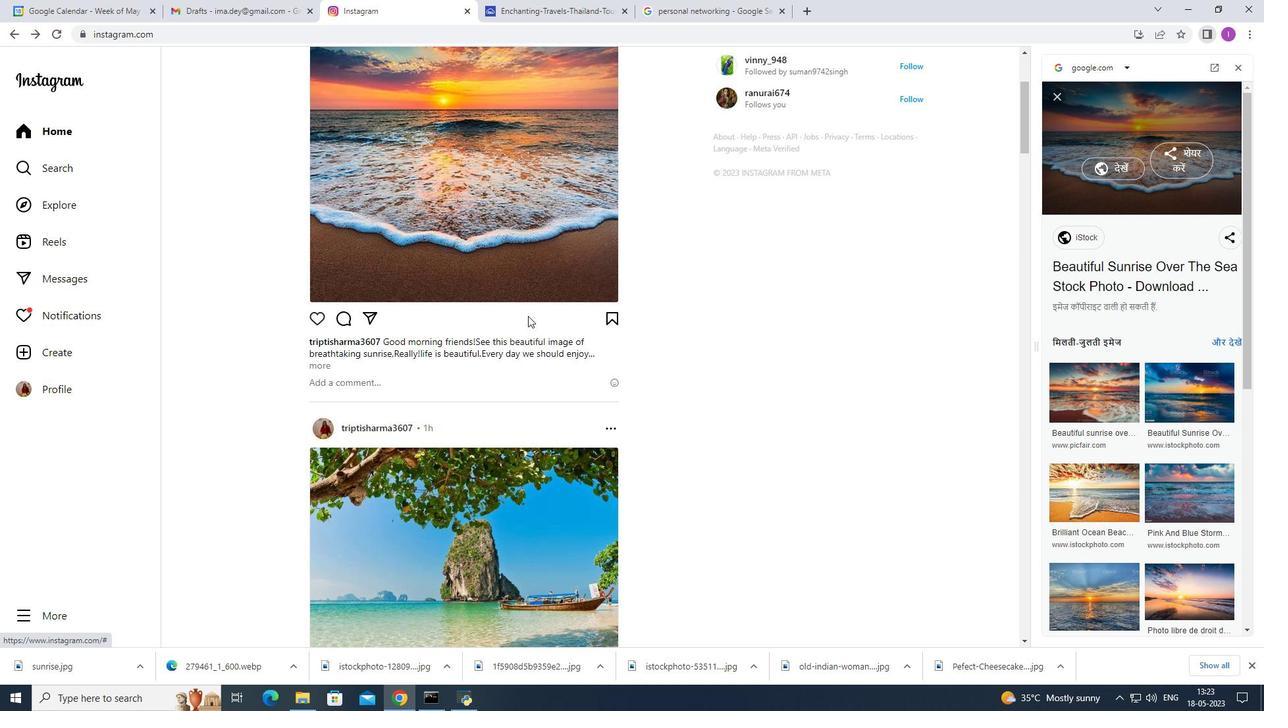 
Action: Mouse scrolled (528, 315) with delta (0, 0)
Screenshot: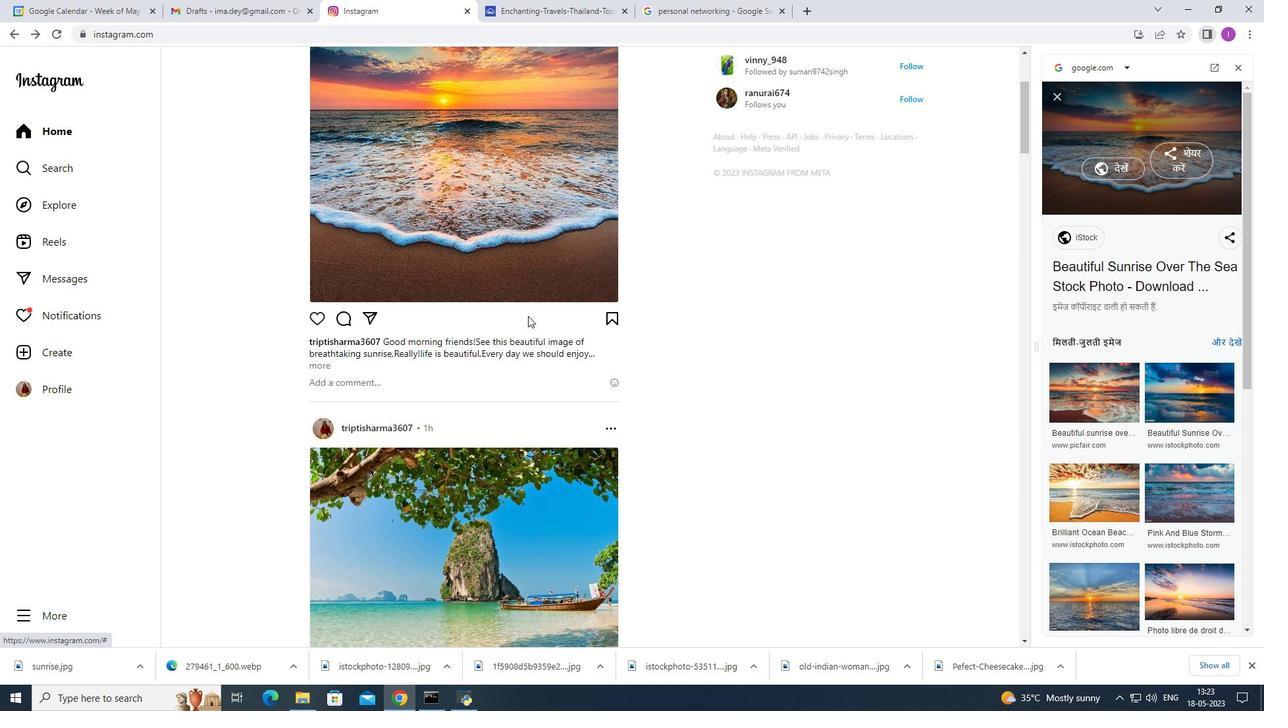 
Action: Mouse scrolled (528, 315) with delta (0, 0)
Screenshot: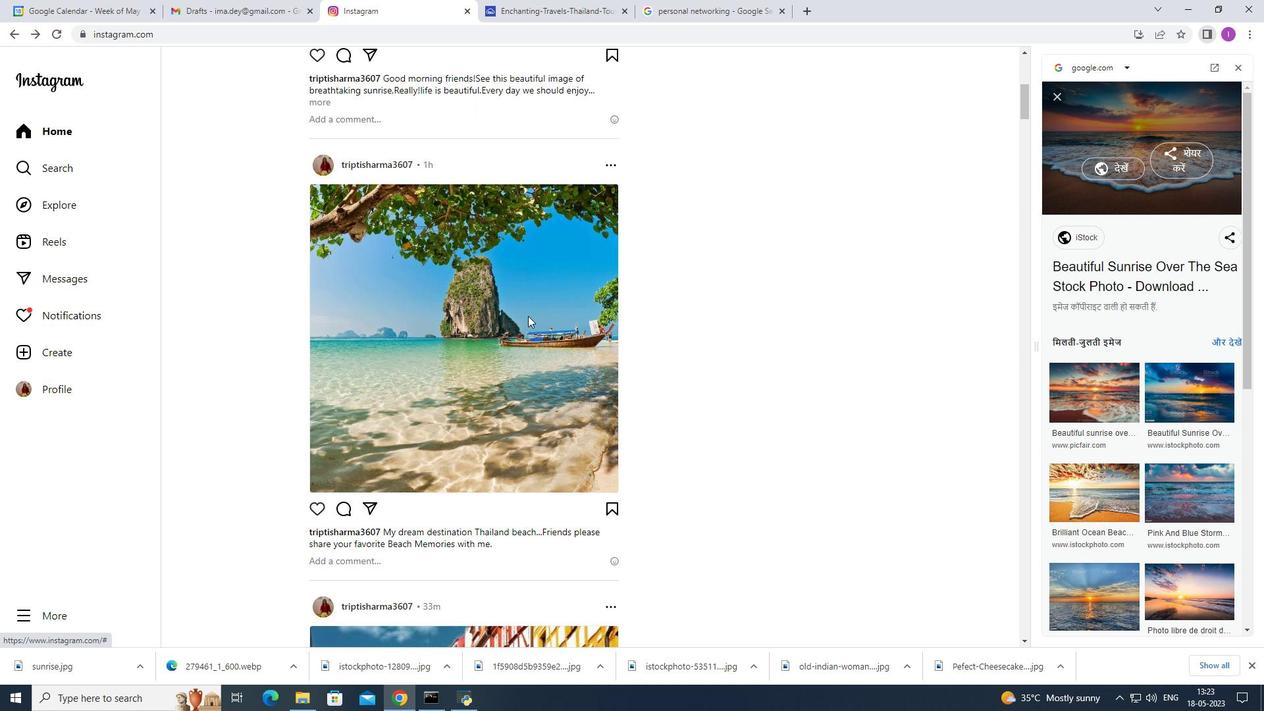 
Action: Mouse scrolled (528, 315) with delta (0, 0)
Screenshot: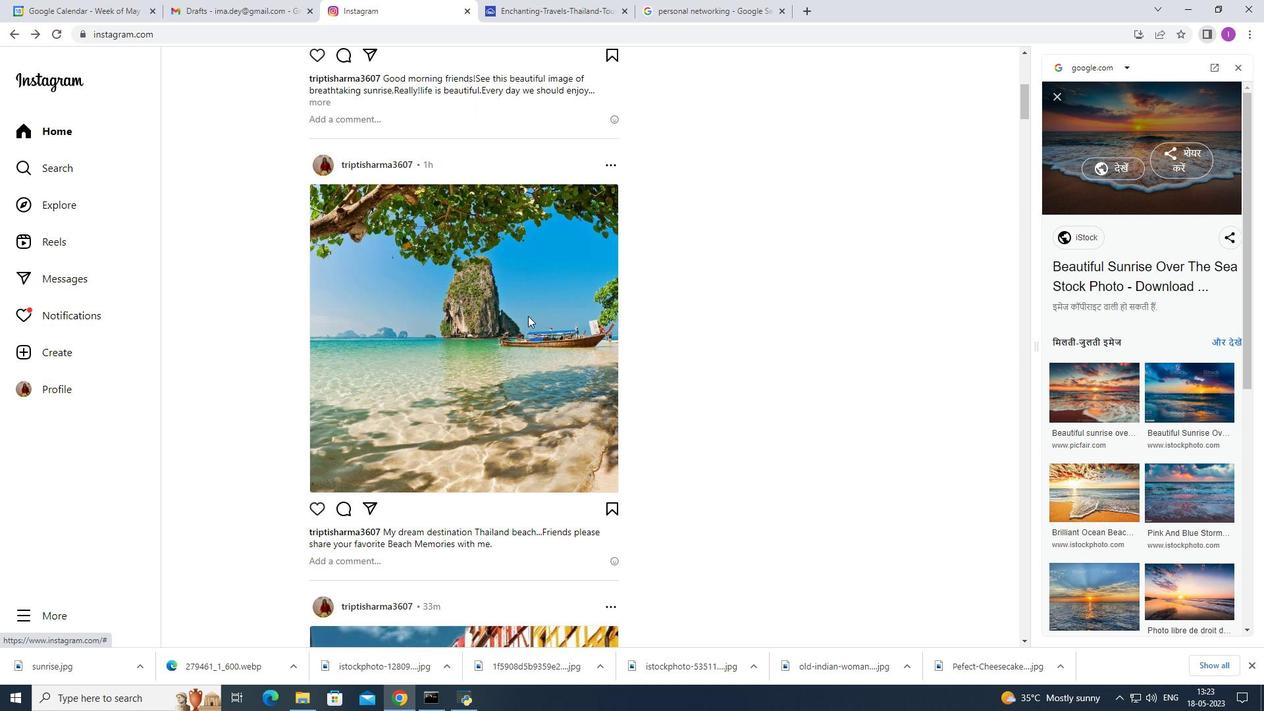 
Action: Mouse scrolled (528, 315) with delta (0, 0)
Screenshot: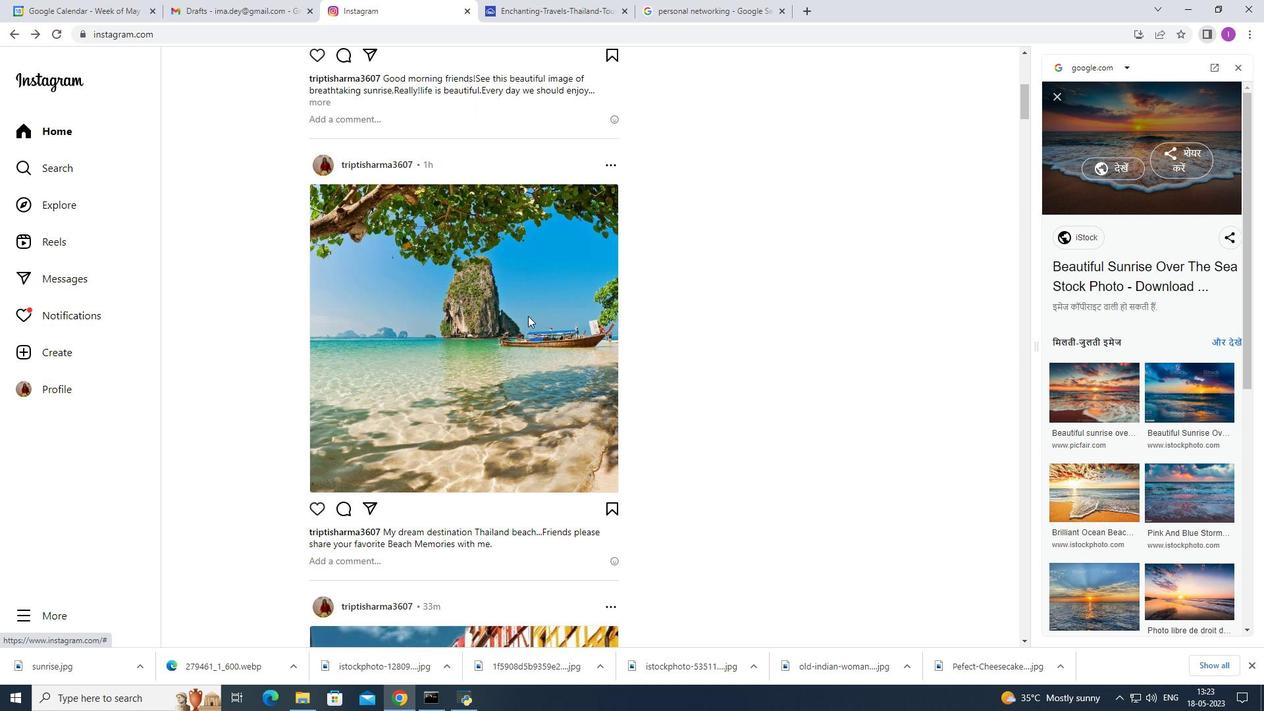 
Action: Mouse moved to (584, 342)
Screenshot: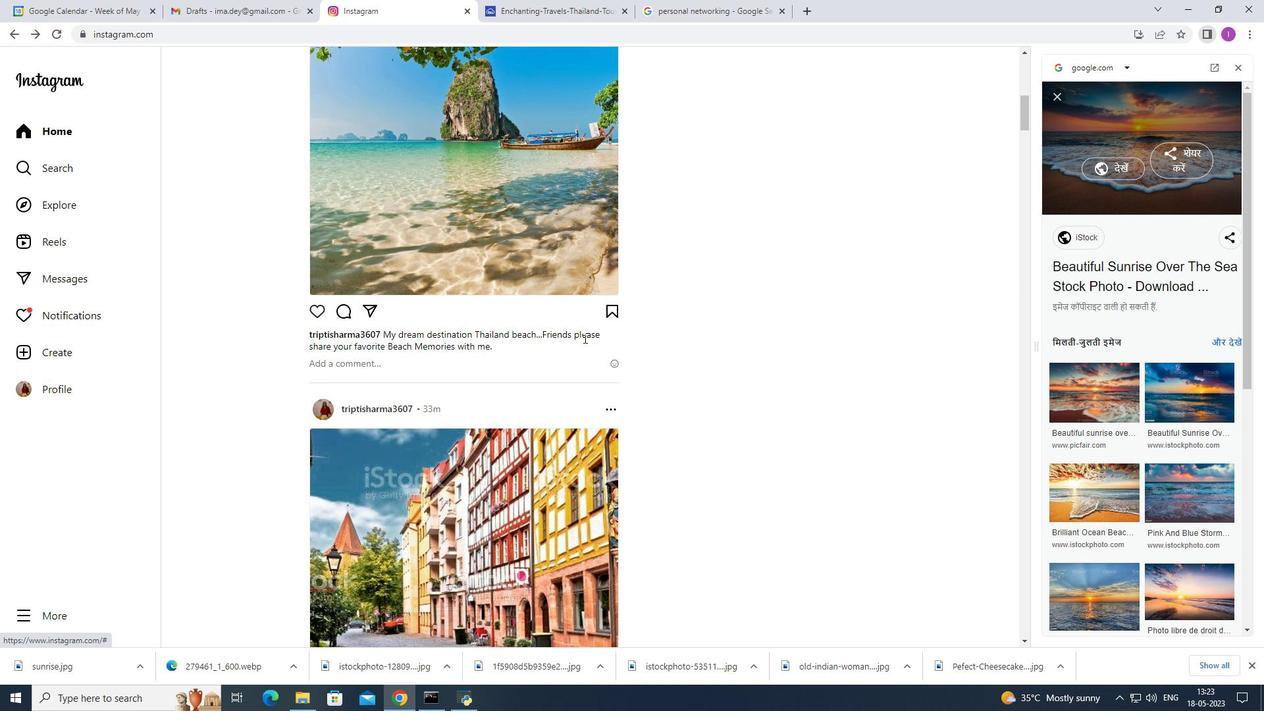 
Action: Mouse scrolled (584, 341) with delta (0, 0)
Screenshot: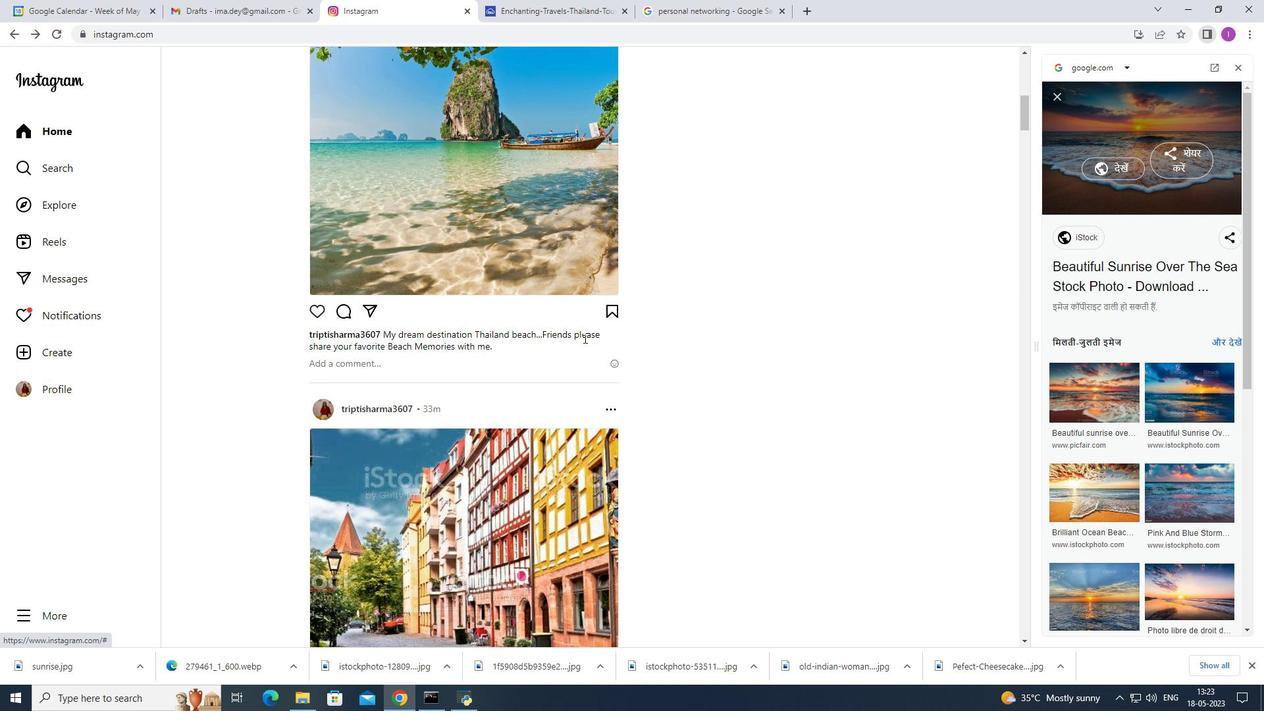 
Action: Mouse moved to (584, 349)
Screenshot: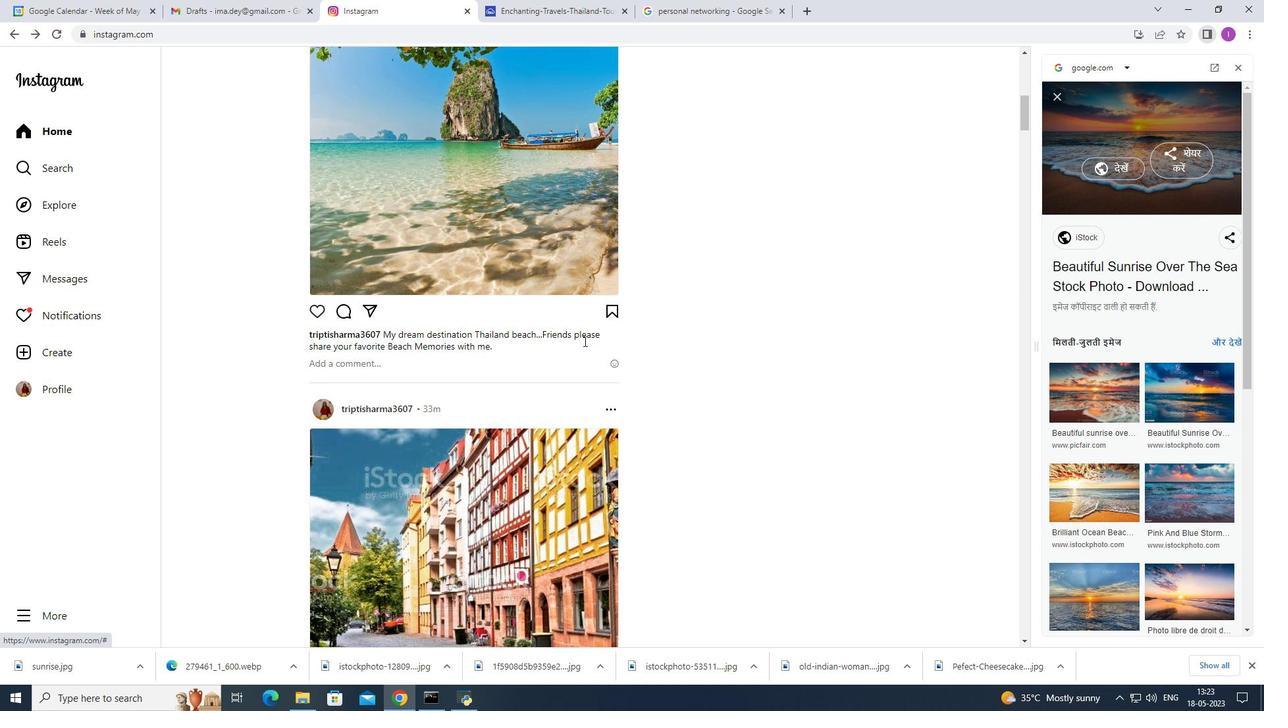 
Action: Mouse scrolled (584, 346) with delta (0, 0)
Screenshot: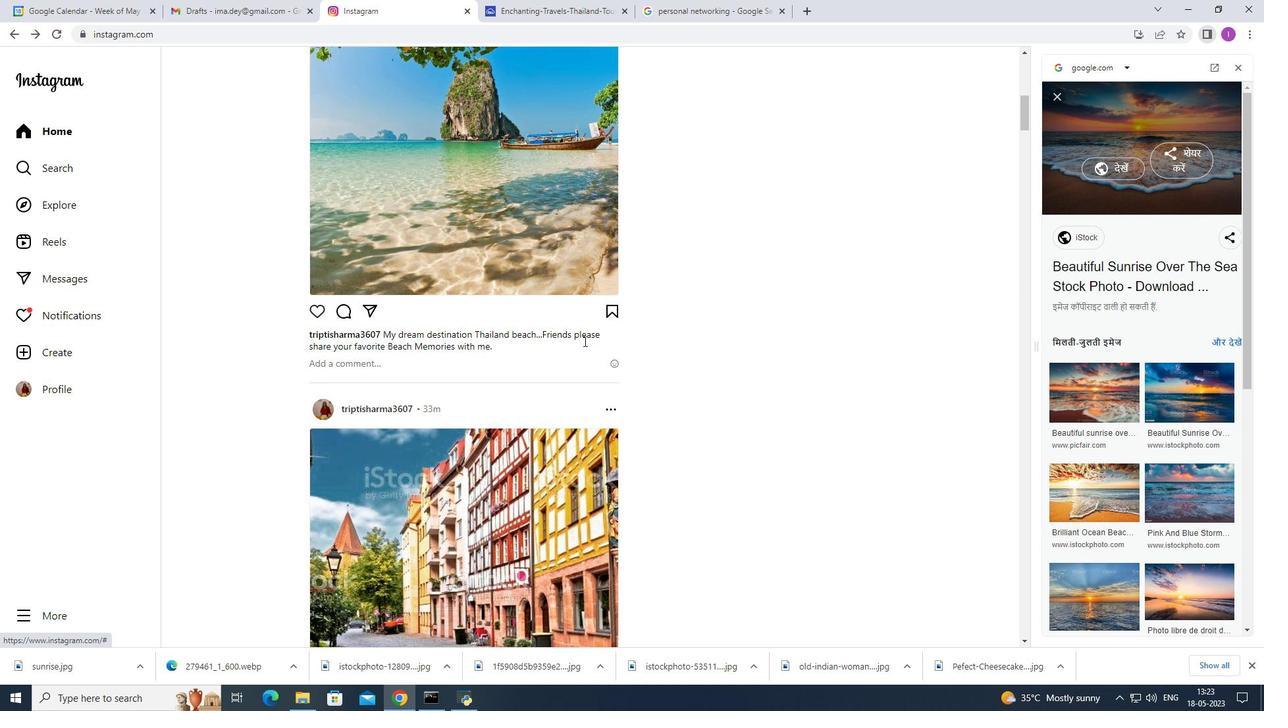 
Action: Mouse moved to (584, 350)
Screenshot: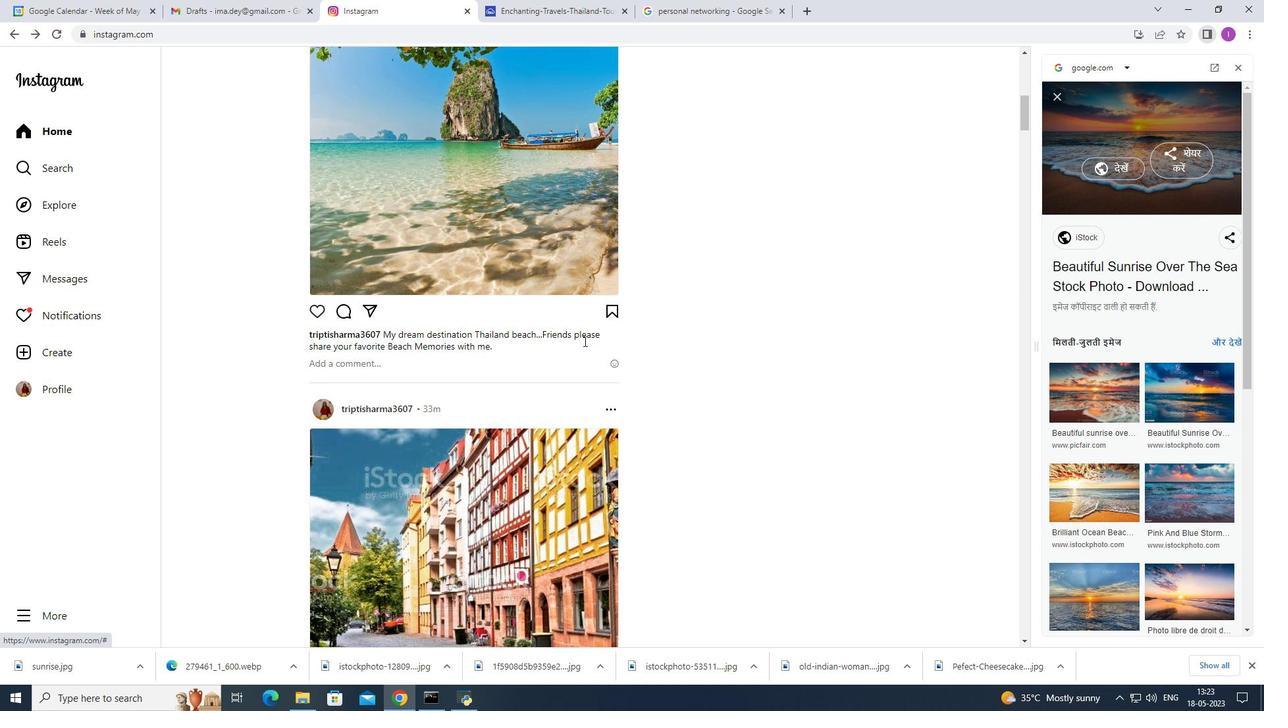 
Action: Mouse scrolled (584, 348) with delta (0, 0)
Screenshot: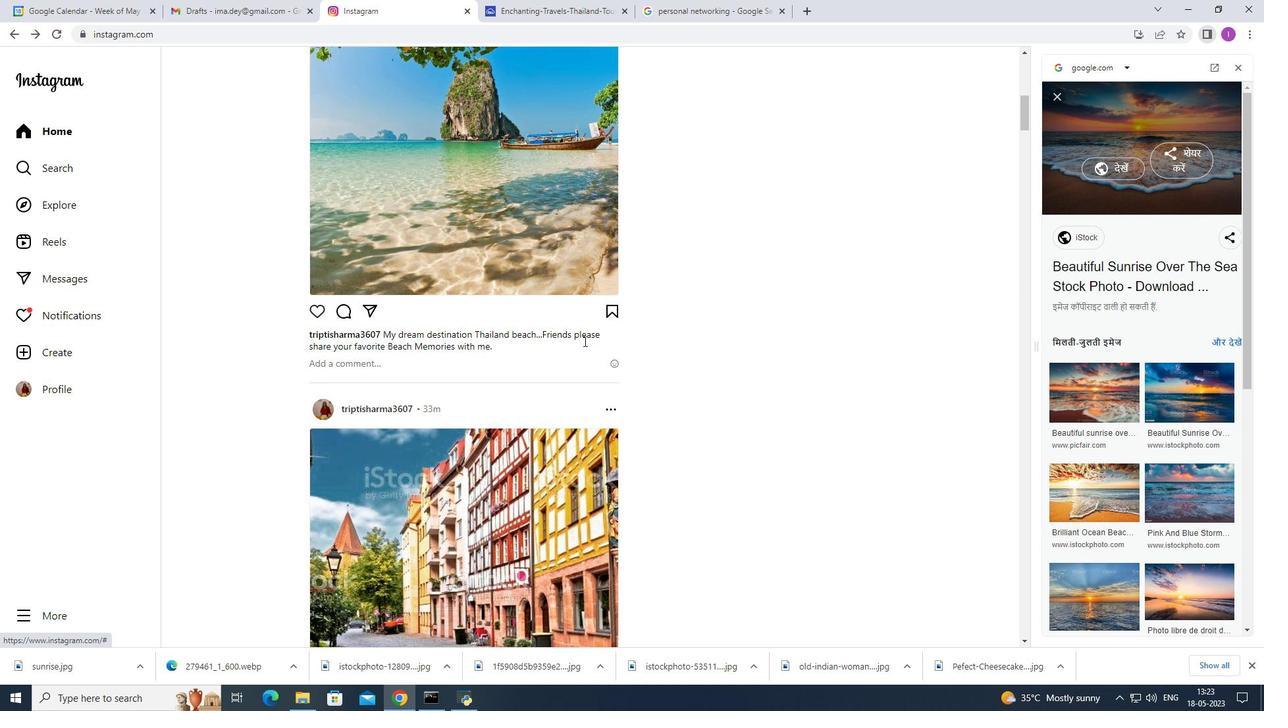 
Action: Mouse moved to (582, 356)
Screenshot: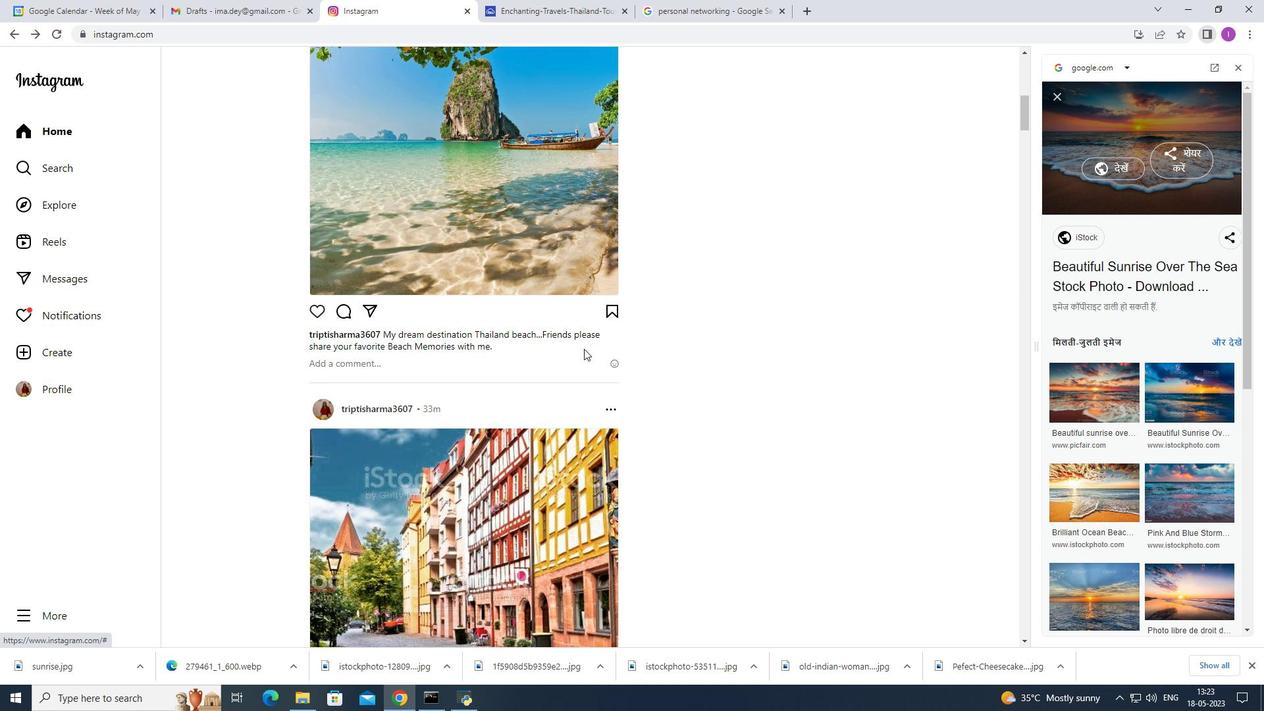 
Action: Mouse scrolled (582, 356) with delta (0, 0)
Screenshot: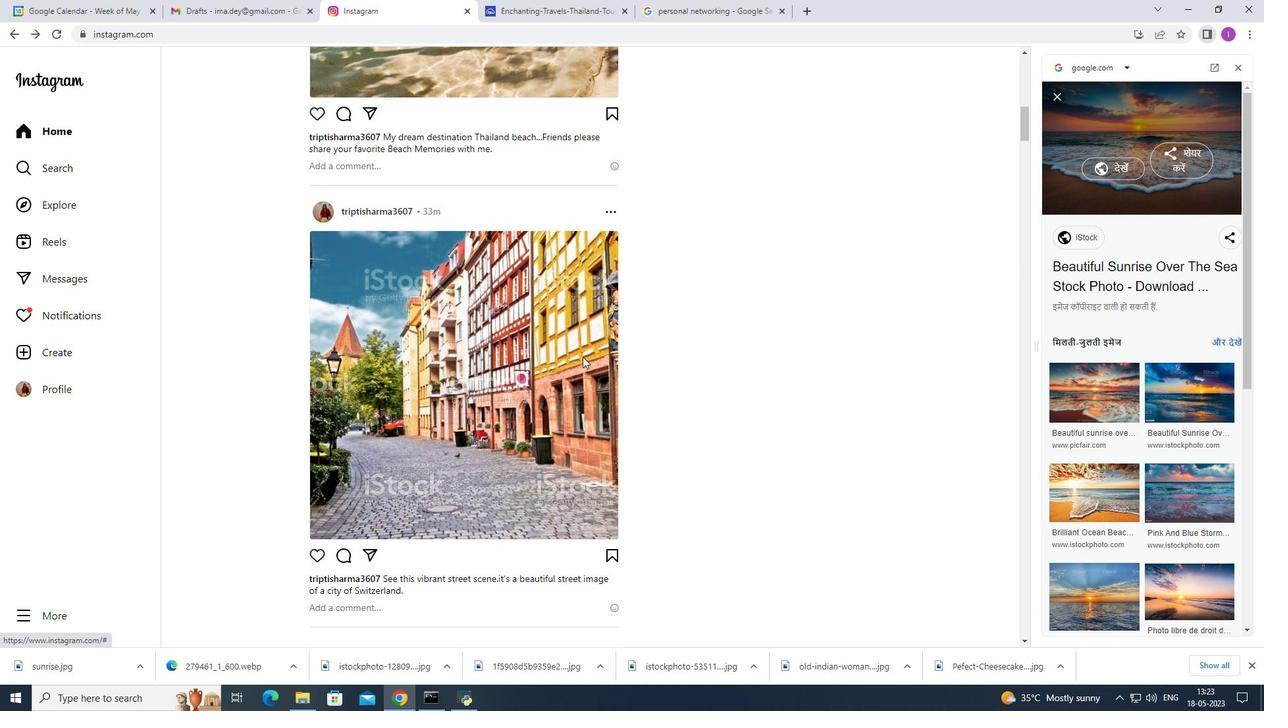 
Action: Mouse scrolled (582, 356) with delta (0, 0)
Screenshot: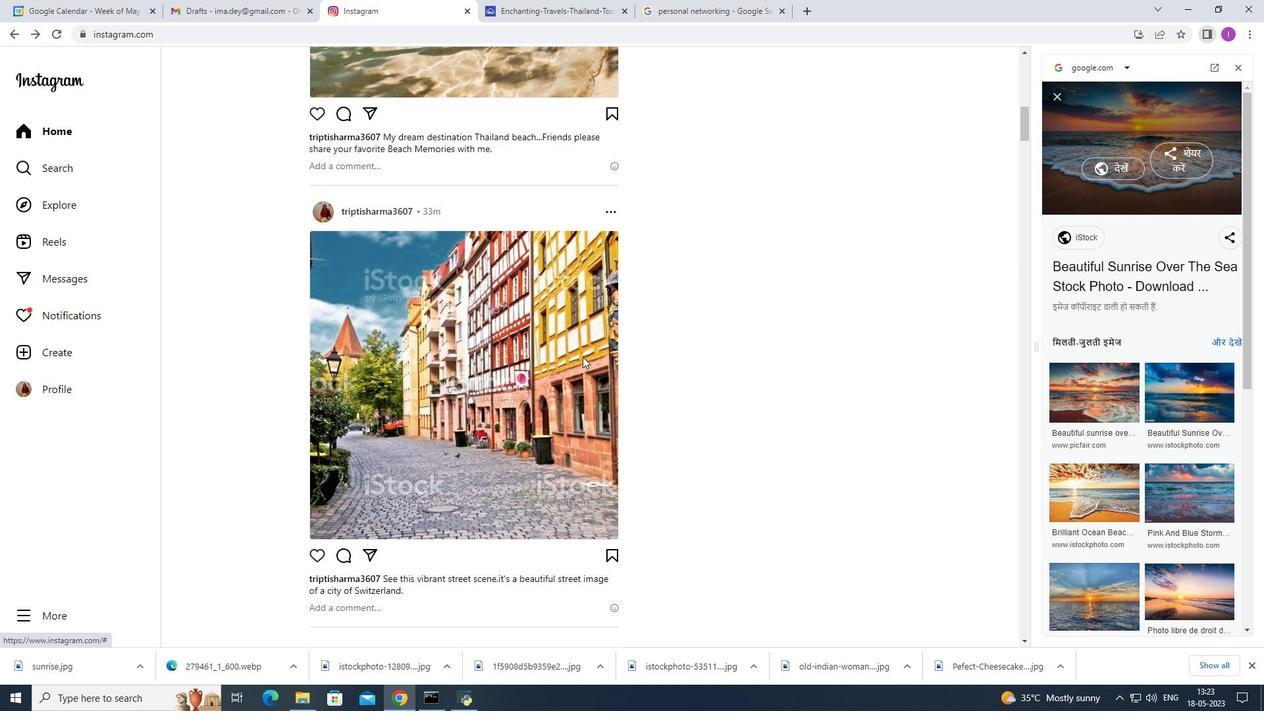 
Action: Mouse scrolled (582, 356) with delta (0, 0)
Screenshot: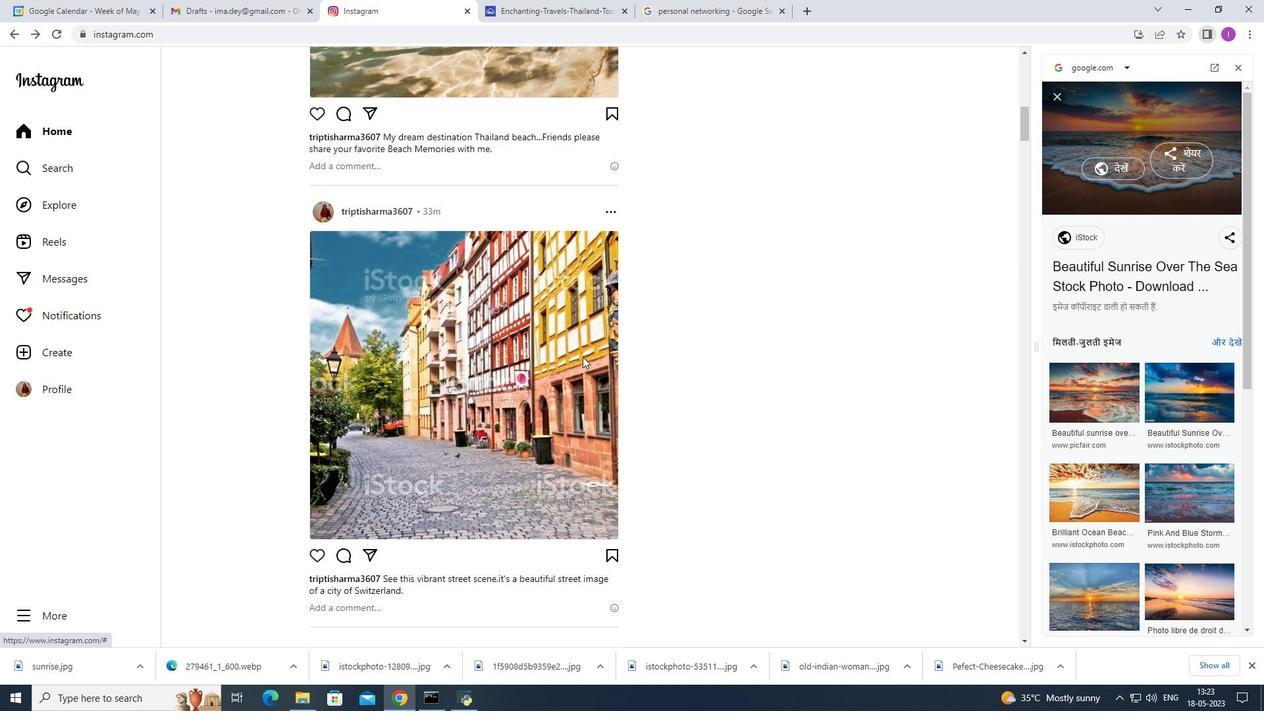 
Action: Mouse scrolled (582, 356) with delta (0, 0)
Screenshot: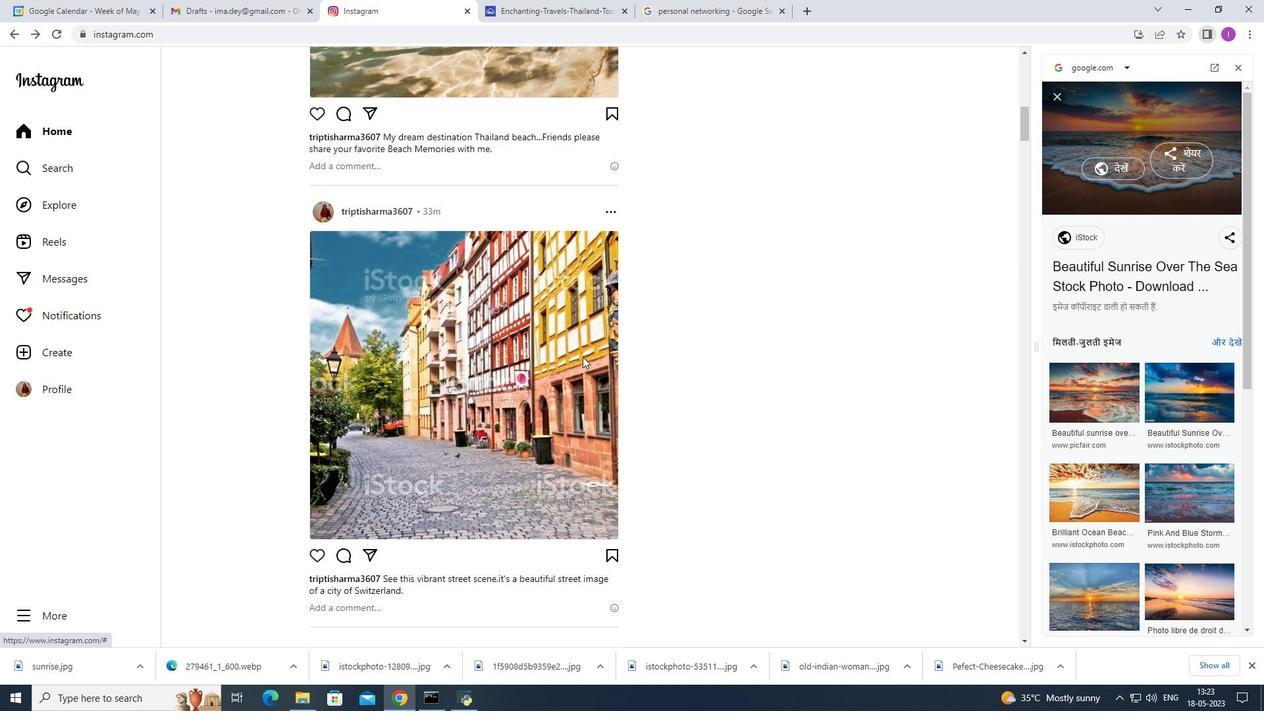 
Action: Mouse moved to (581, 402)
Screenshot: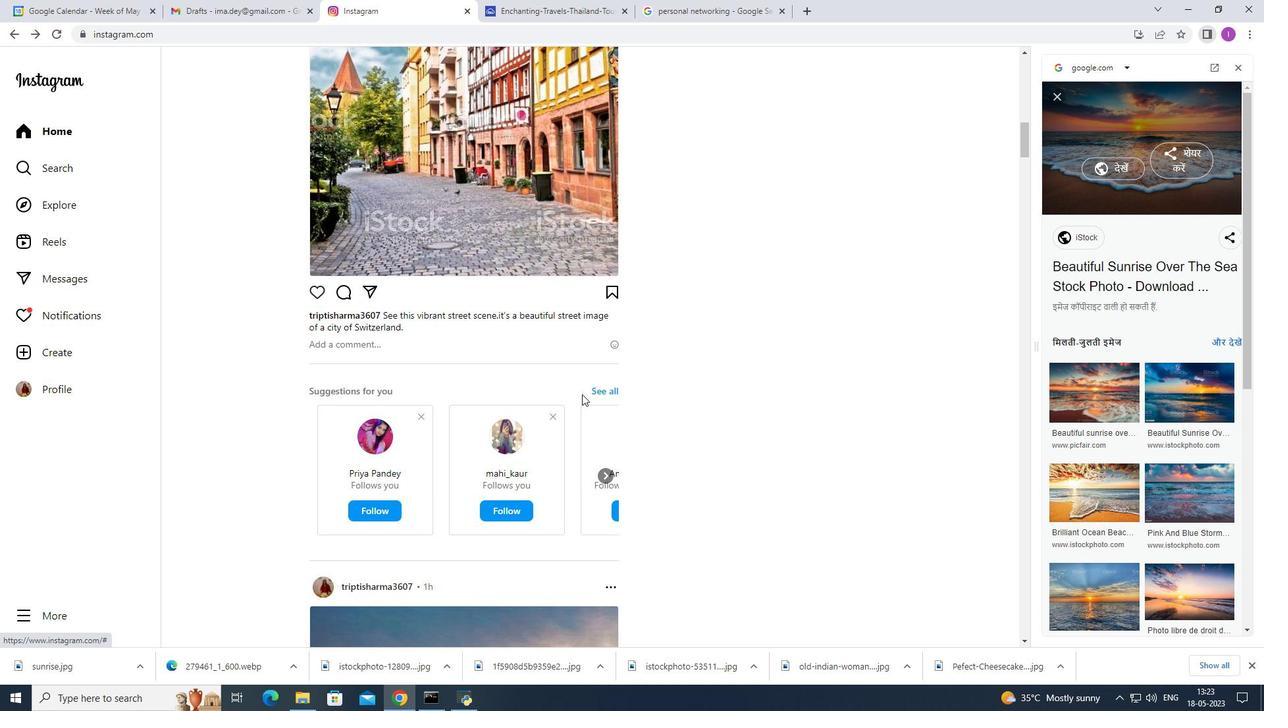 
Action: Mouse scrolled (581, 401) with delta (0, 0)
Screenshot: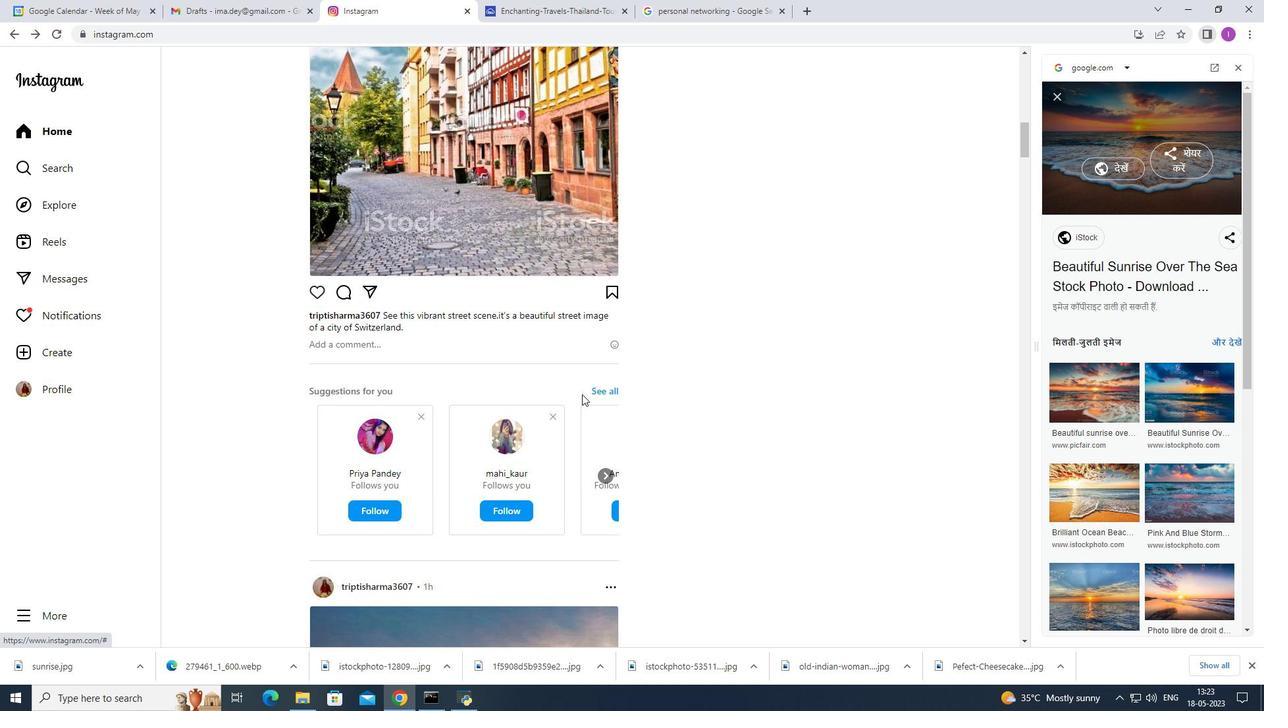 
Action: Mouse moved to (581, 406)
Screenshot: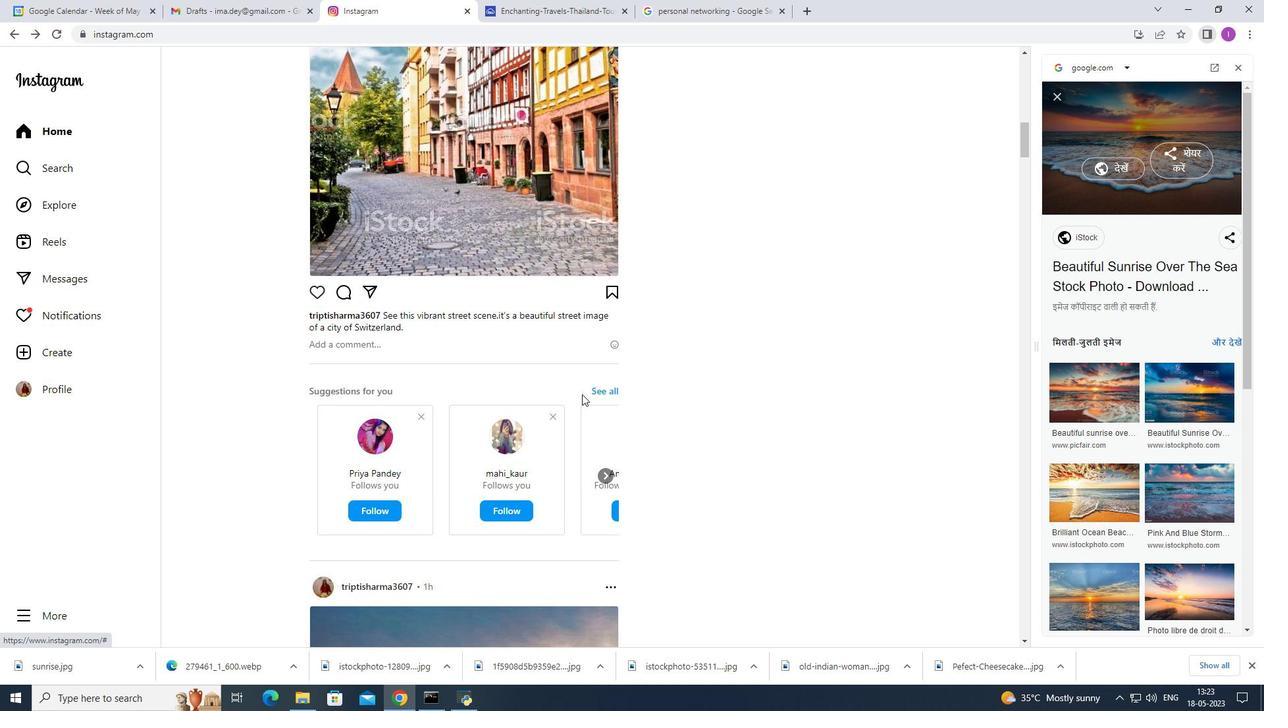 
Action: Mouse scrolled (581, 405) with delta (0, 0)
Screenshot: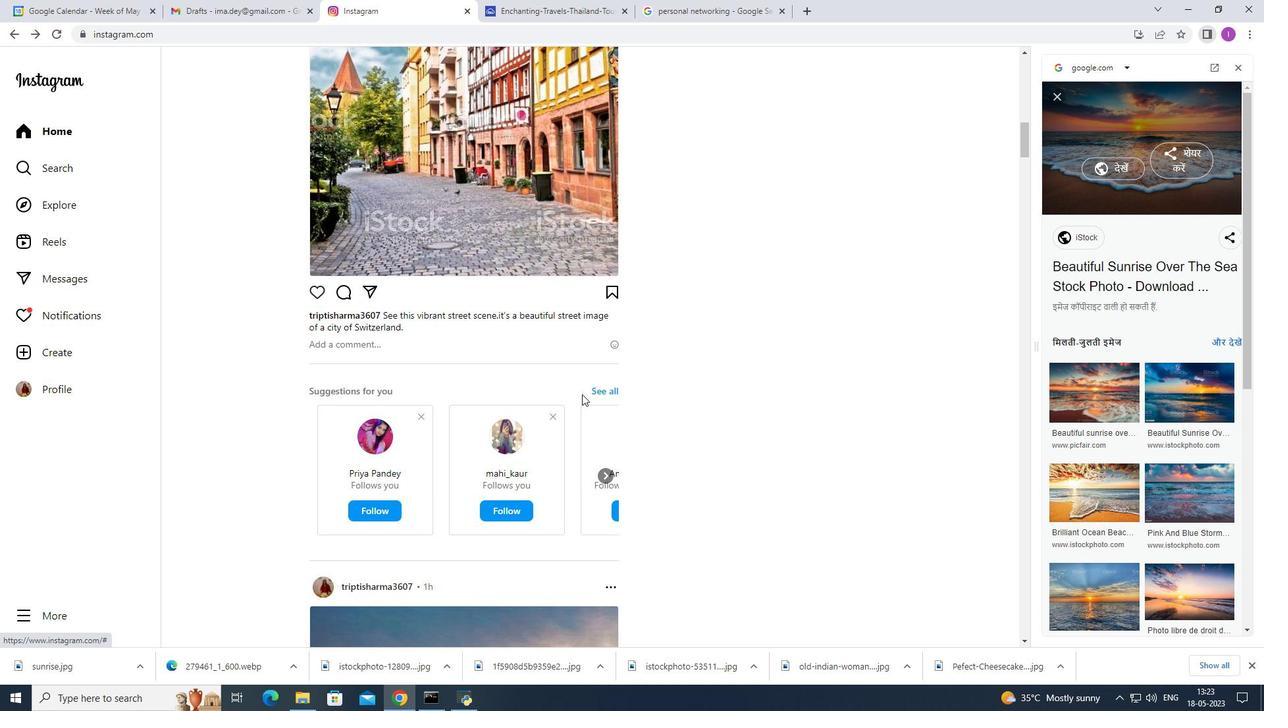 
Action: Mouse moved to (580, 408)
Screenshot: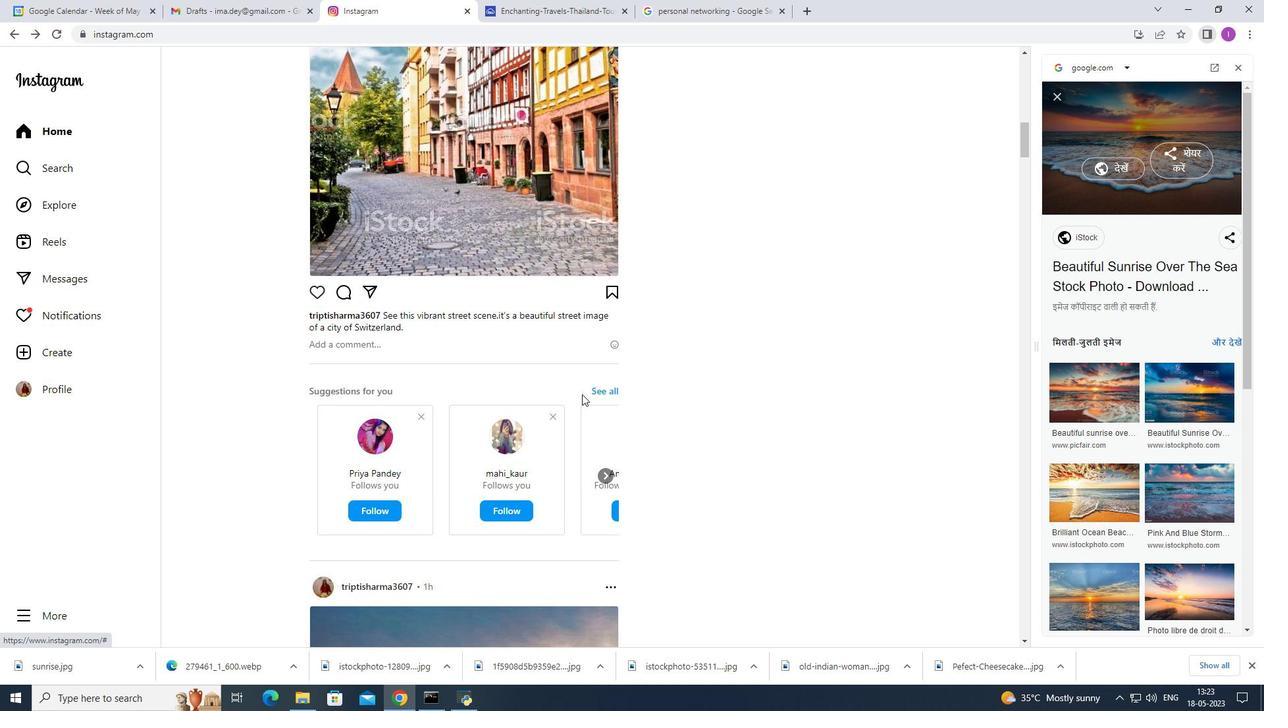
Action: Mouse scrolled (580, 407) with delta (0, 0)
Screenshot: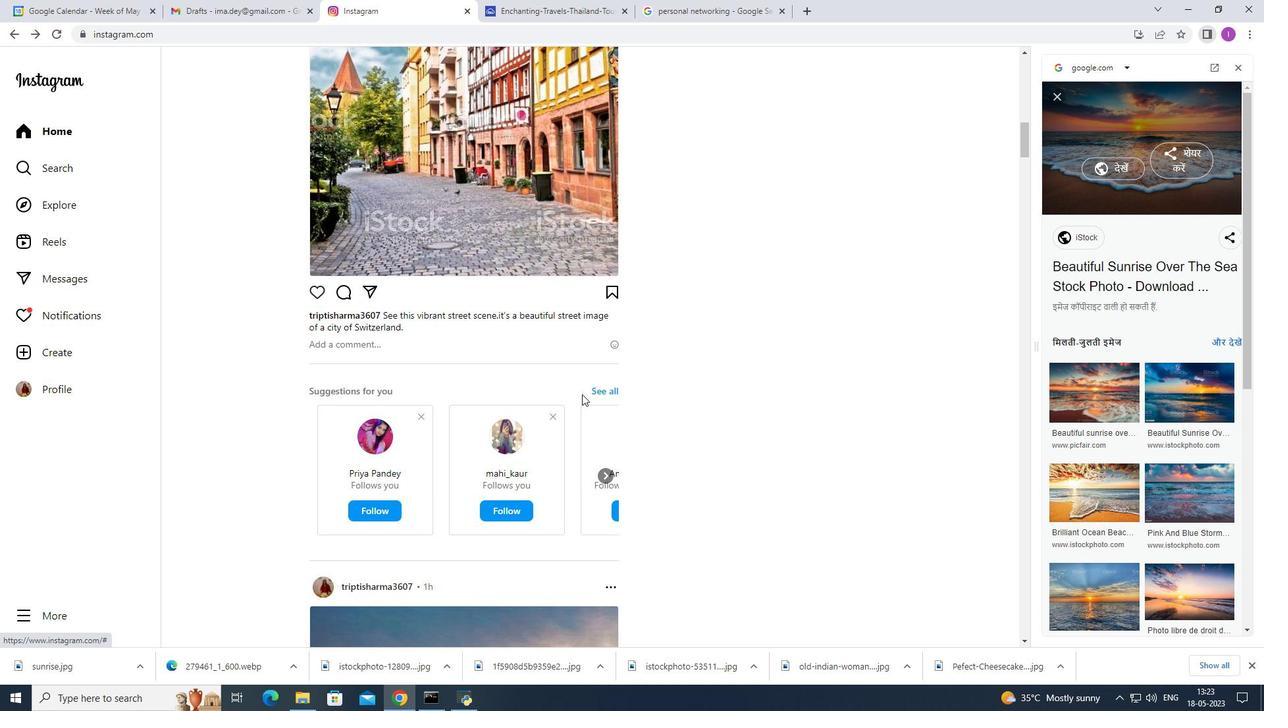 
Action: Mouse moved to (580, 408)
Screenshot: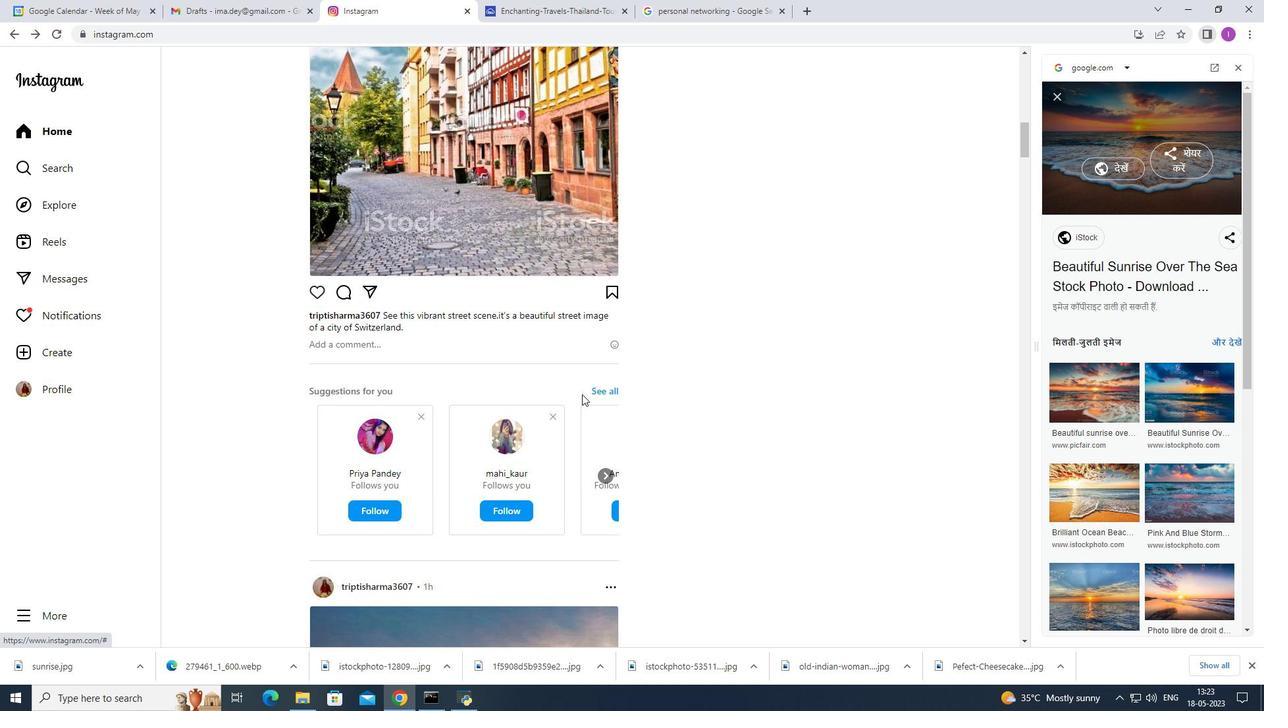 
Action: Mouse scrolled (580, 407) with delta (0, 0)
Screenshot: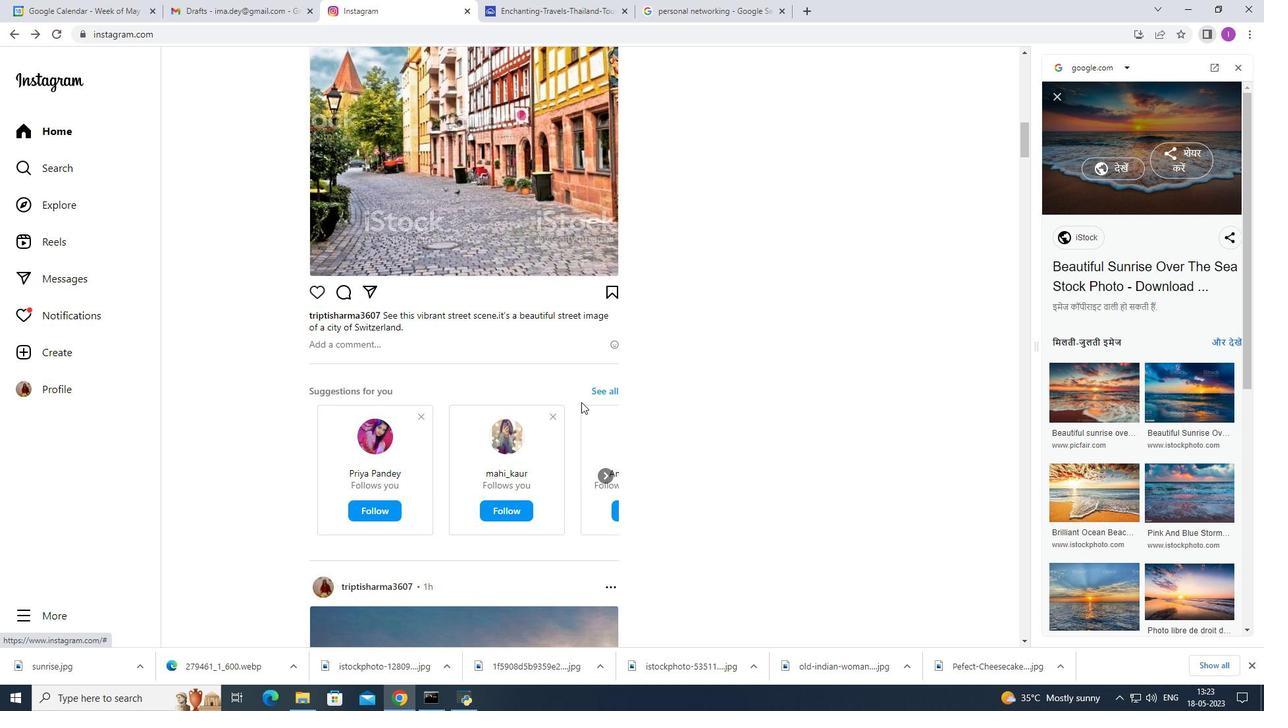 
Action: Mouse moved to (580, 410)
Screenshot: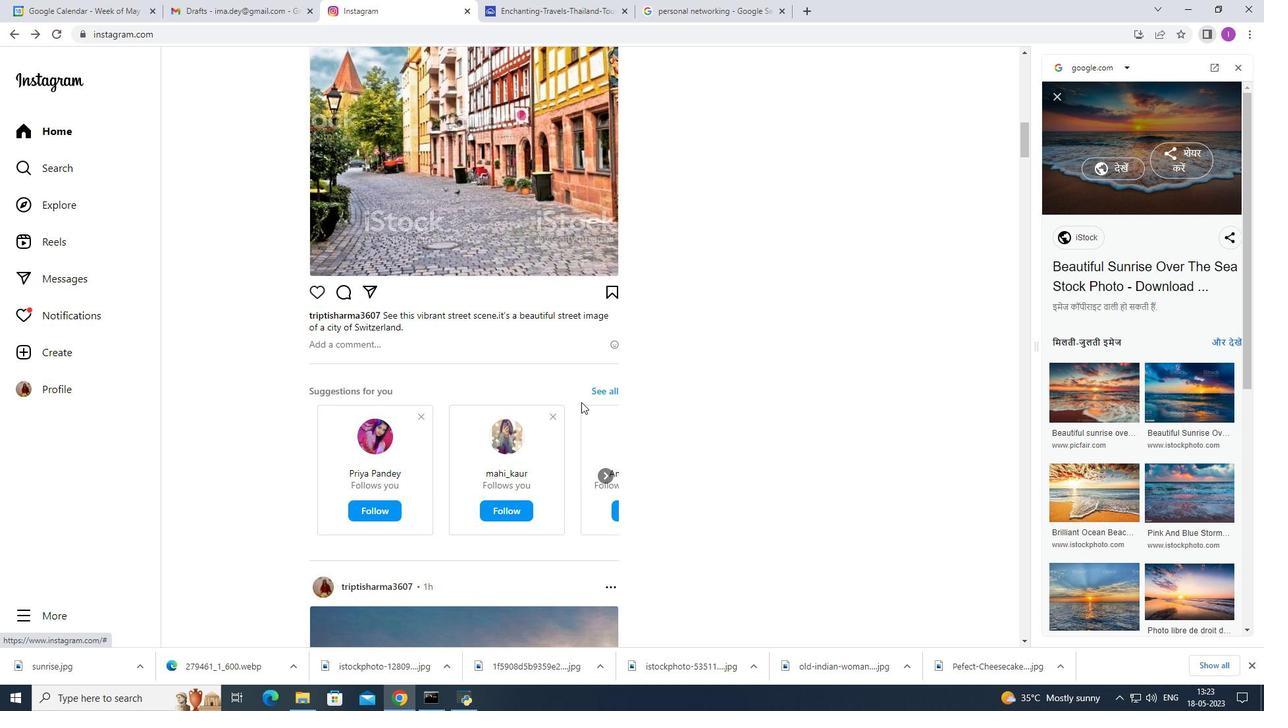 
Action: Mouse scrolled (580, 409) with delta (0, 0)
Screenshot: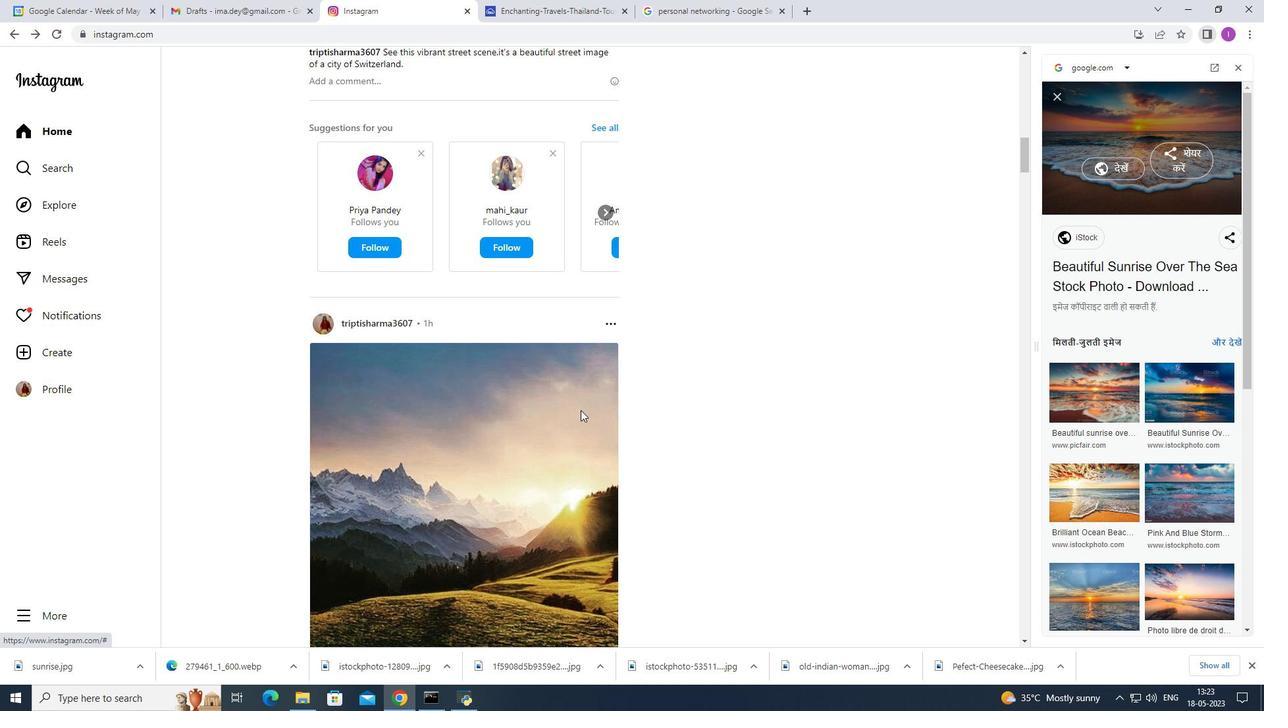 
Action: Mouse scrolled (580, 409) with delta (0, 0)
Screenshot: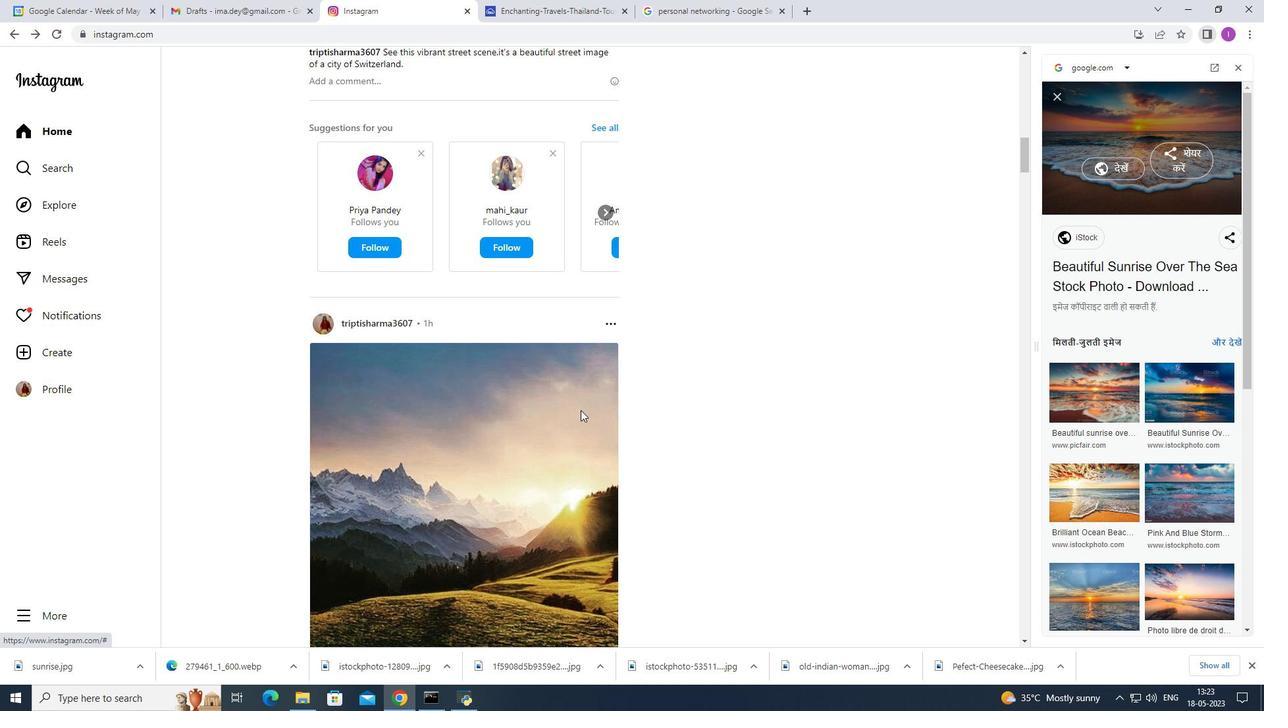 
Action: Mouse scrolled (580, 409) with delta (0, 0)
Screenshot: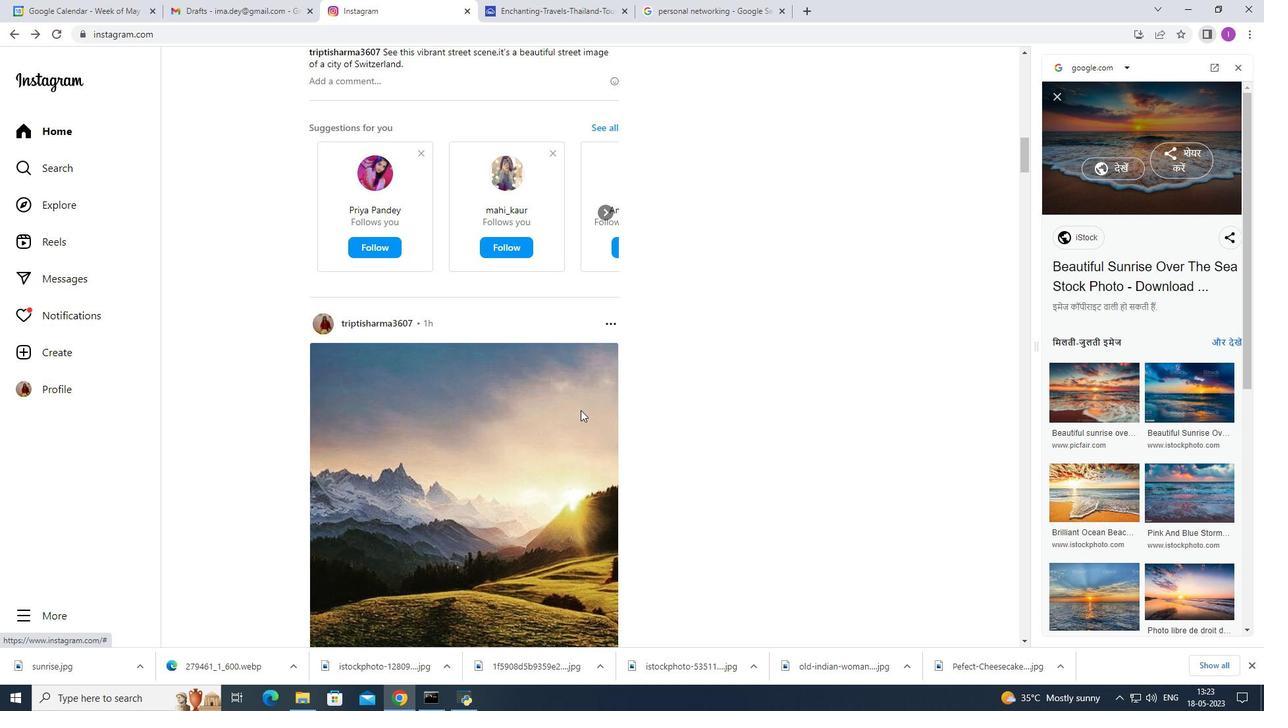 
Action: Mouse scrolled (580, 409) with delta (0, 0)
Screenshot: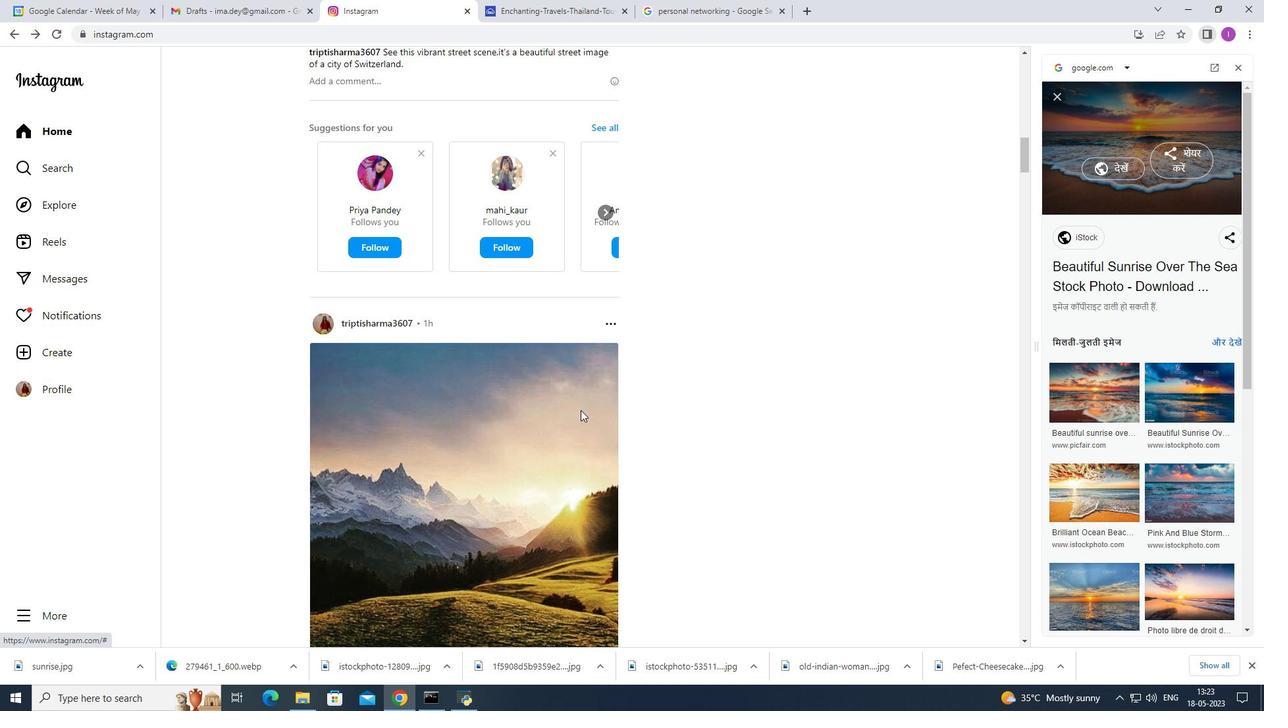 
Action: Mouse moved to (570, 389)
Screenshot: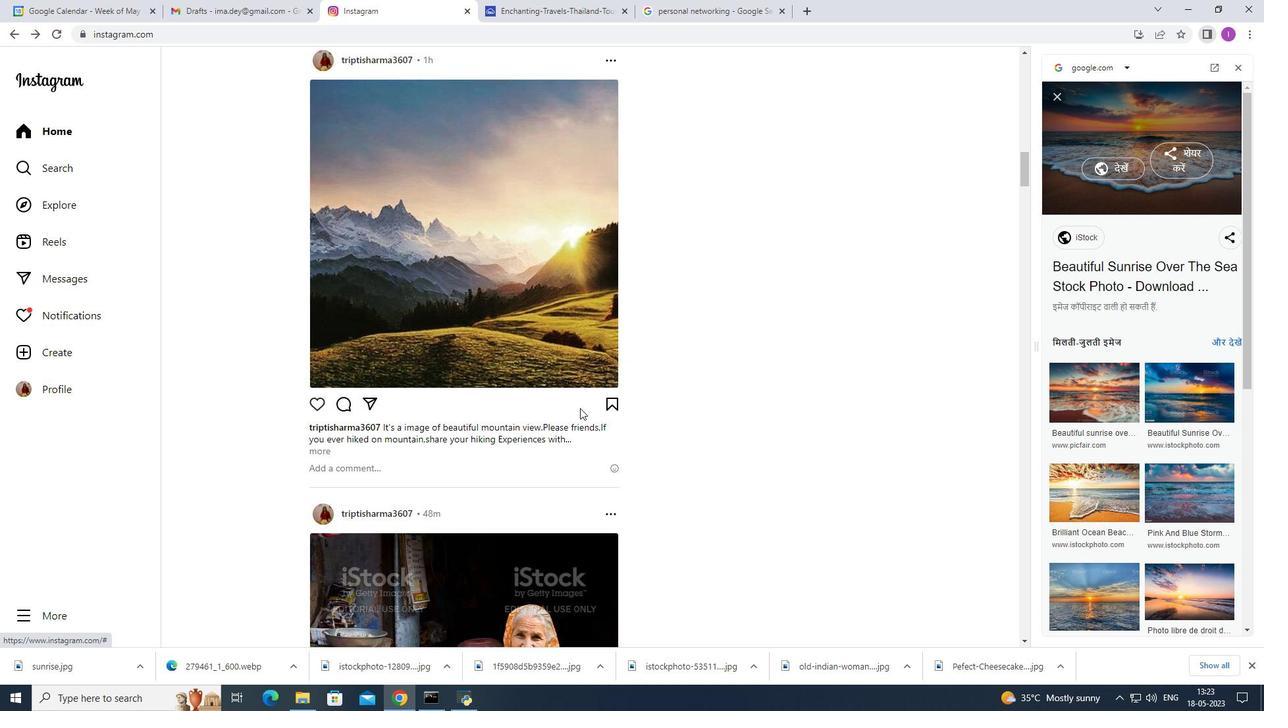 
Action: Mouse scrolled (570, 388) with delta (0, 0)
Screenshot: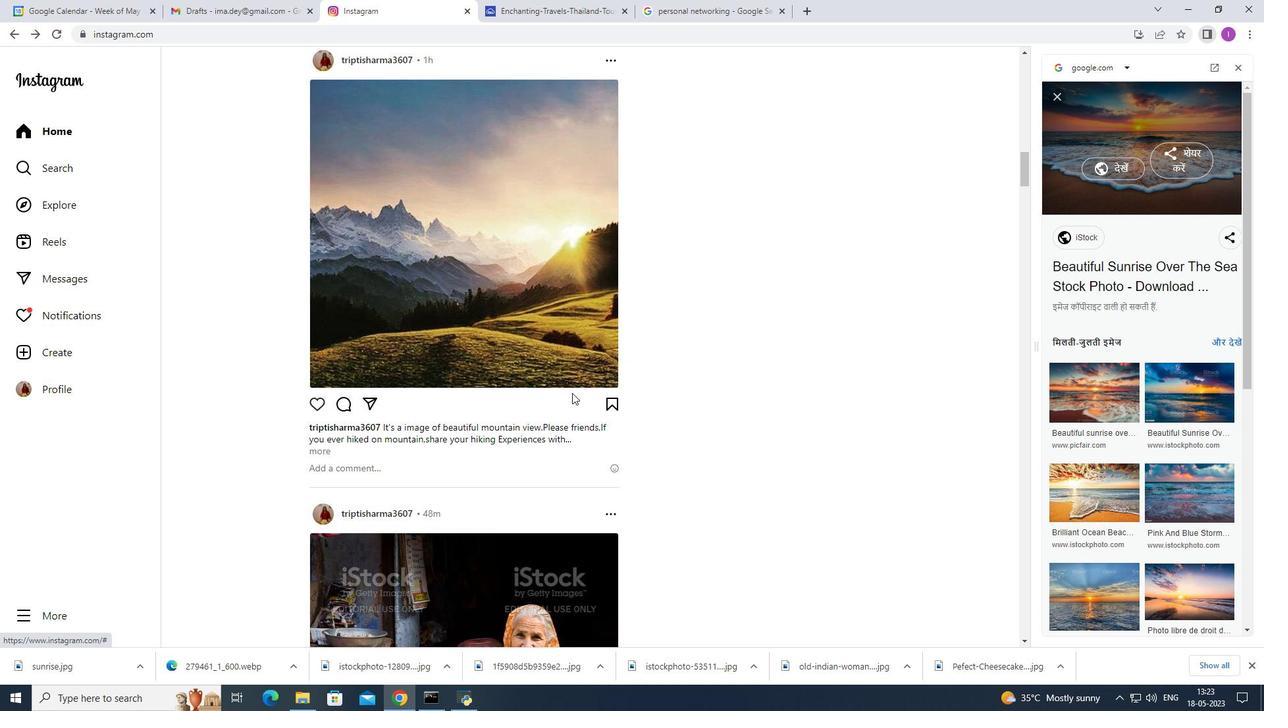 
Action: Mouse moved to (569, 389)
Screenshot: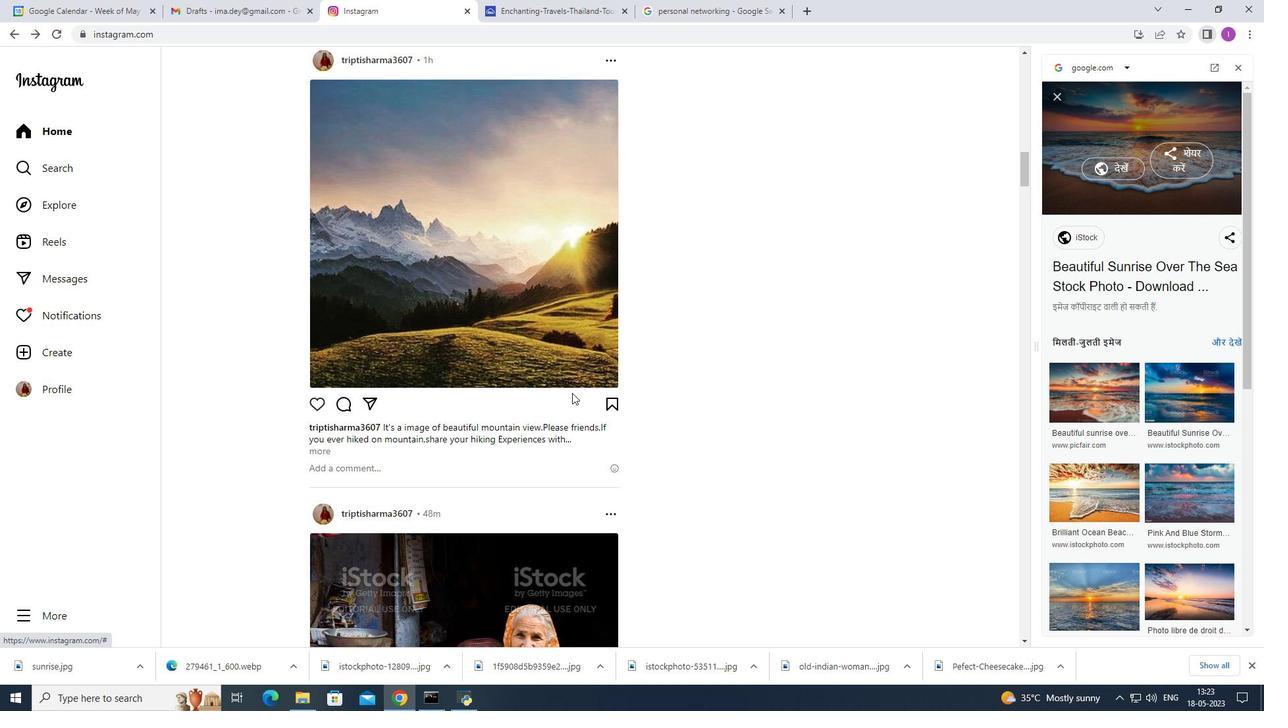 
Action: Mouse scrolled (569, 388) with delta (0, 0)
Screenshot: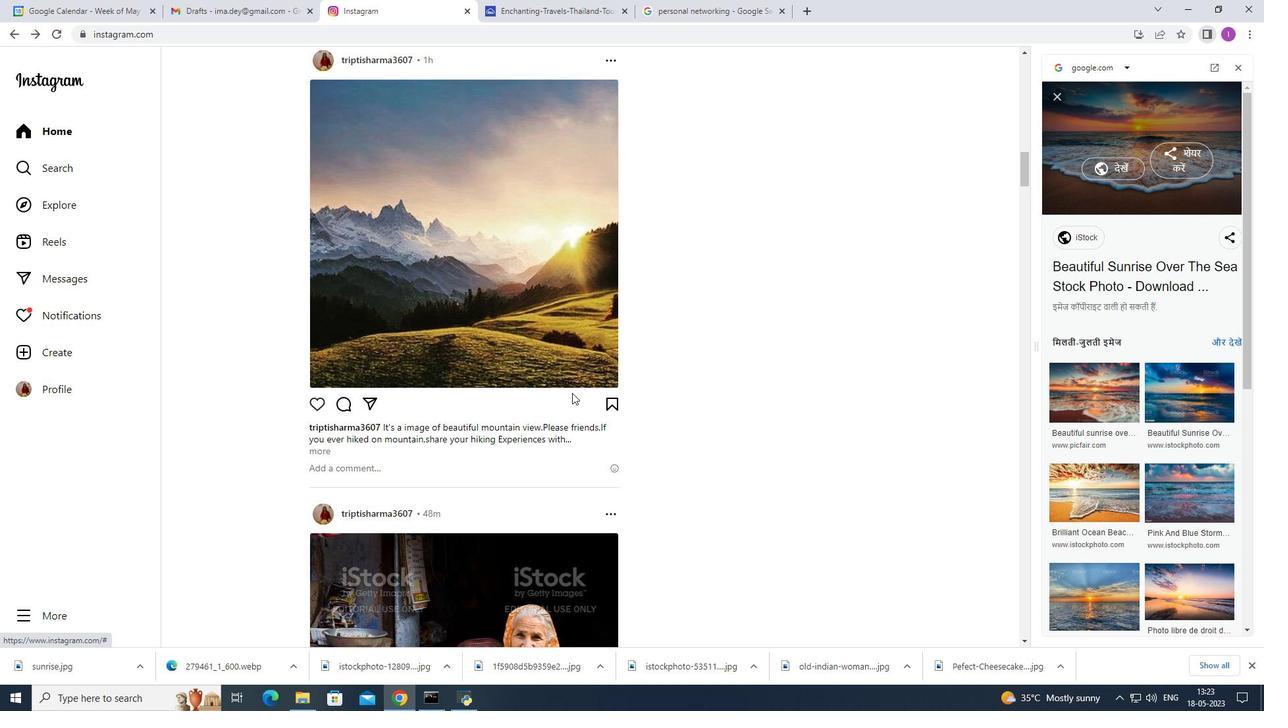 
Action: Mouse scrolled (569, 388) with delta (0, 0)
Screenshot: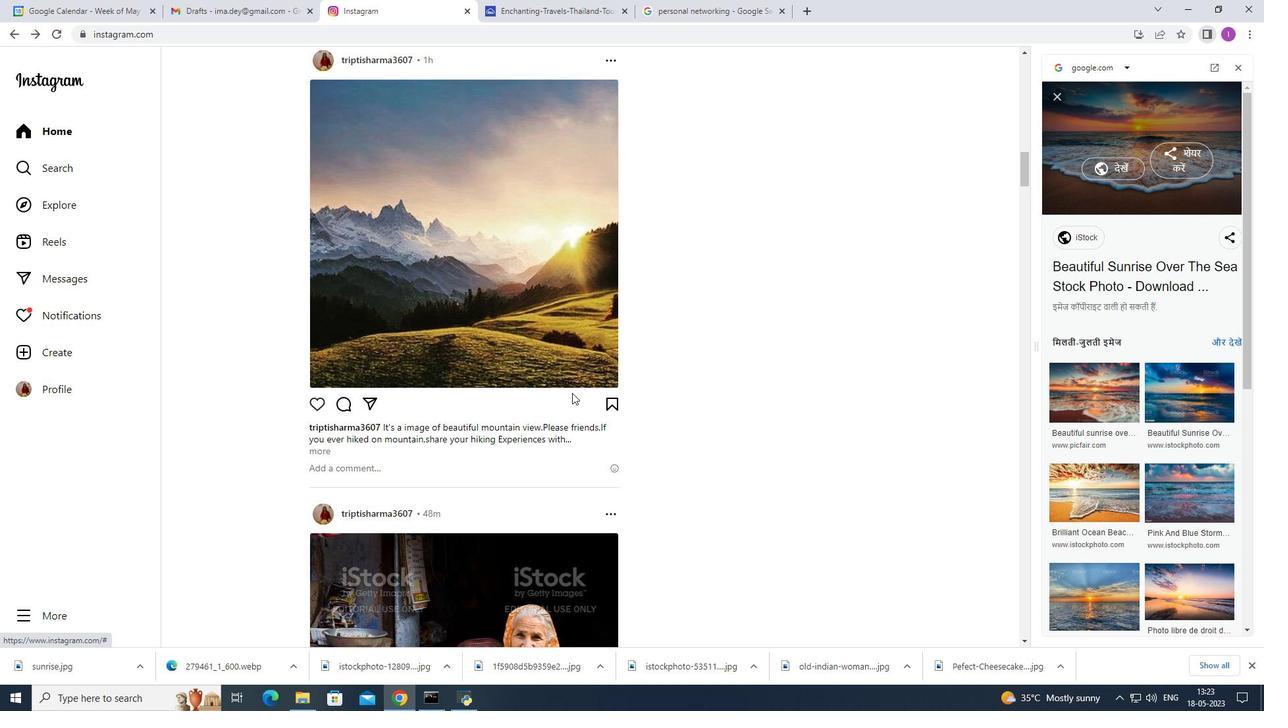 
Action: Mouse moved to (568, 389)
Screenshot: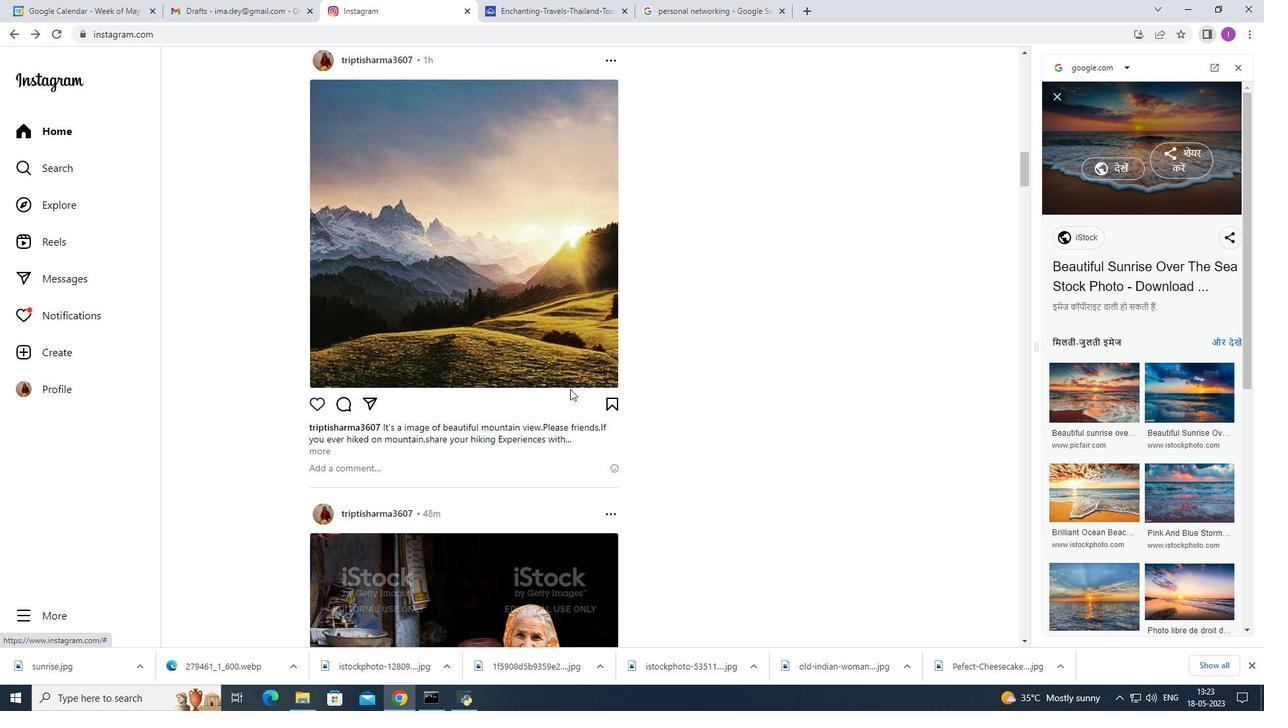 
Action: Mouse scrolled (568, 388) with delta (0, 0)
Screenshot: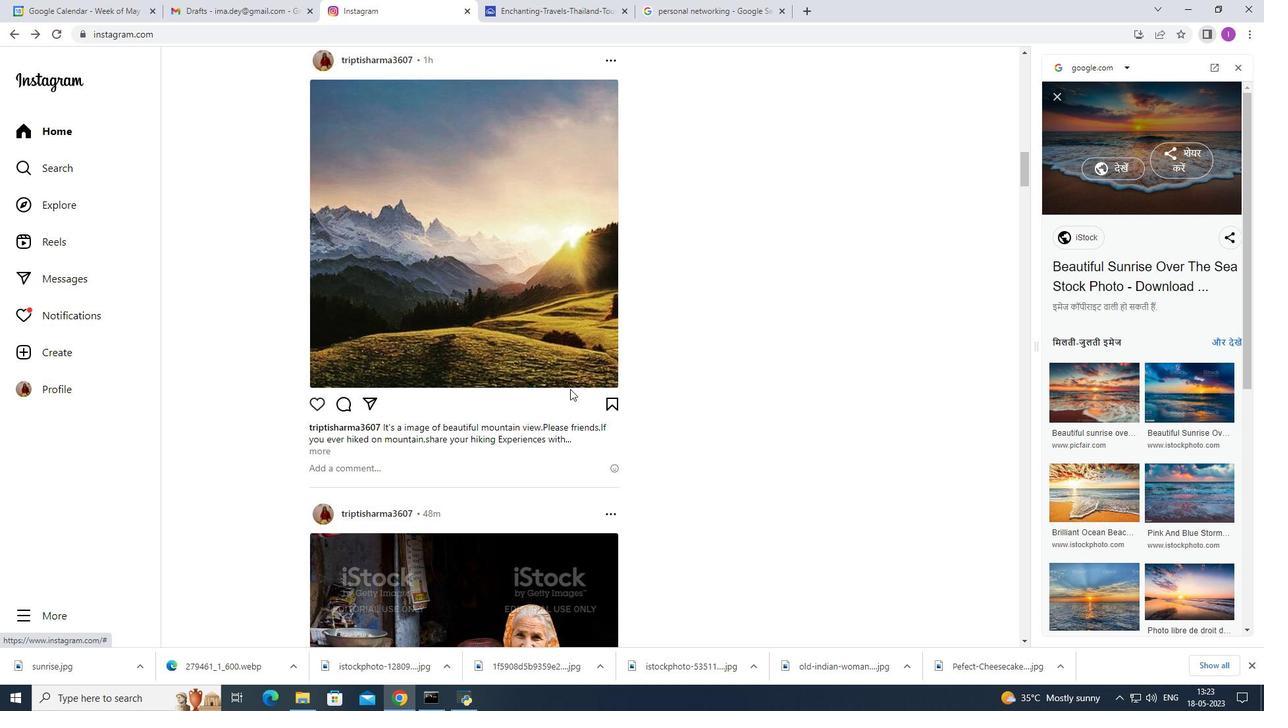 
Action: Mouse moved to (567, 389)
Screenshot: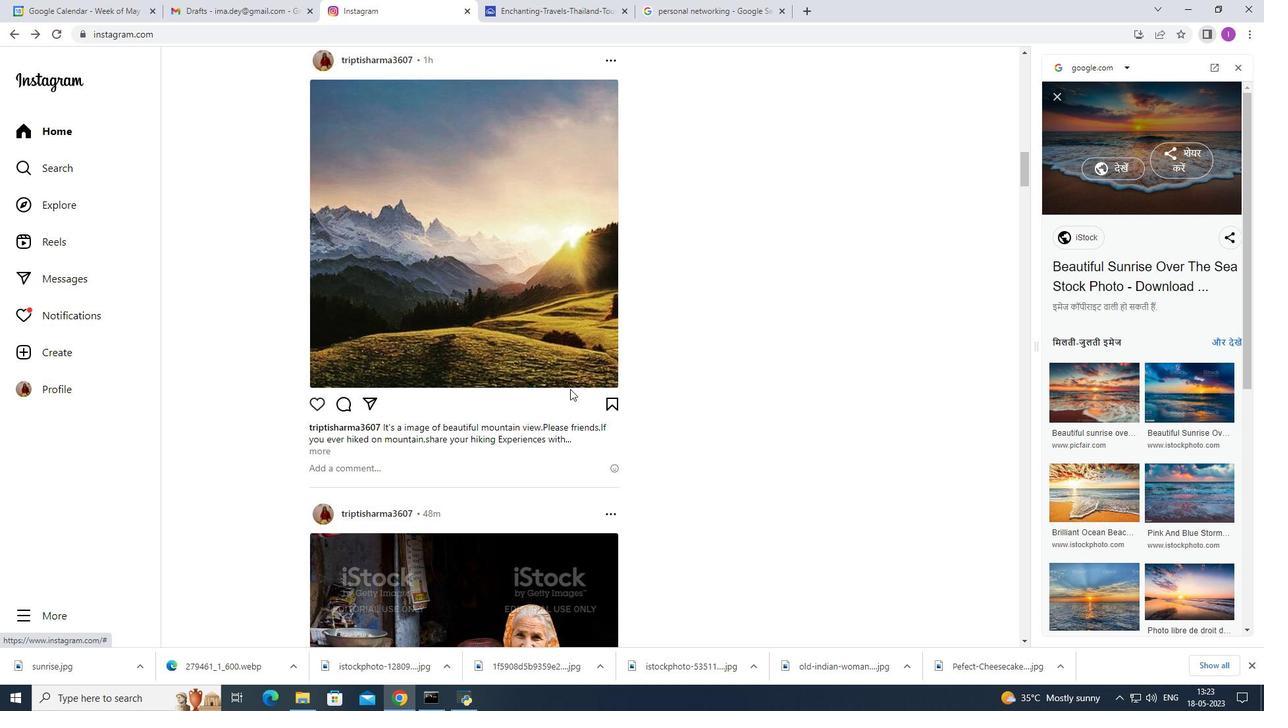
Action: Mouse scrolled (568, 388) with delta (0, 0)
Screenshot: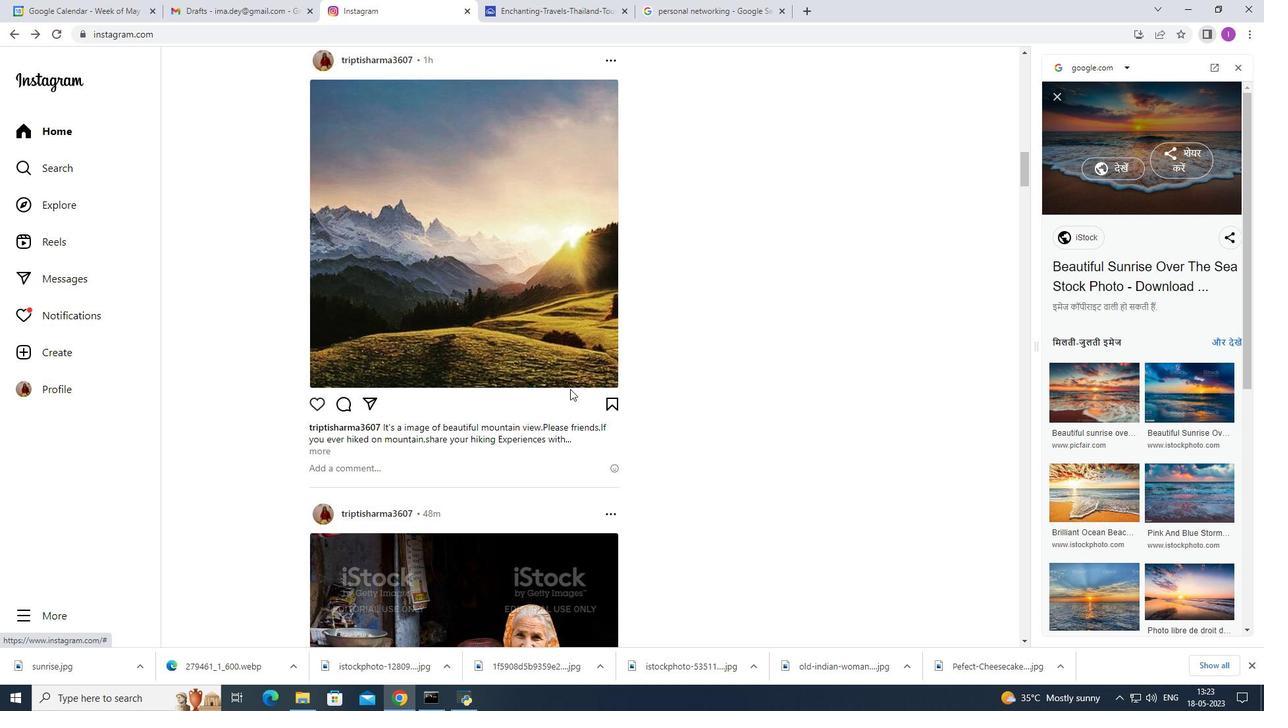 
Action: Mouse moved to (549, 376)
Screenshot: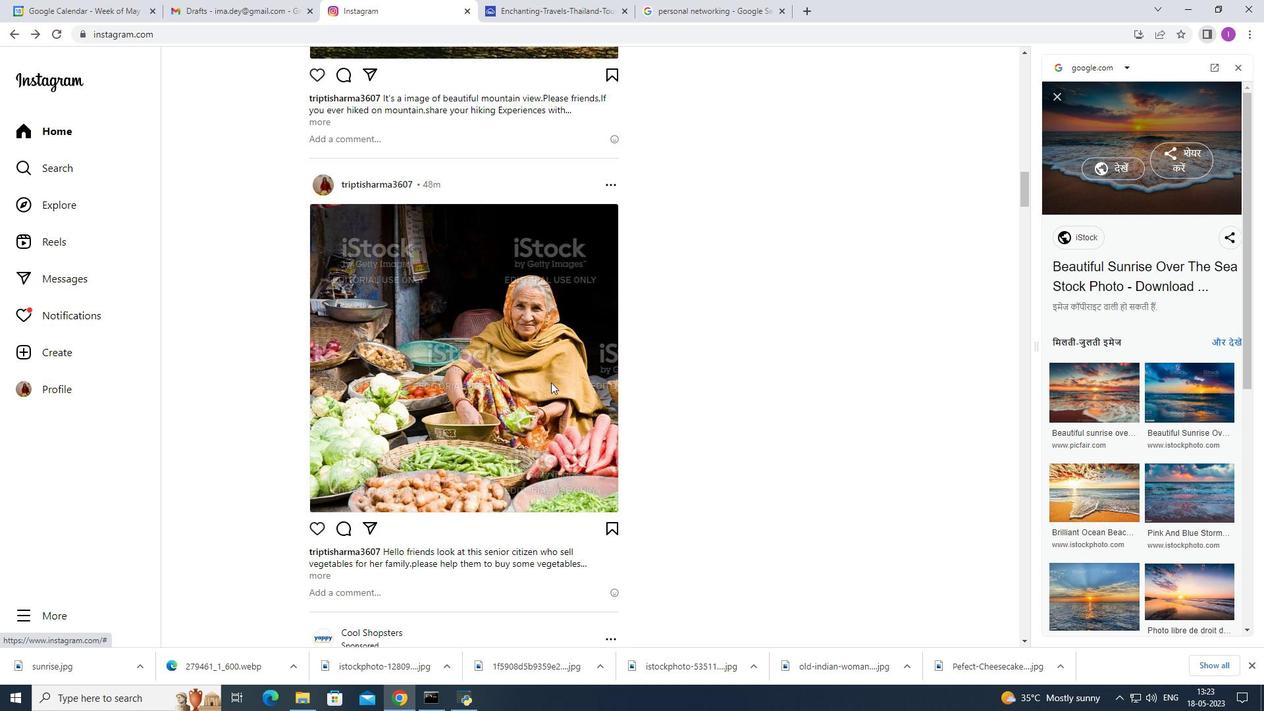 
Action: Mouse scrolled (549, 375) with delta (0, 0)
Screenshot: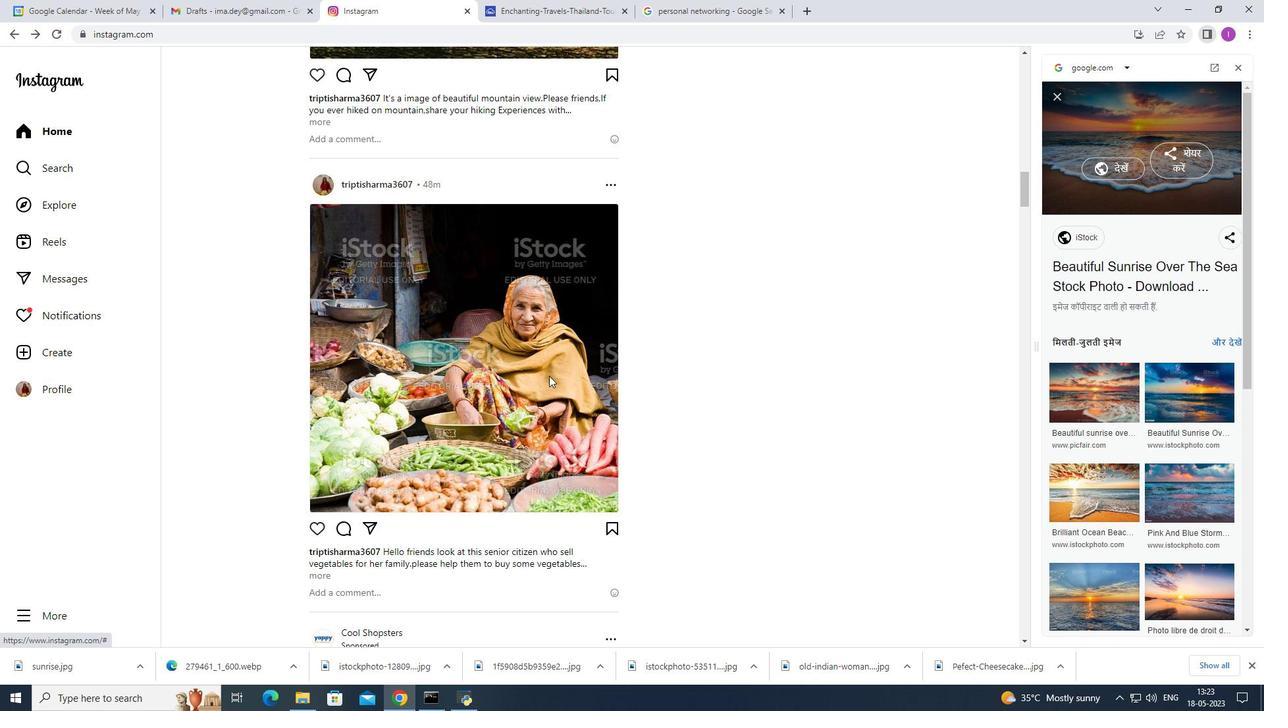
Action: Mouse moved to (559, 410)
Screenshot: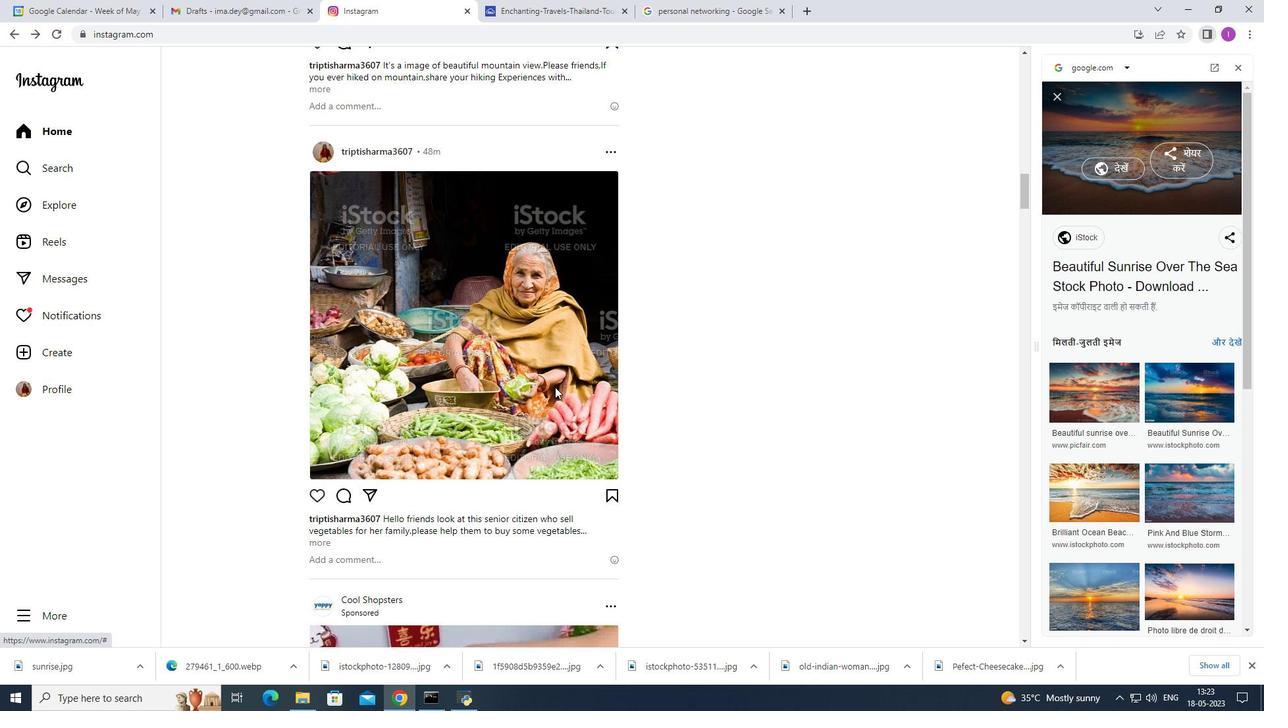 
Action: Mouse scrolled (559, 409) with delta (0, 0)
Screenshot: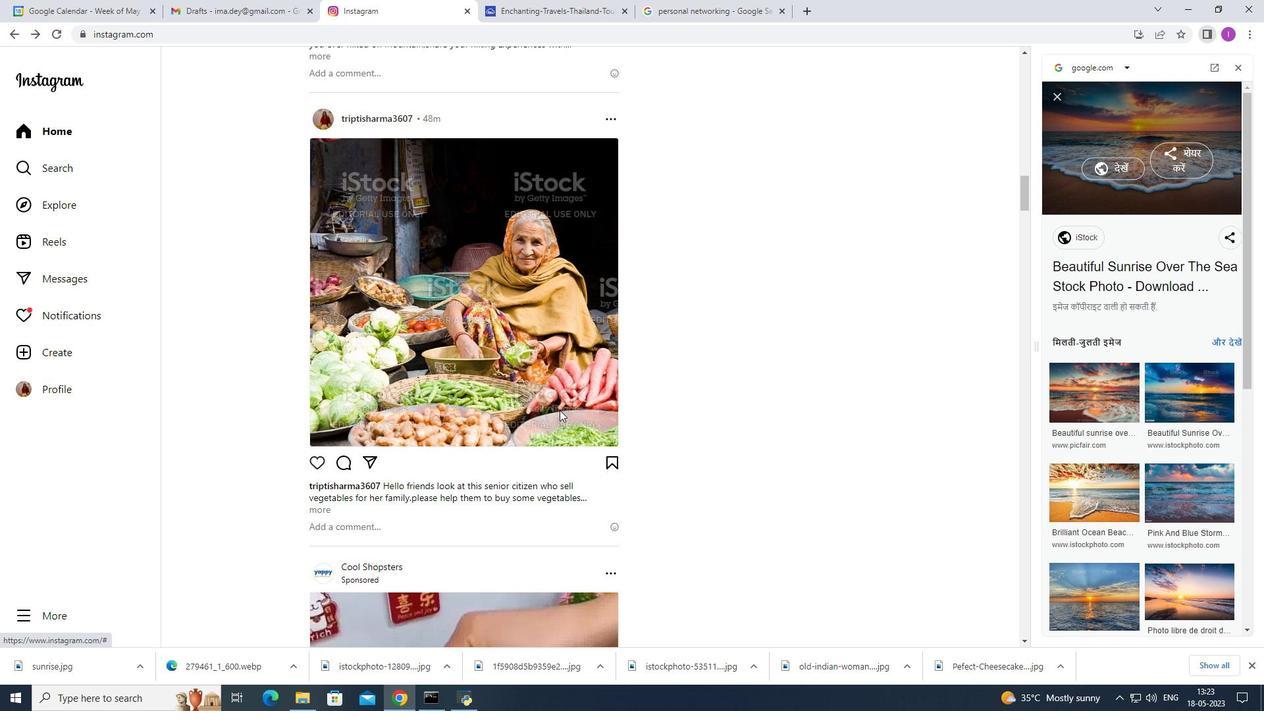 
Action: Mouse scrolled (559, 409) with delta (0, 0)
Screenshot: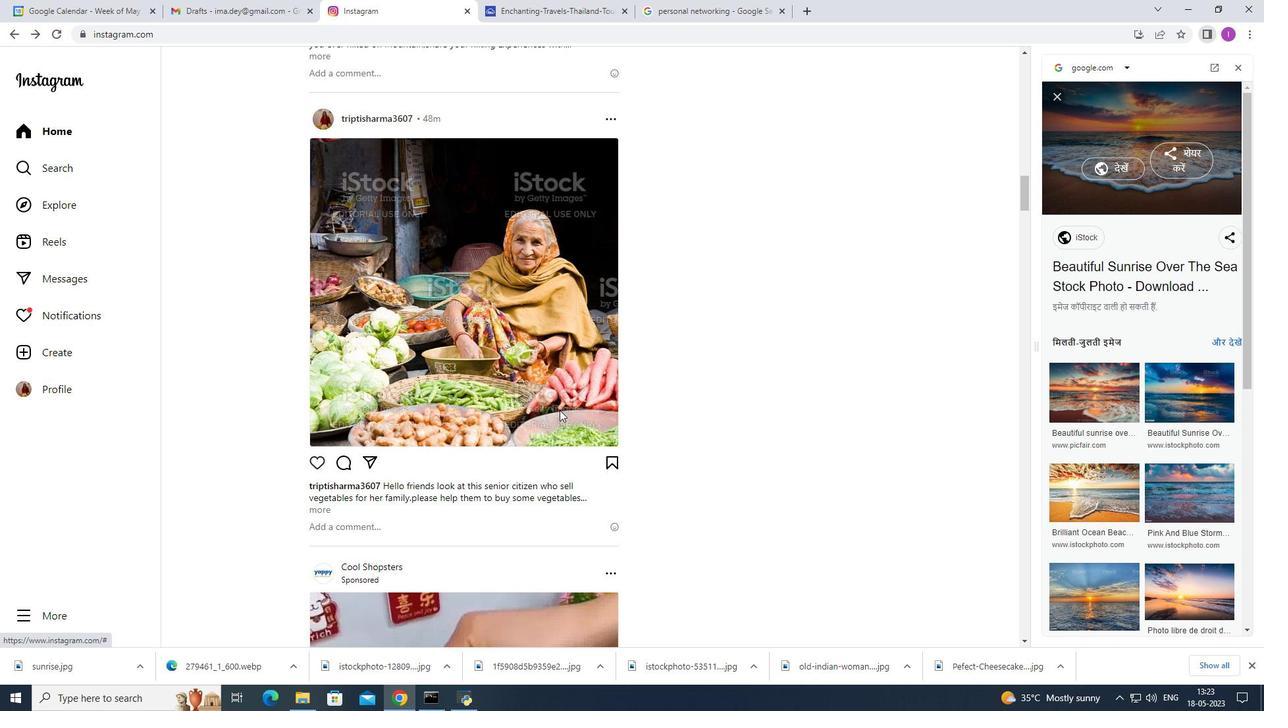 
Action: Mouse scrolled (559, 409) with delta (0, 0)
Screenshot: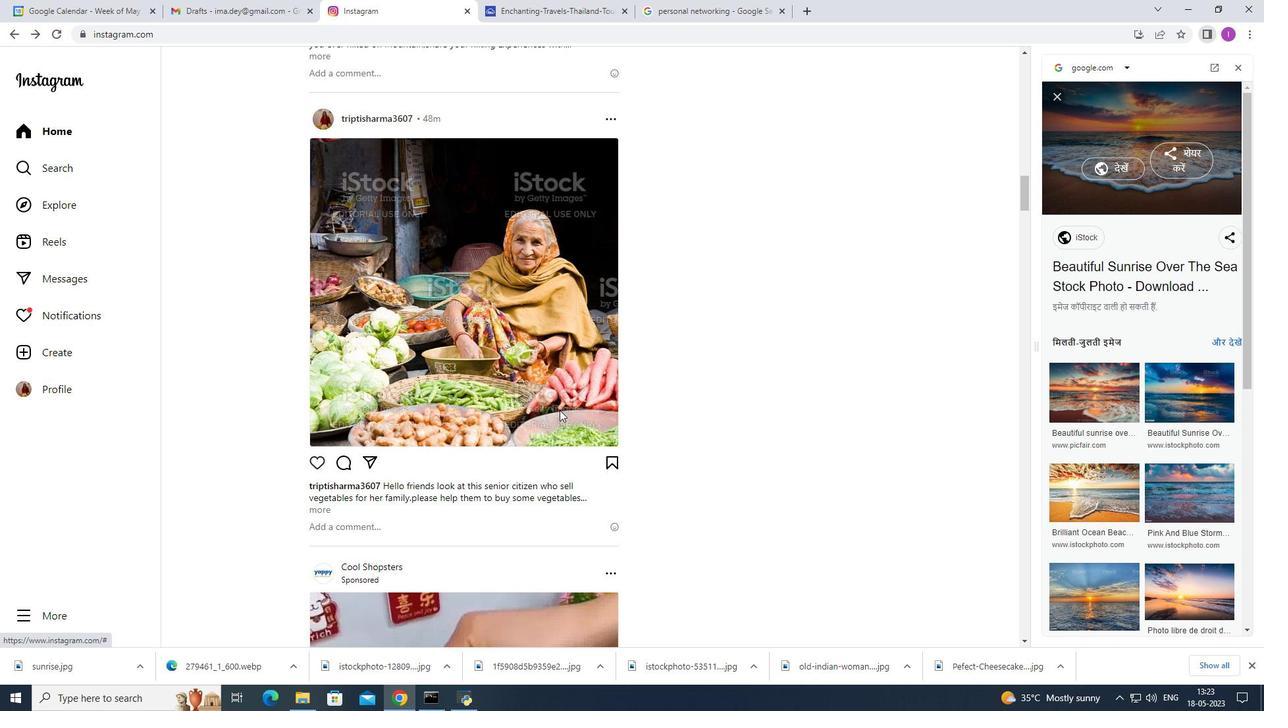 
Action: Mouse scrolled (559, 409) with delta (0, 0)
Screenshot: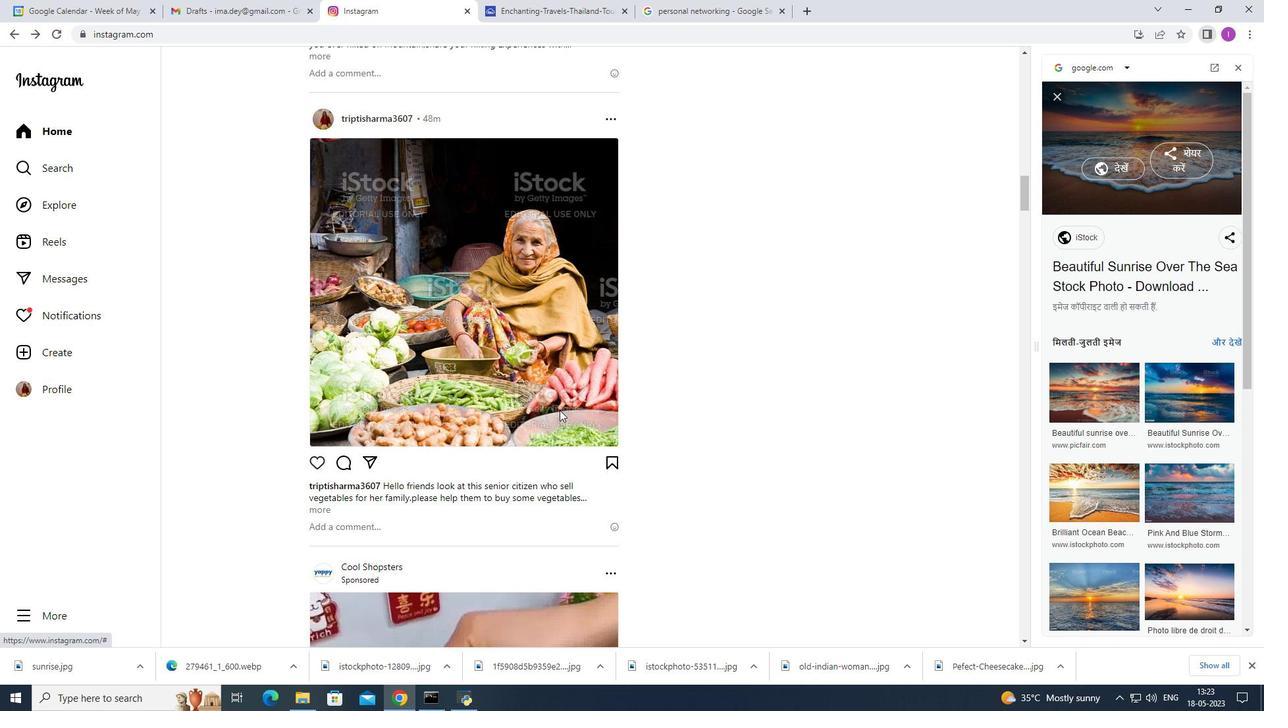 
Action: Mouse moved to (559, 411)
Screenshot: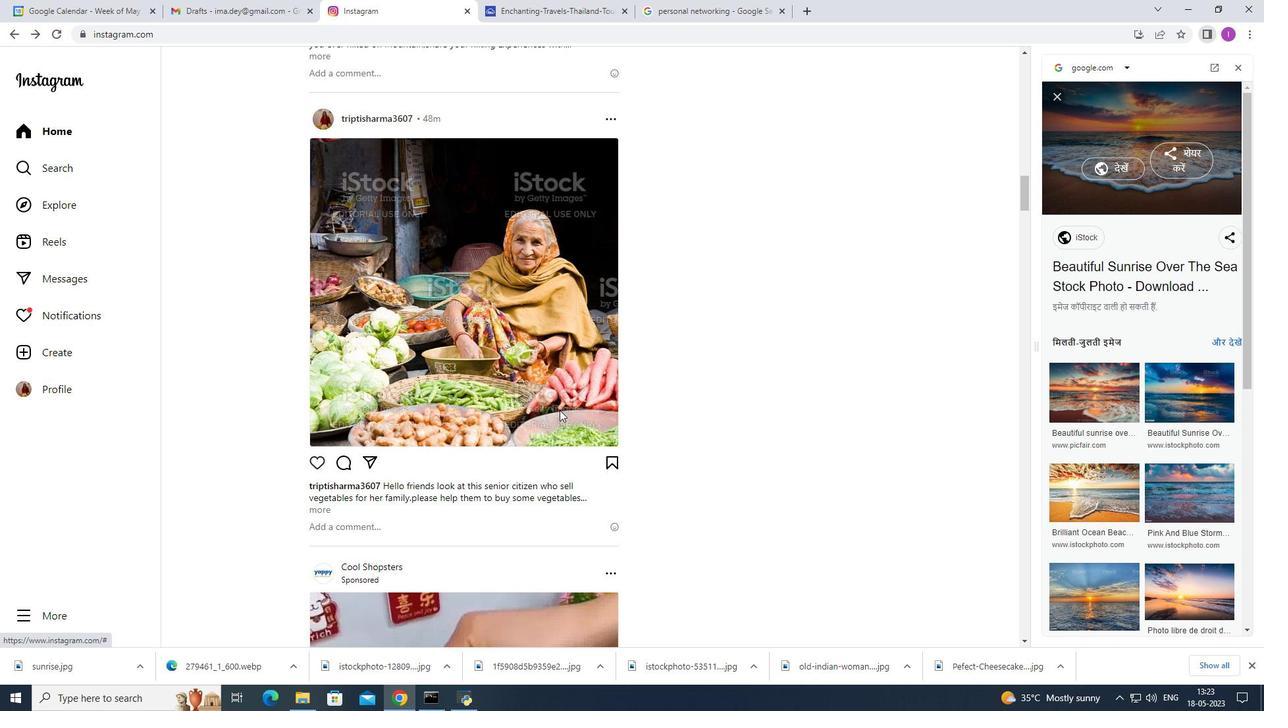 
Action: Mouse scrolled (559, 410) with delta (0, 0)
Screenshot: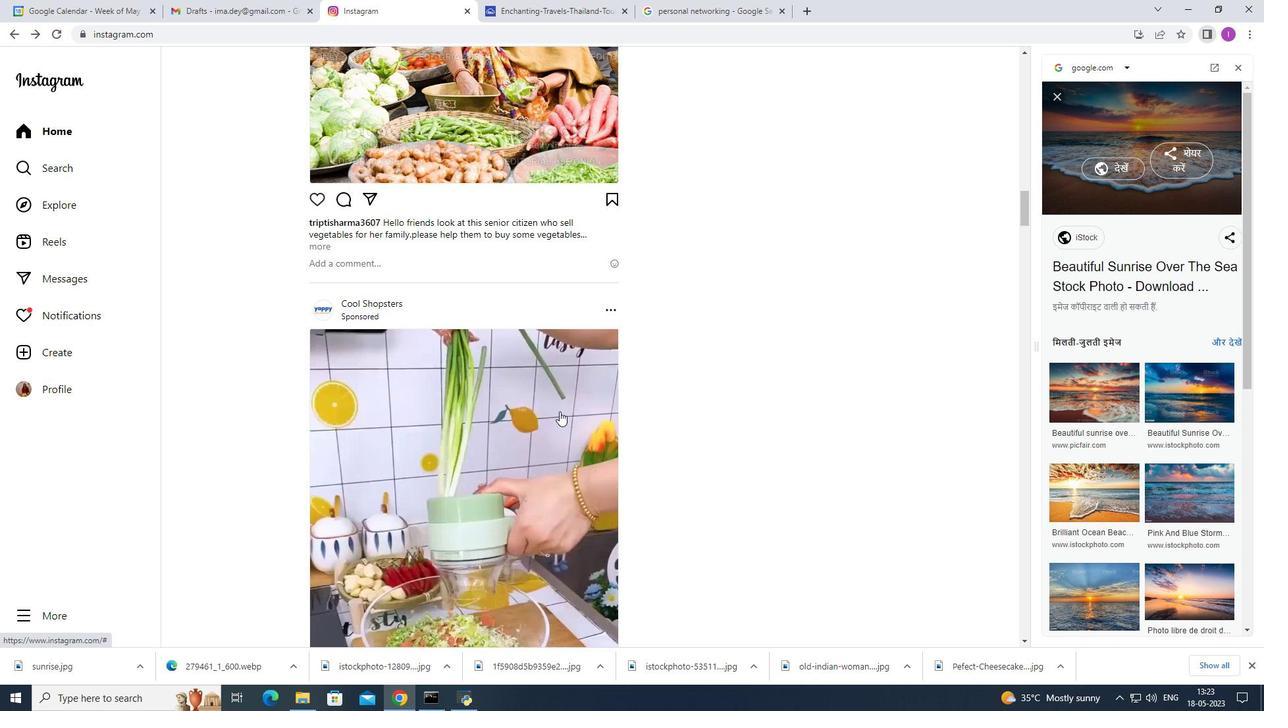 
Action: Mouse scrolled (559, 410) with delta (0, 0)
Screenshot: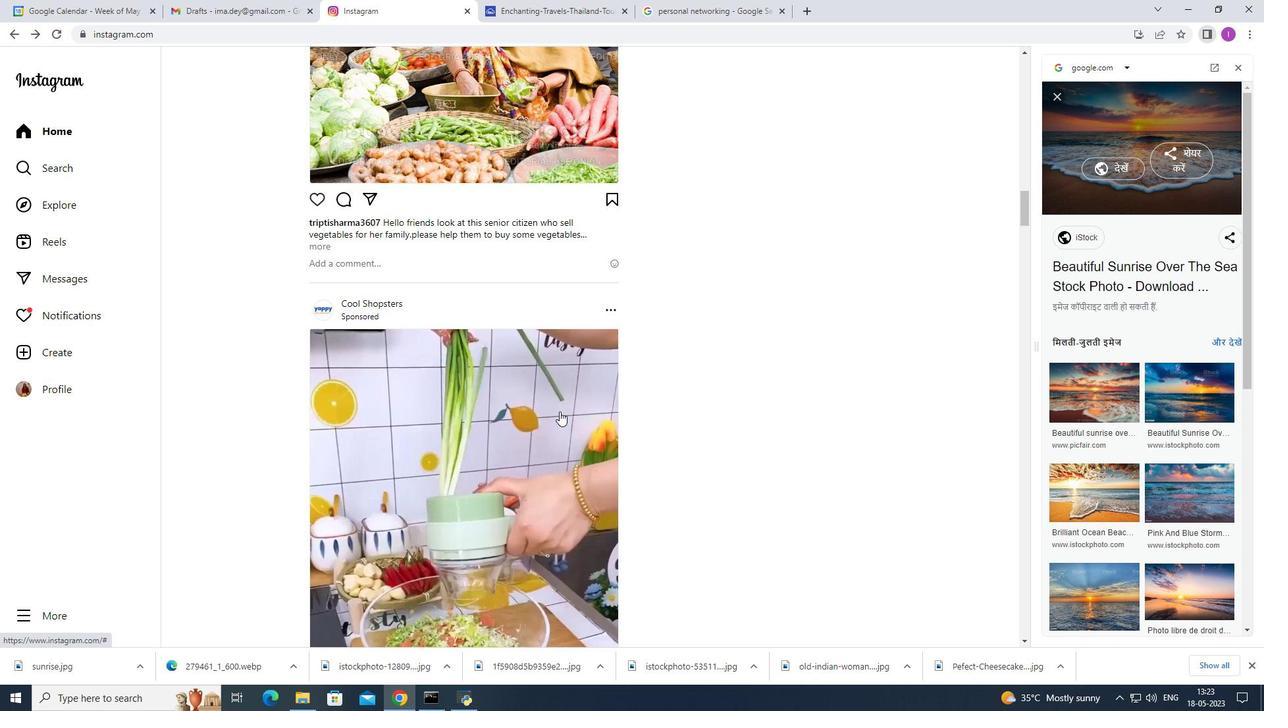 
Action: Mouse scrolled (559, 410) with delta (0, 0)
Screenshot: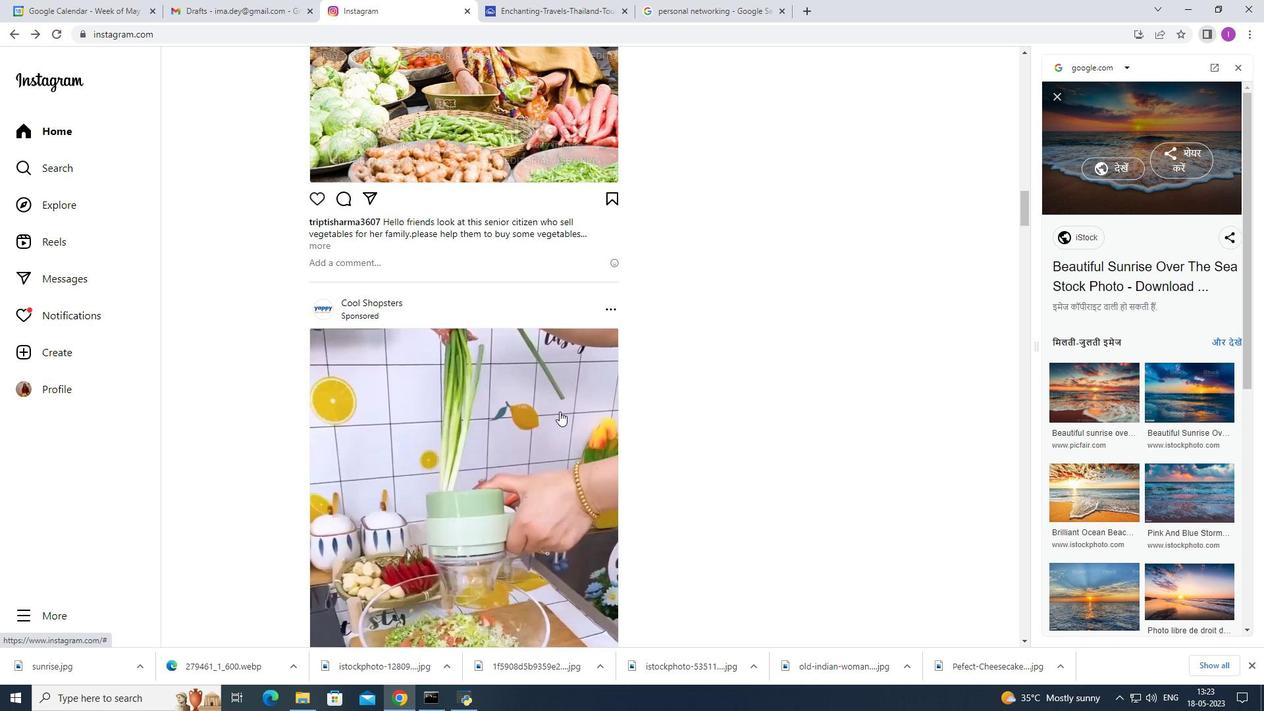 
Action: Mouse moved to (553, 393)
Screenshot: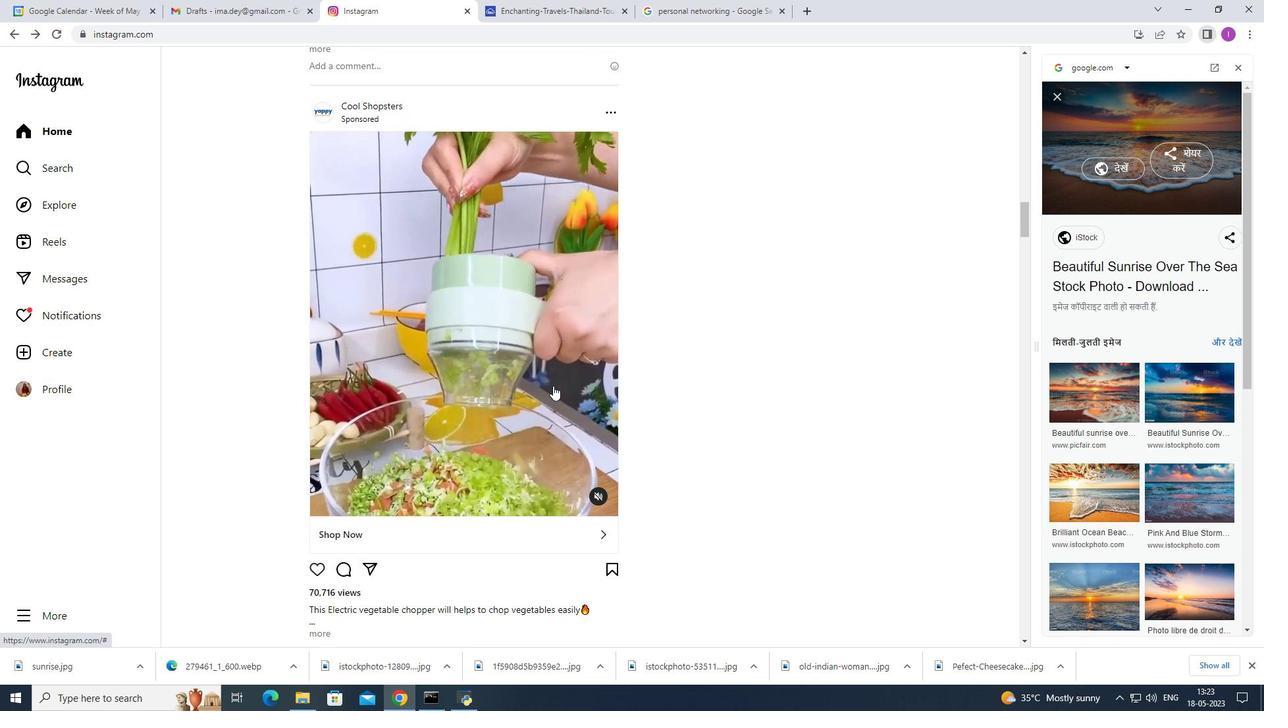 
Action: Mouse scrolled (553, 393) with delta (0, 0)
Screenshot: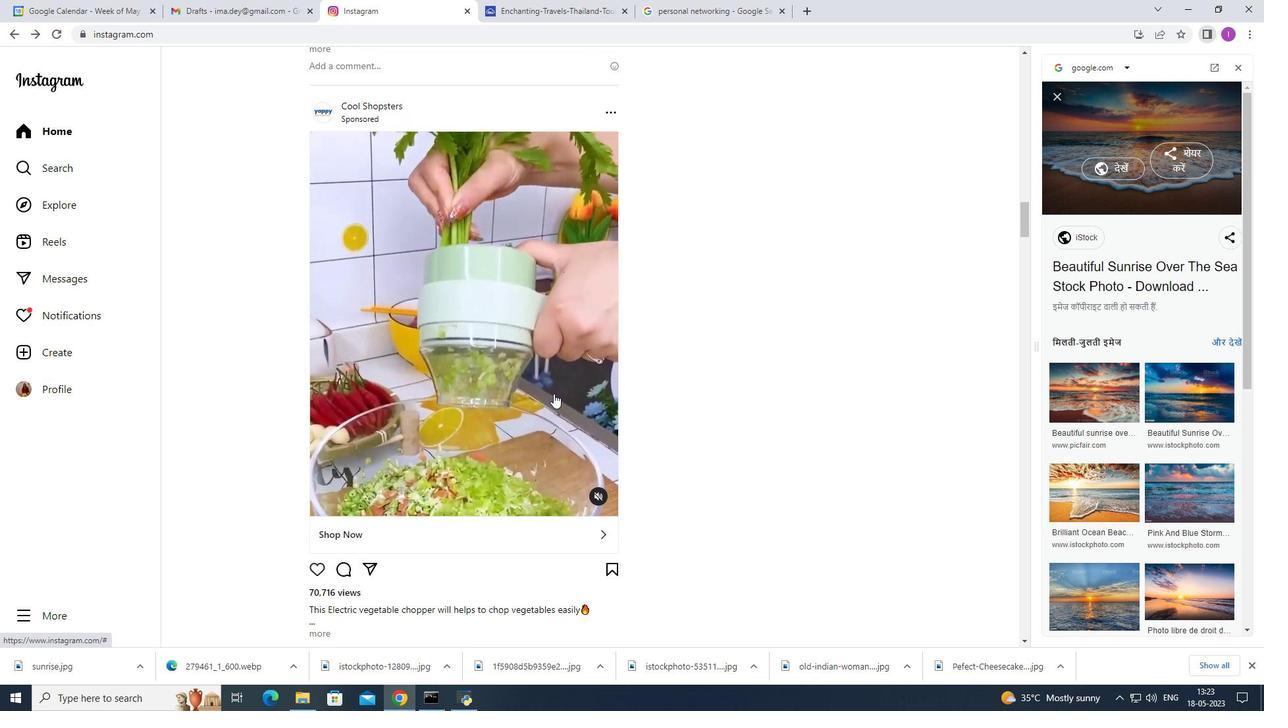 
Action: Mouse scrolled (553, 393) with delta (0, 0)
Screenshot: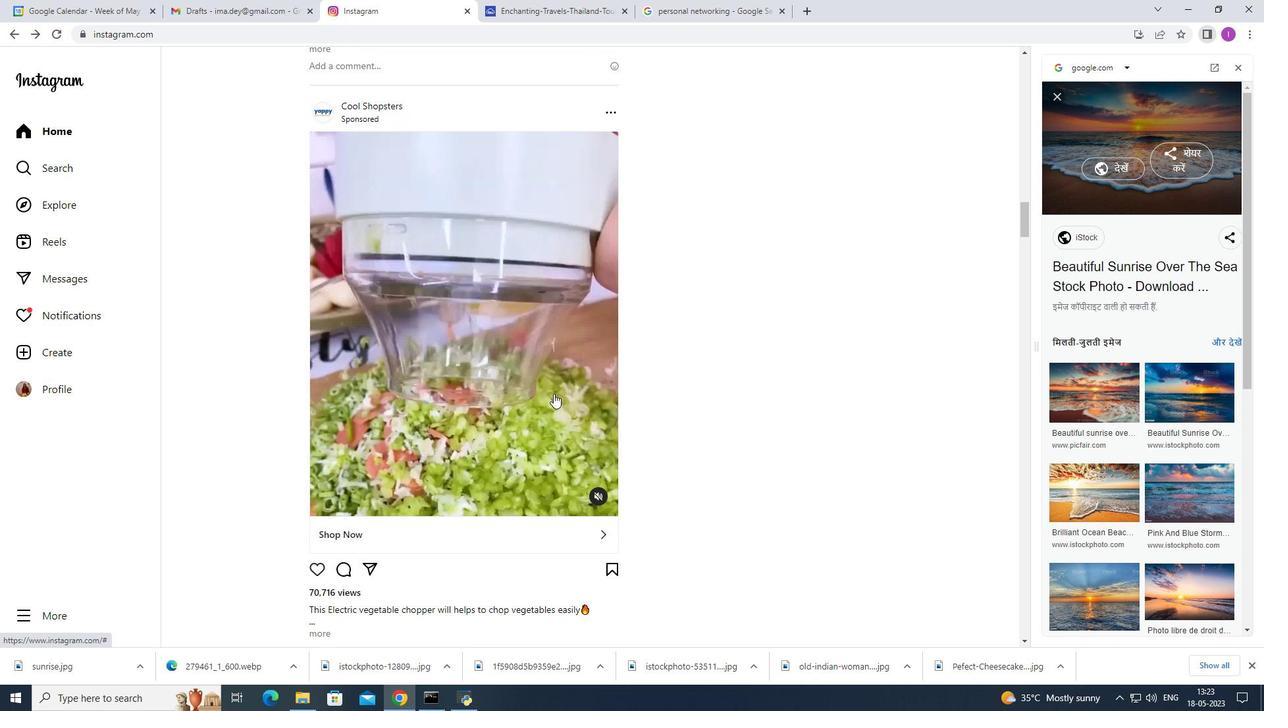 
Action: Mouse scrolled (553, 393) with delta (0, 0)
Screenshot: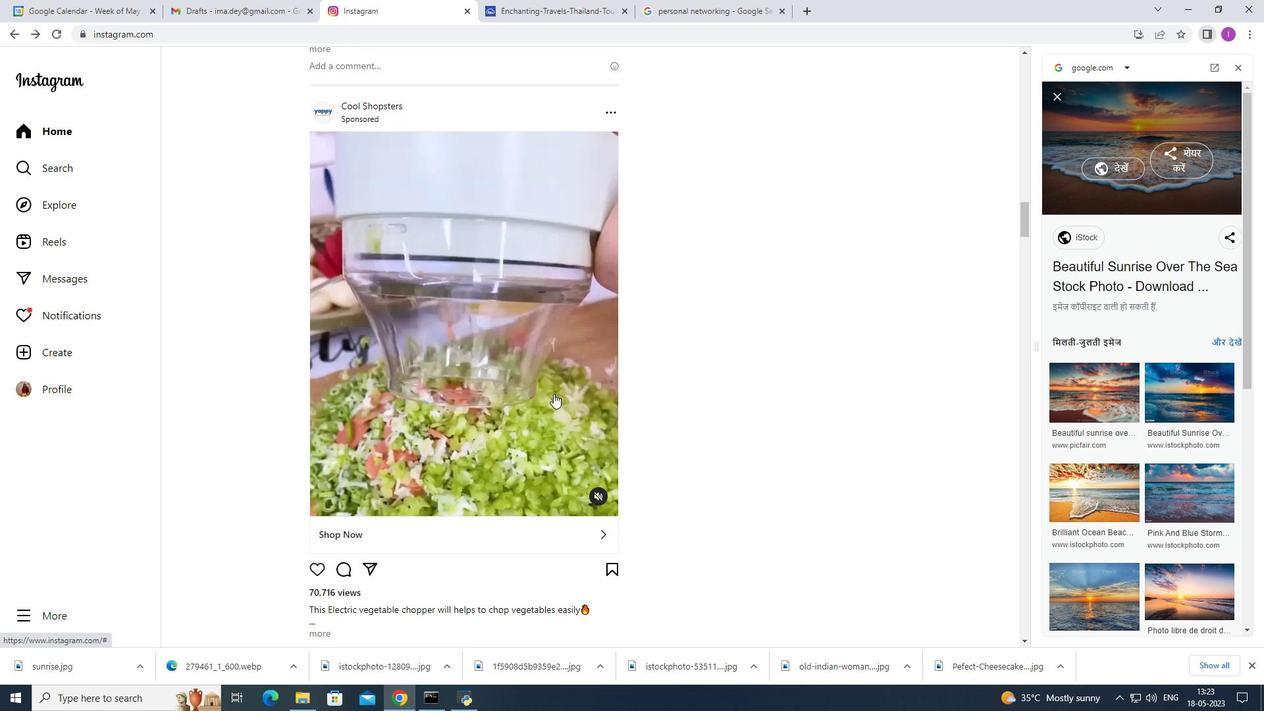 
Action: Mouse moved to (554, 409)
Screenshot: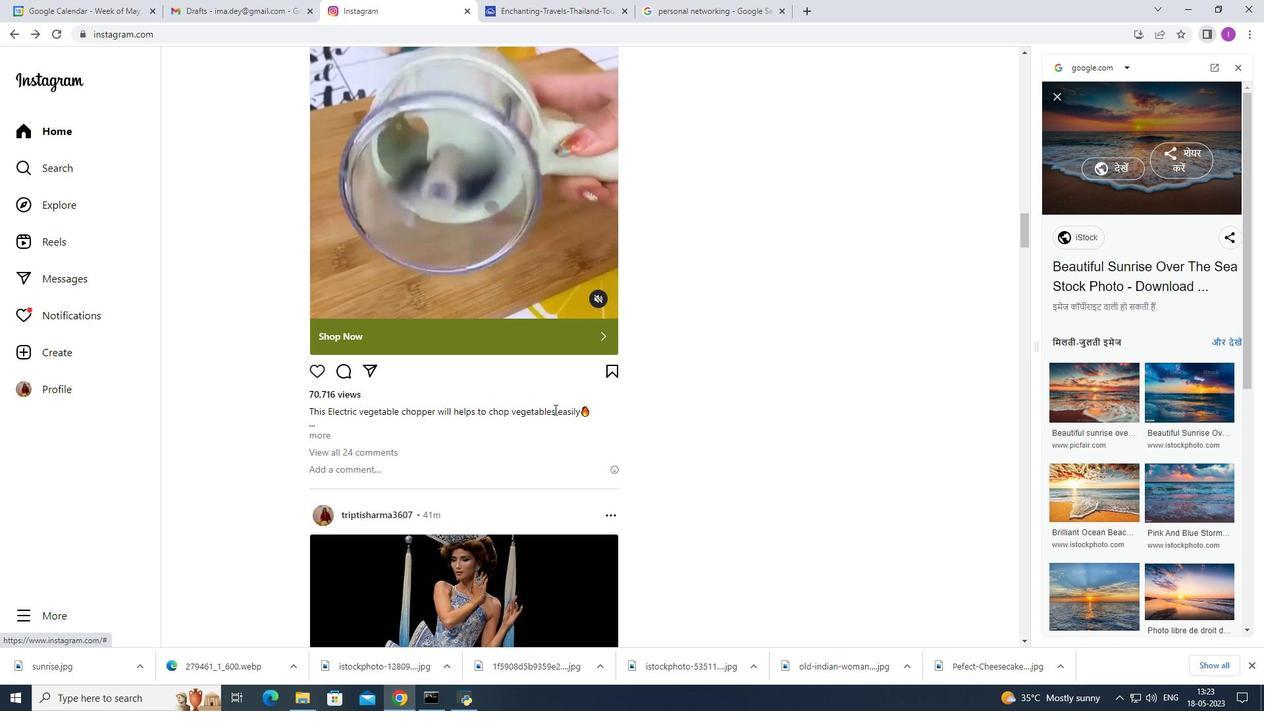 
Action: Mouse scrolled (554, 408) with delta (0, 0)
Screenshot: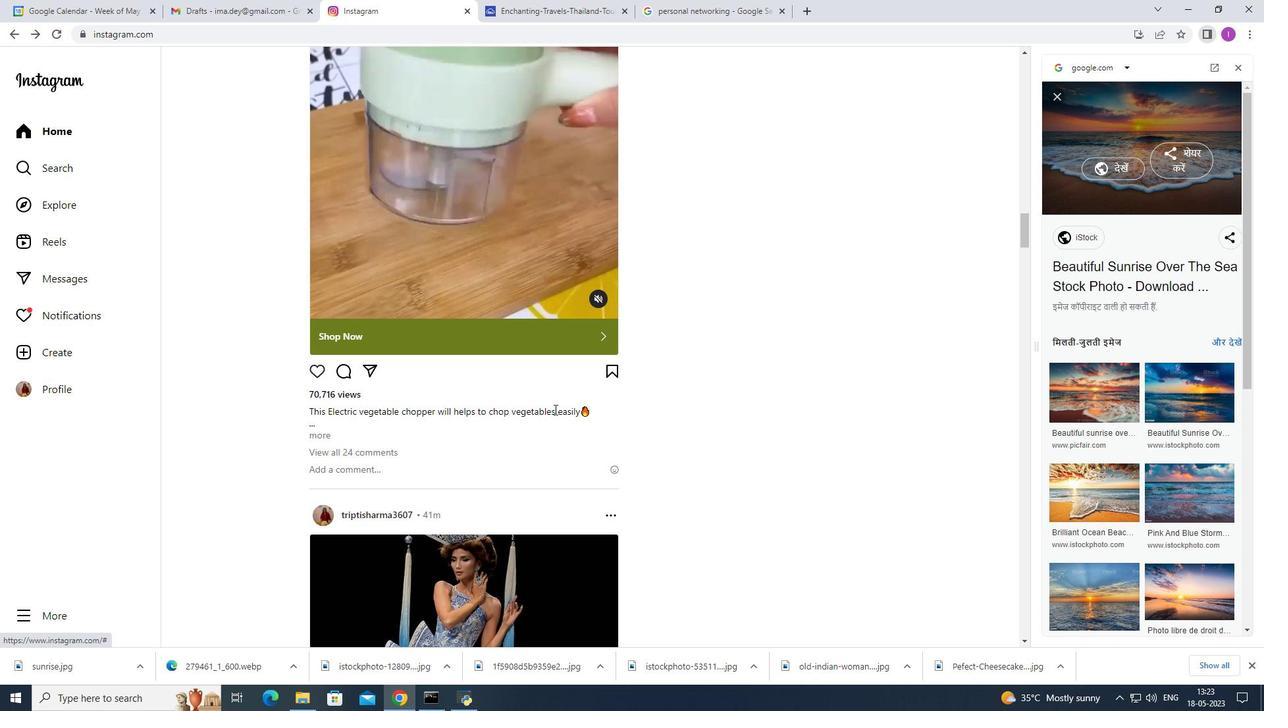 
Action: Mouse scrolled (554, 408) with delta (0, 0)
Screenshot: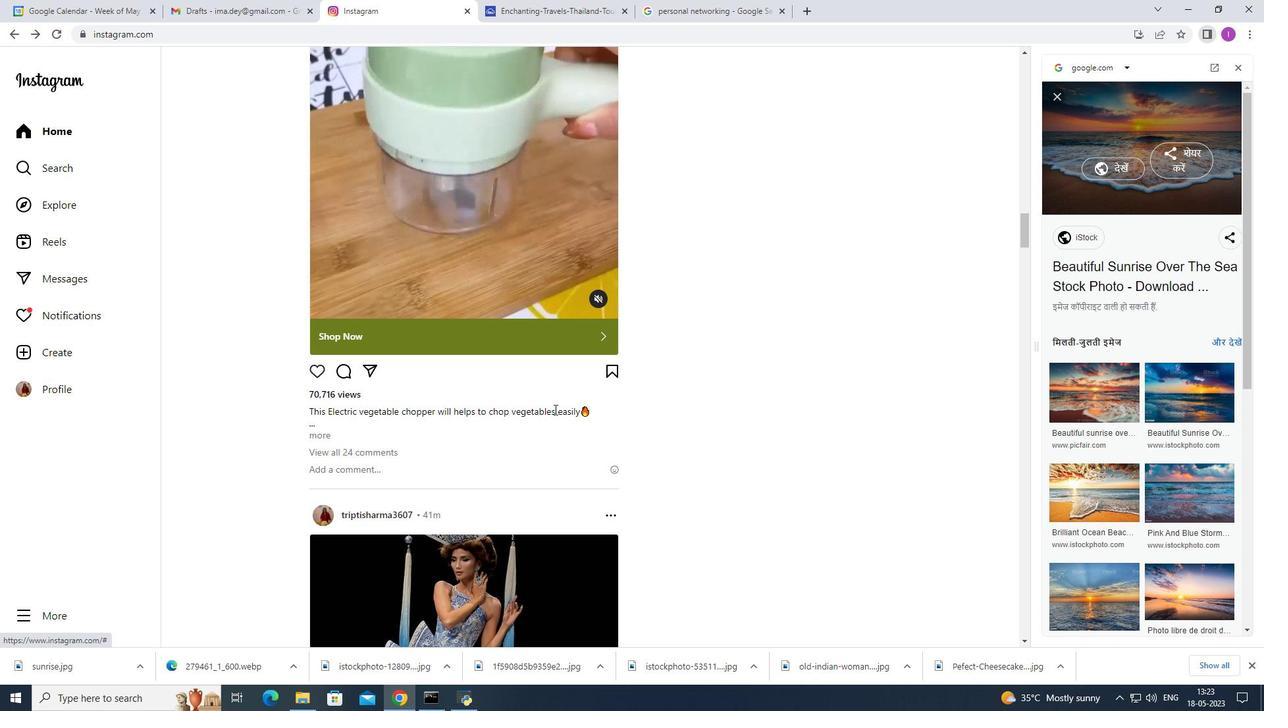 
Action: Mouse moved to (554, 406)
Screenshot: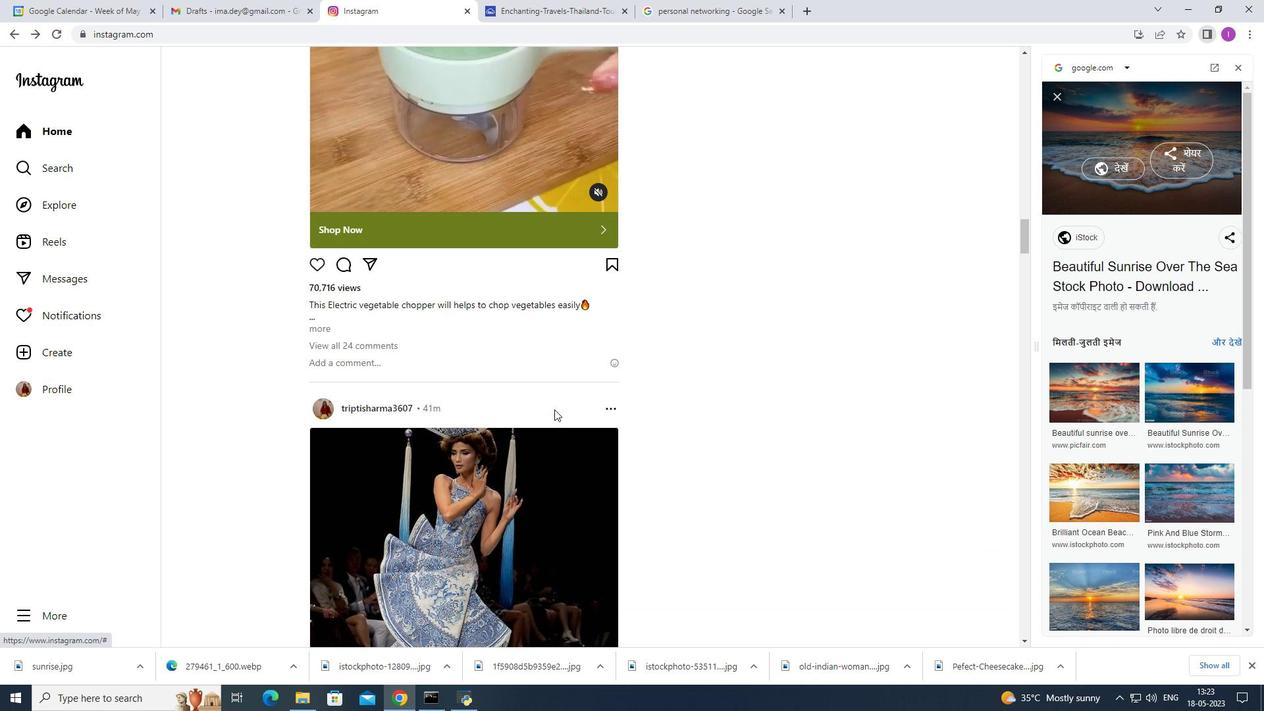 
Action: Mouse scrolled (554, 406) with delta (0, 0)
Screenshot: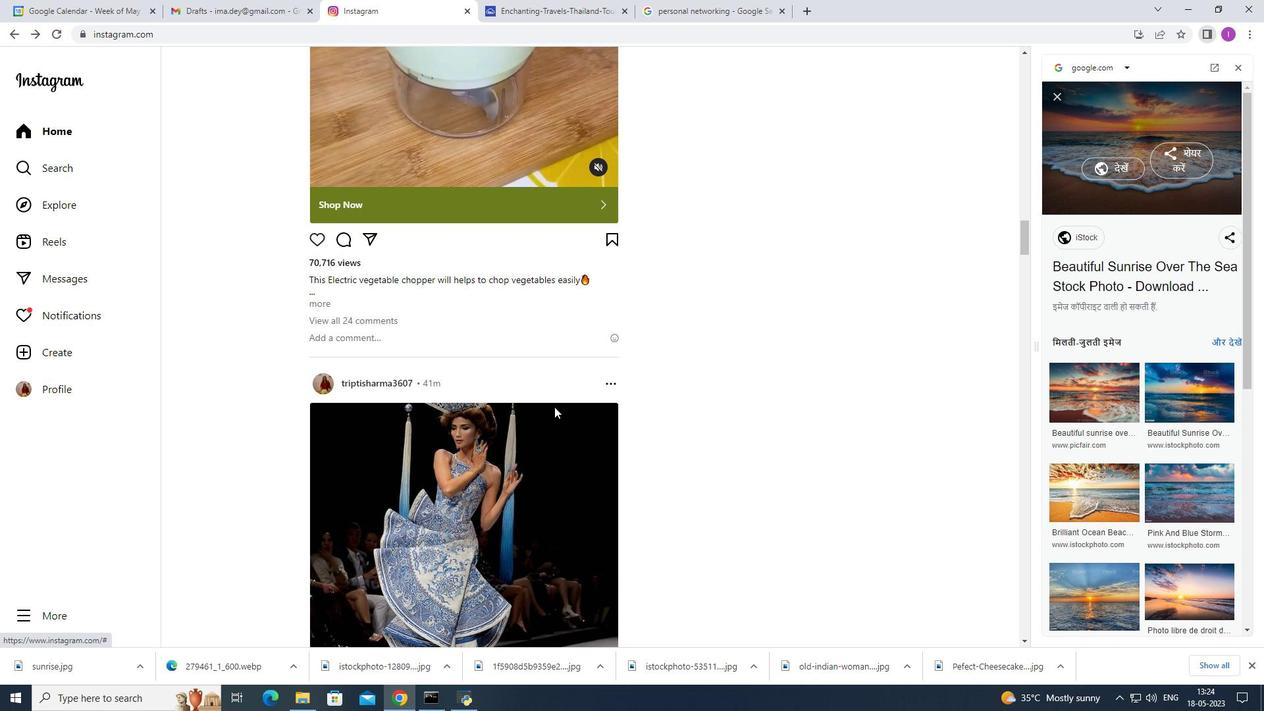 
Action: Mouse scrolled (554, 407) with delta (0, 0)
Screenshot: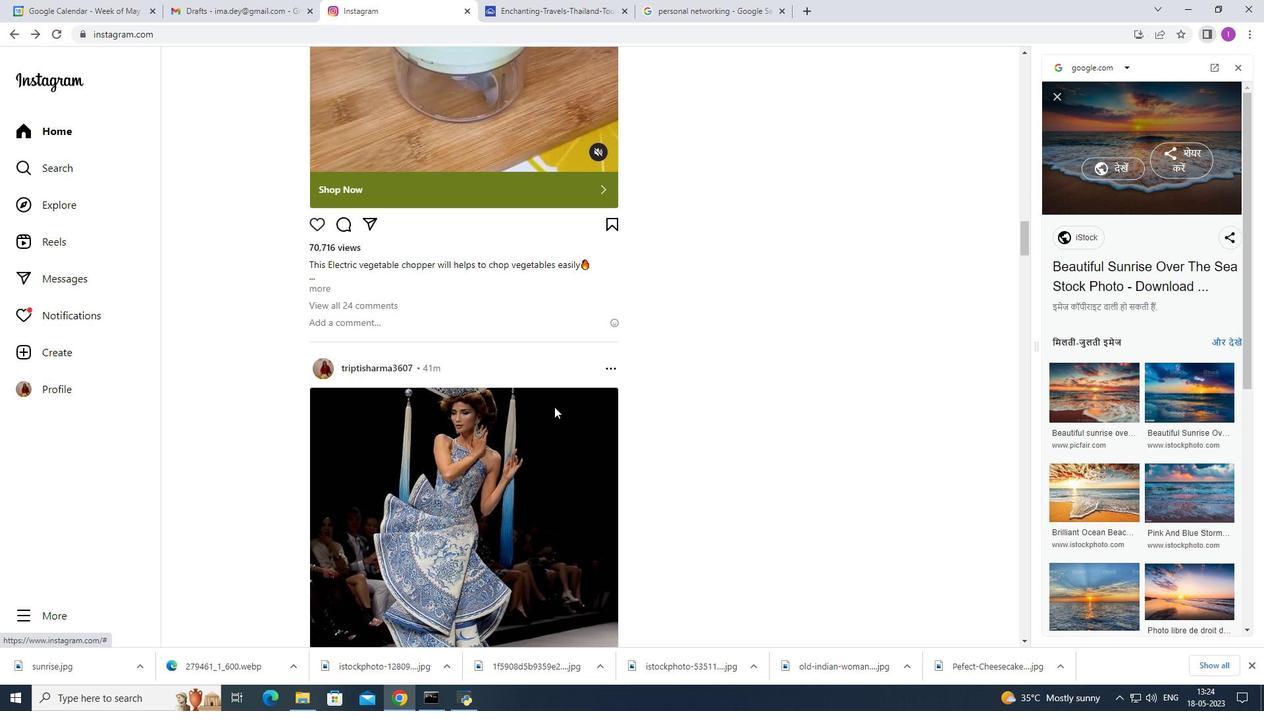 
Action: Mouse moved to (553, 401)
Screenshot: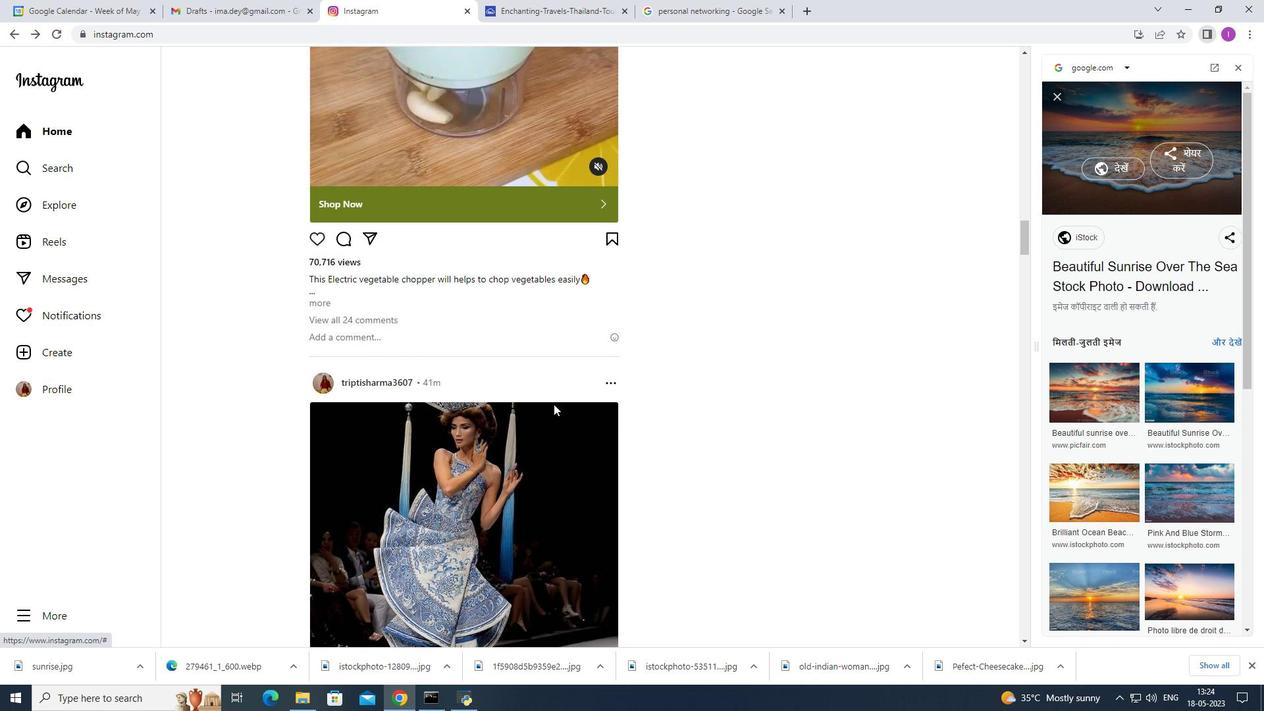 
Action: Mouse scrolled (553, 402) with delta (0, 0)
Screenshot: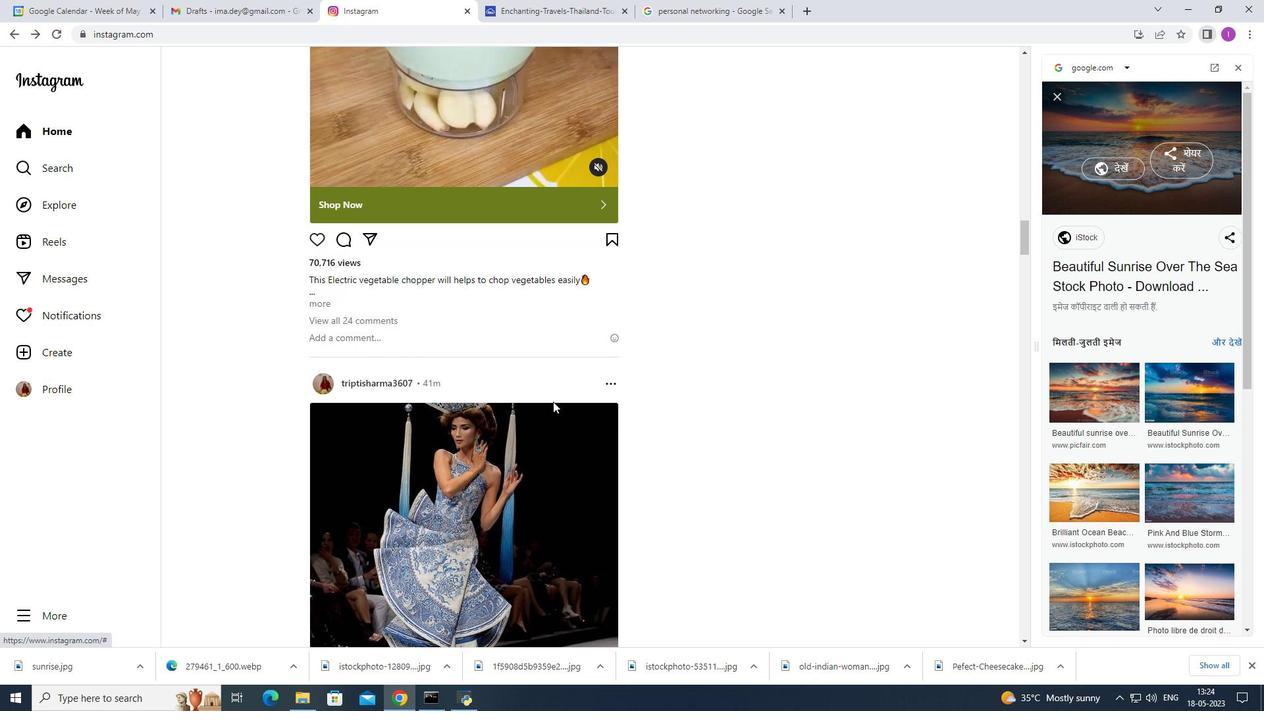 
Action: Mouse scrolled (553, 402) with delta (0, 0)
Screenshot: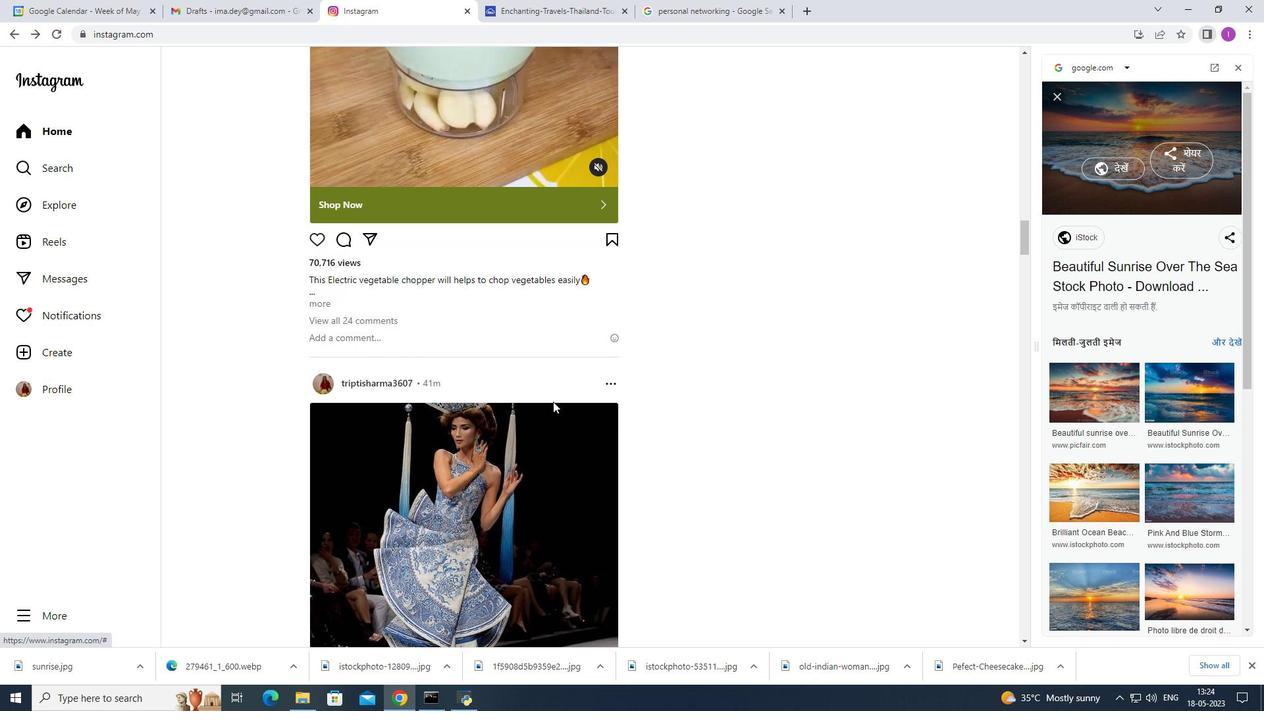 
Action: Mouse scrolled (553, 402) with delta (0, 0)
Screenshot: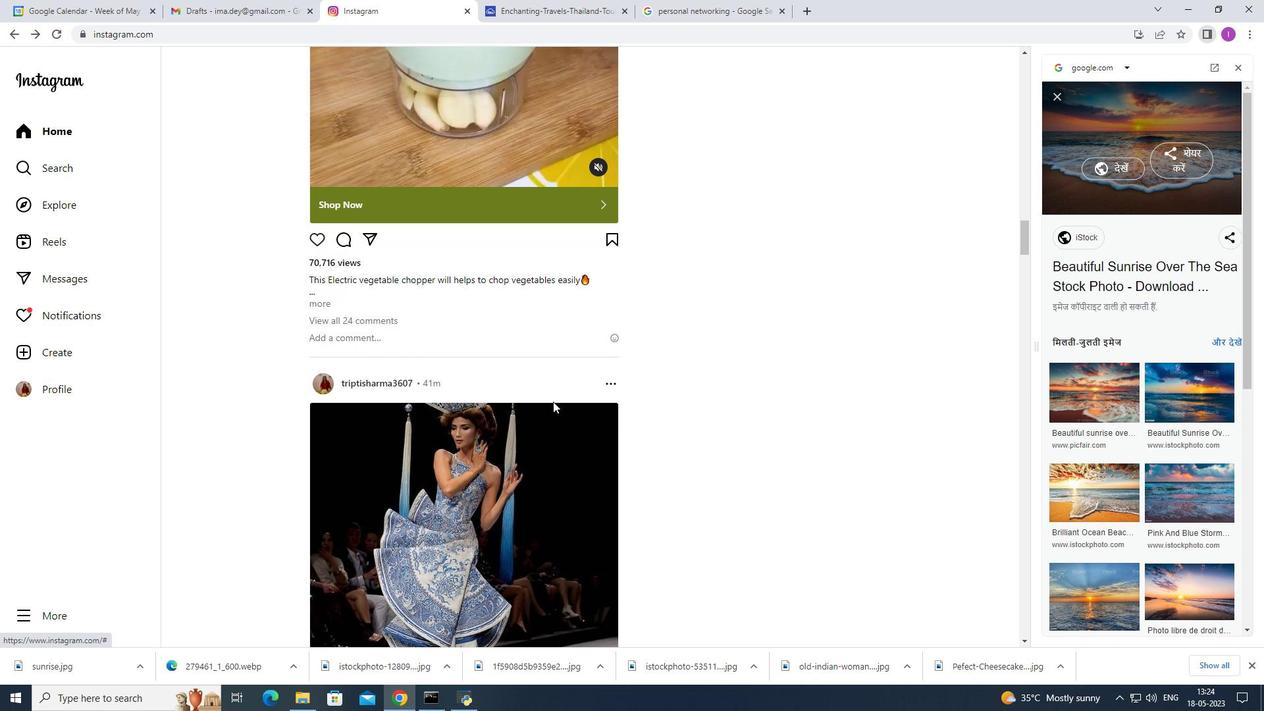 
Action: Mouse scrolled (553, 402) with delta (0, 0)
Screenshot: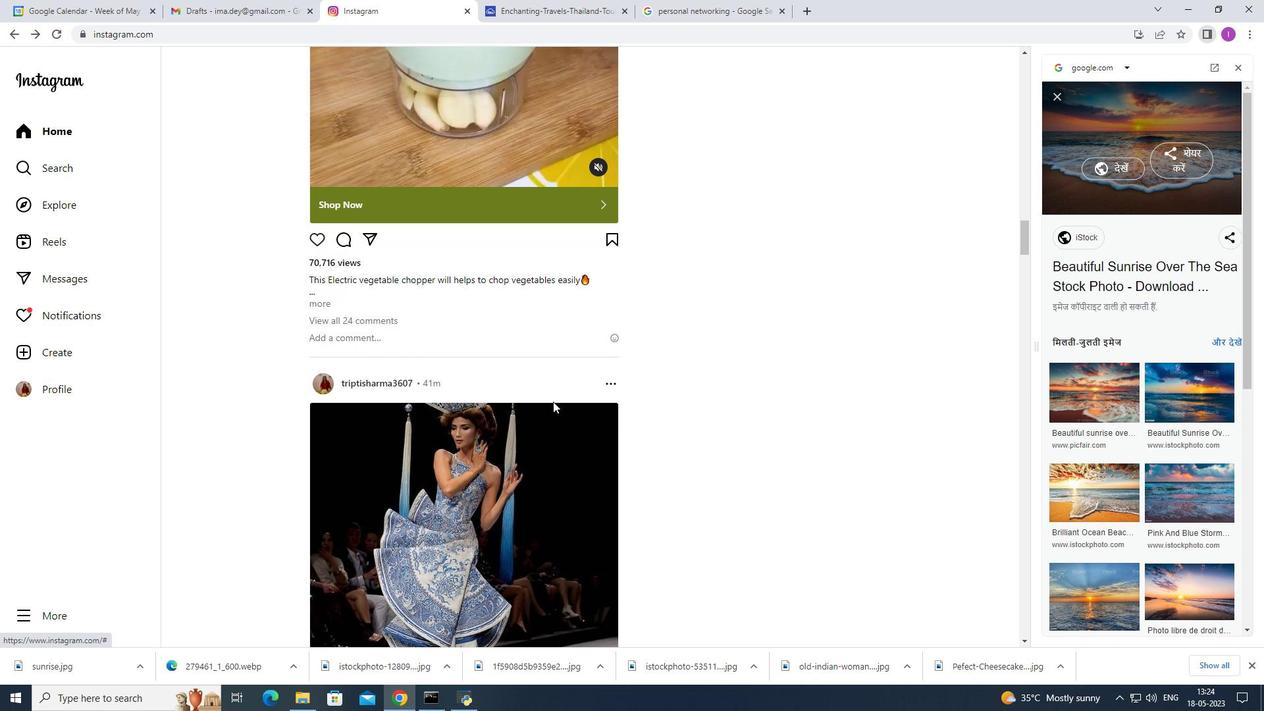 
Action: Mouse scrolled (553, 402) with delta (0, 0)
Screenshot: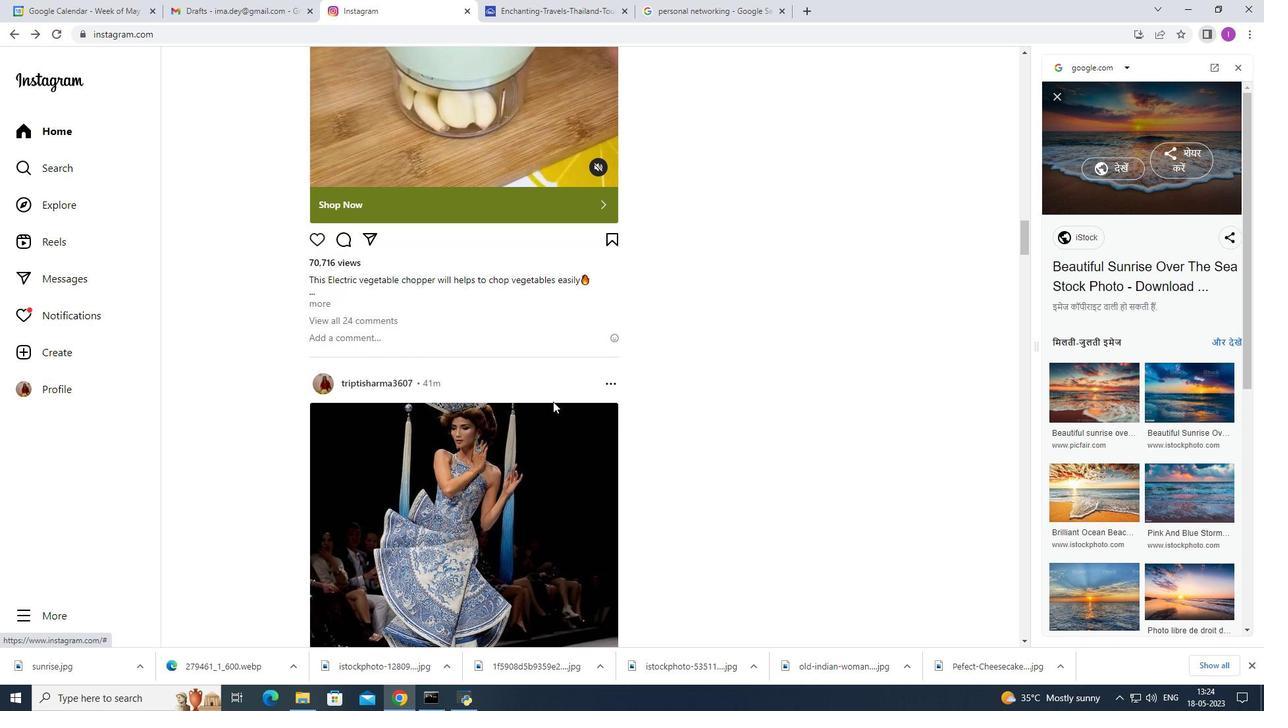 
Action: Mouse scrolled (553, 402) with delta (0, 0)
Screenshot: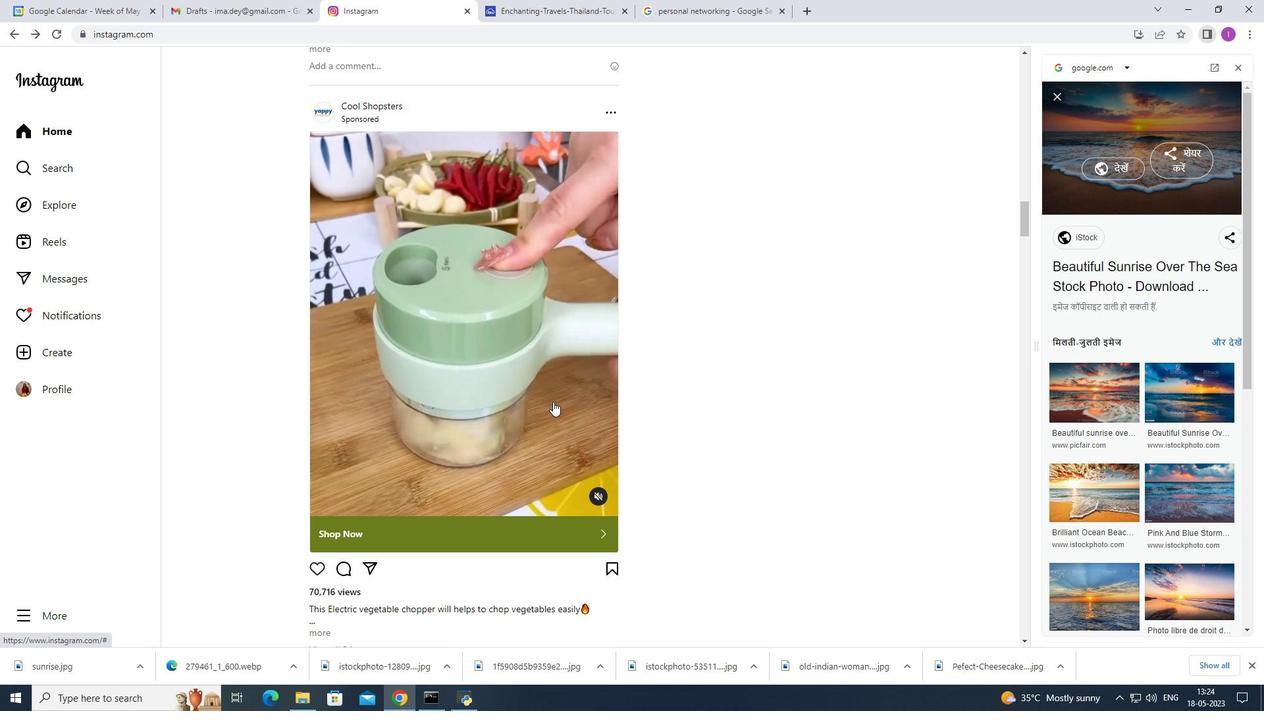 
Action: Mouse scrolled (553, 402) with delta (0, 0)
Screenshot: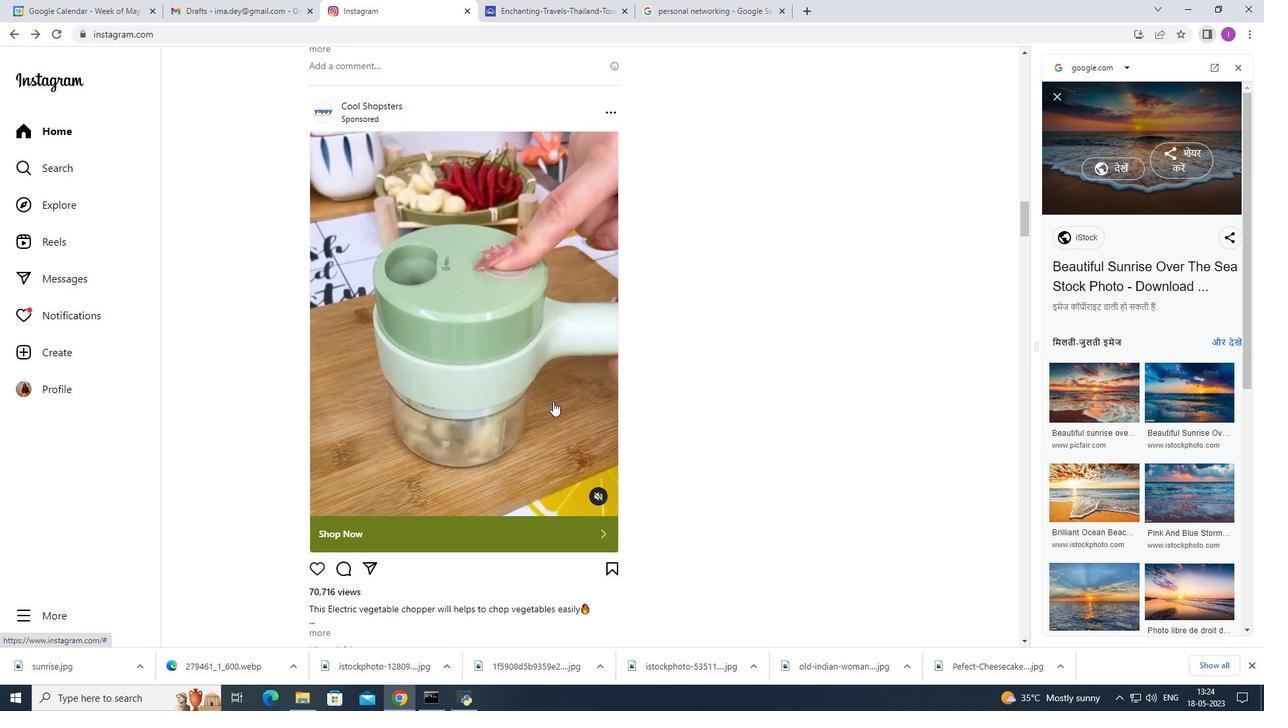 
Action: Mouse scrolled (553, 402) with delta (0, 0)
Screenshot: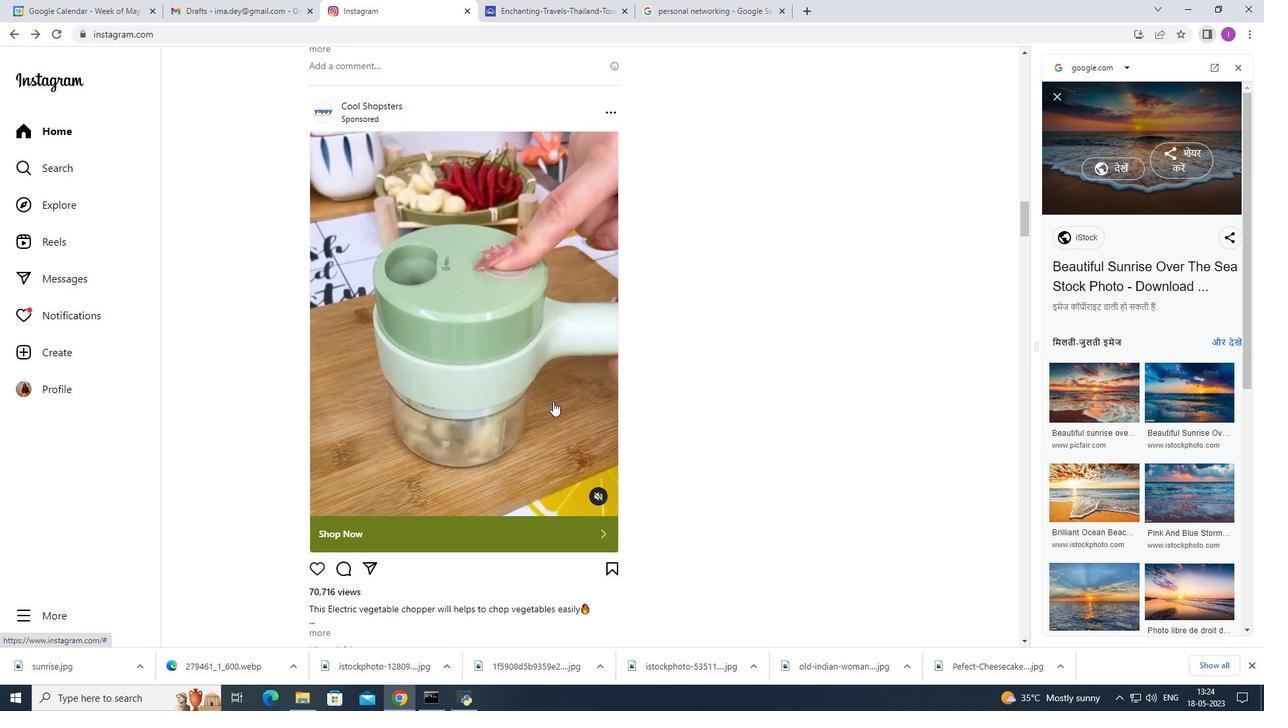 
Action: Mouse scrolled (553, 402) with delta (0, 0)
Screenshot: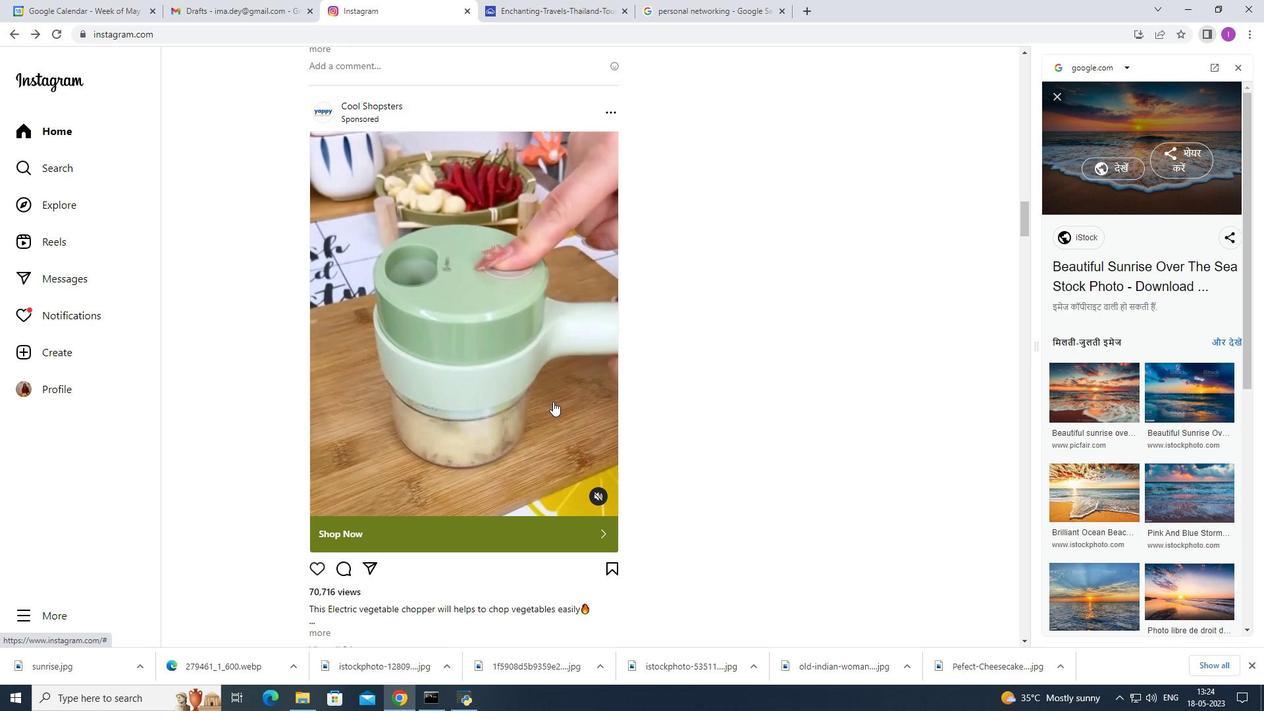 
Action: Mouse moved to (315, 315)
Screenshot: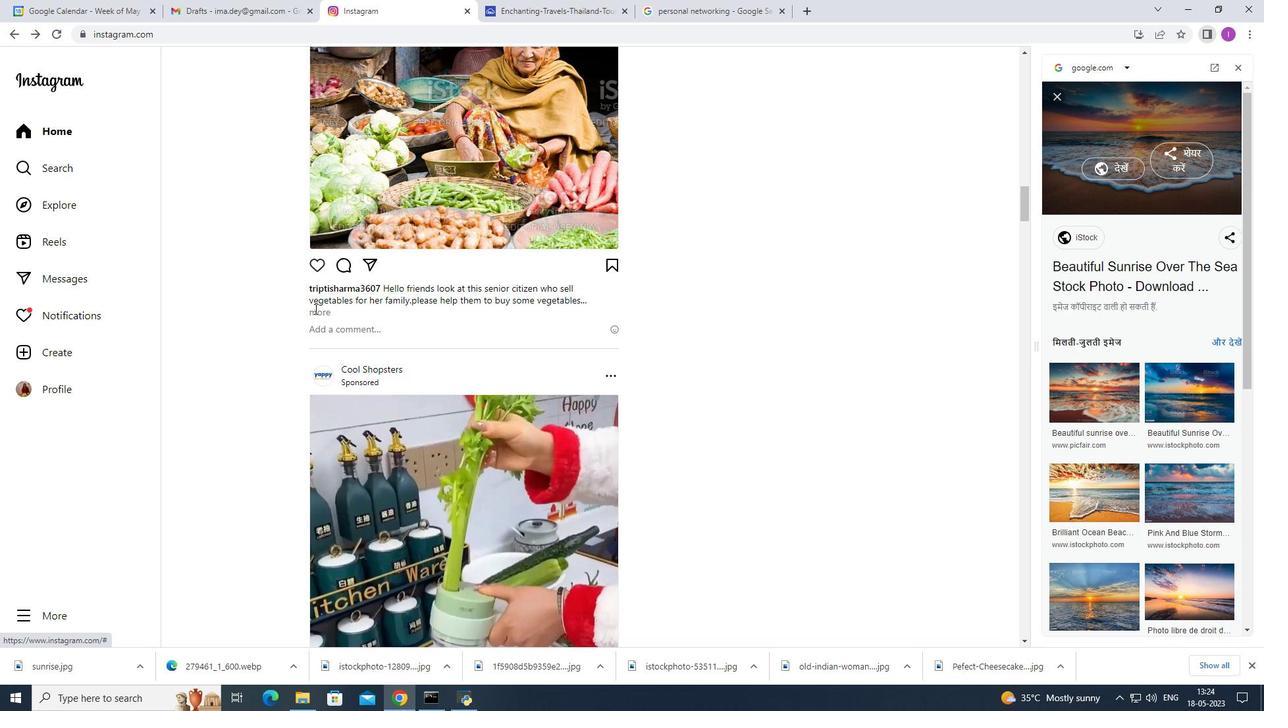 
